 Task: Look for space in Malang, Indonesia from 3rd August, 2023 to 7th August, 2023 for 2 adults in price range Rs.4000 to Rs.9000. Place can be private room with 1  bedroom having 1 bed and 1 bathroom. Property type can be house, flat, guest house, hotel. Booking option can be shelf check-in. Required host language is English.
Action: Mouse moved to (535, 80)
Screenshot: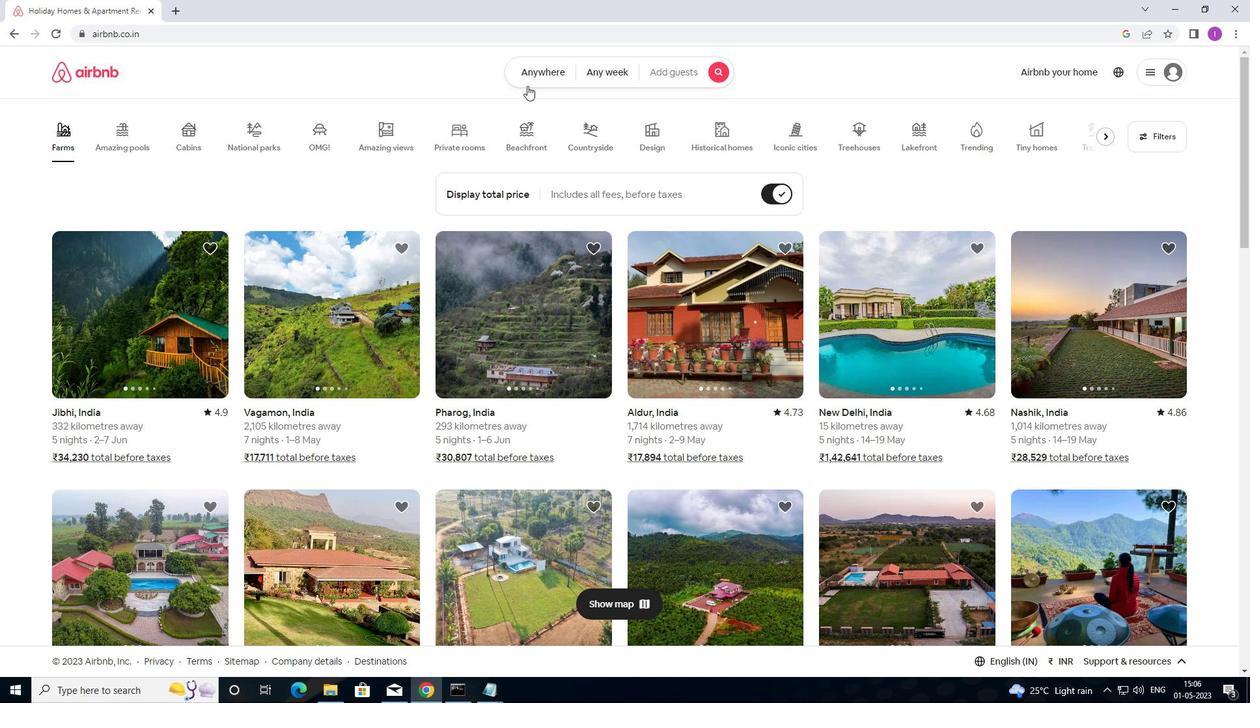 
Action: Mouse pressed left at (535, 80)
Screenshot: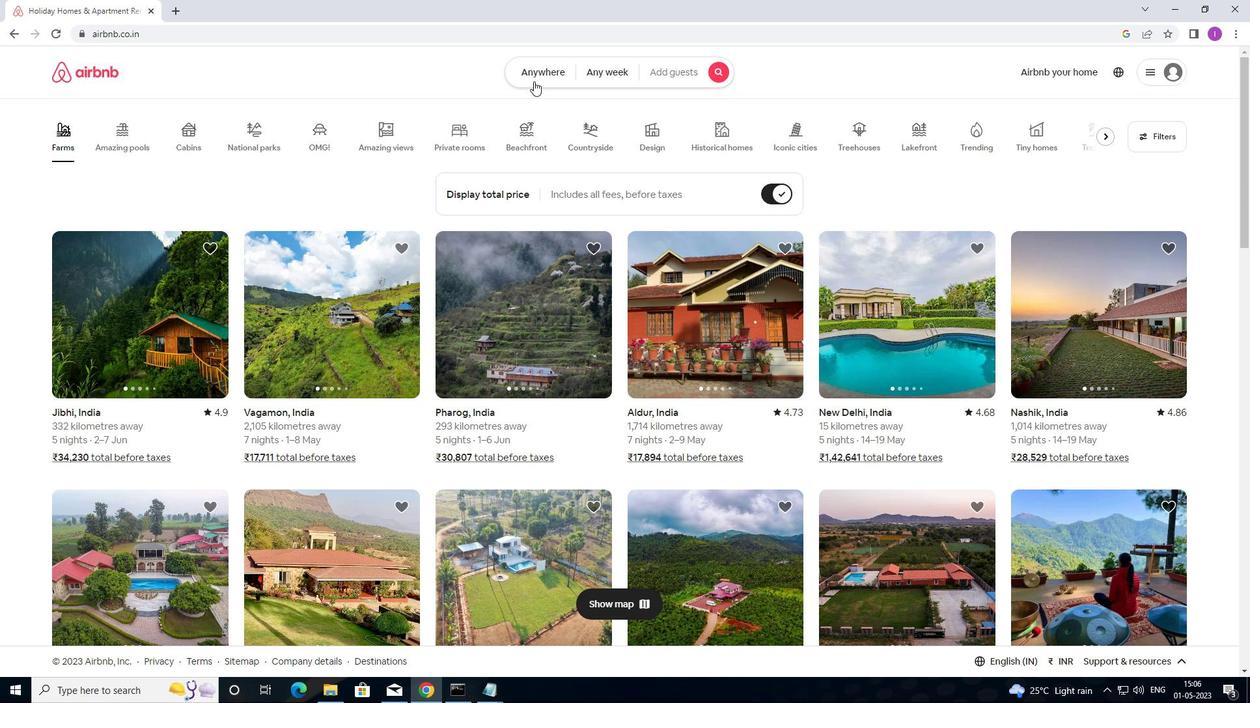 
Action: Mouse moved to (399, 119)
Screenshot: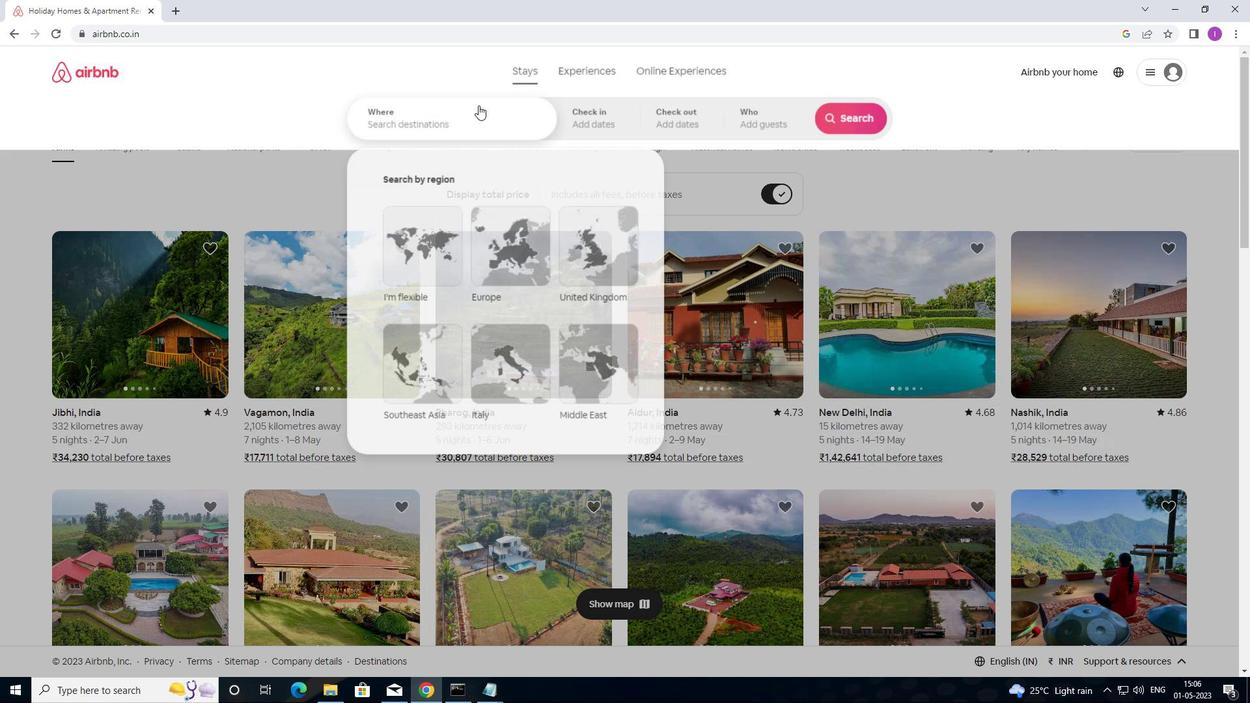 
Action: Mouse pressed left at (399, 119)
Screenshot: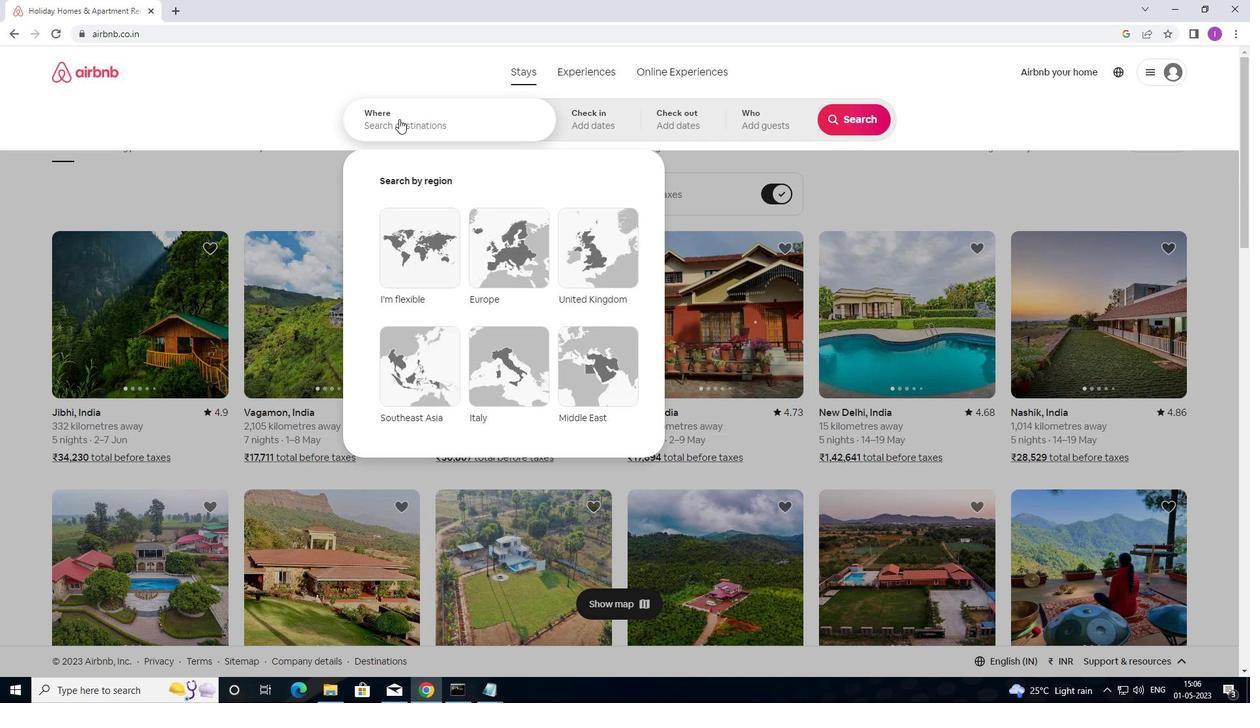 
Action: Mouse moved to (522, 112)
Screenshot: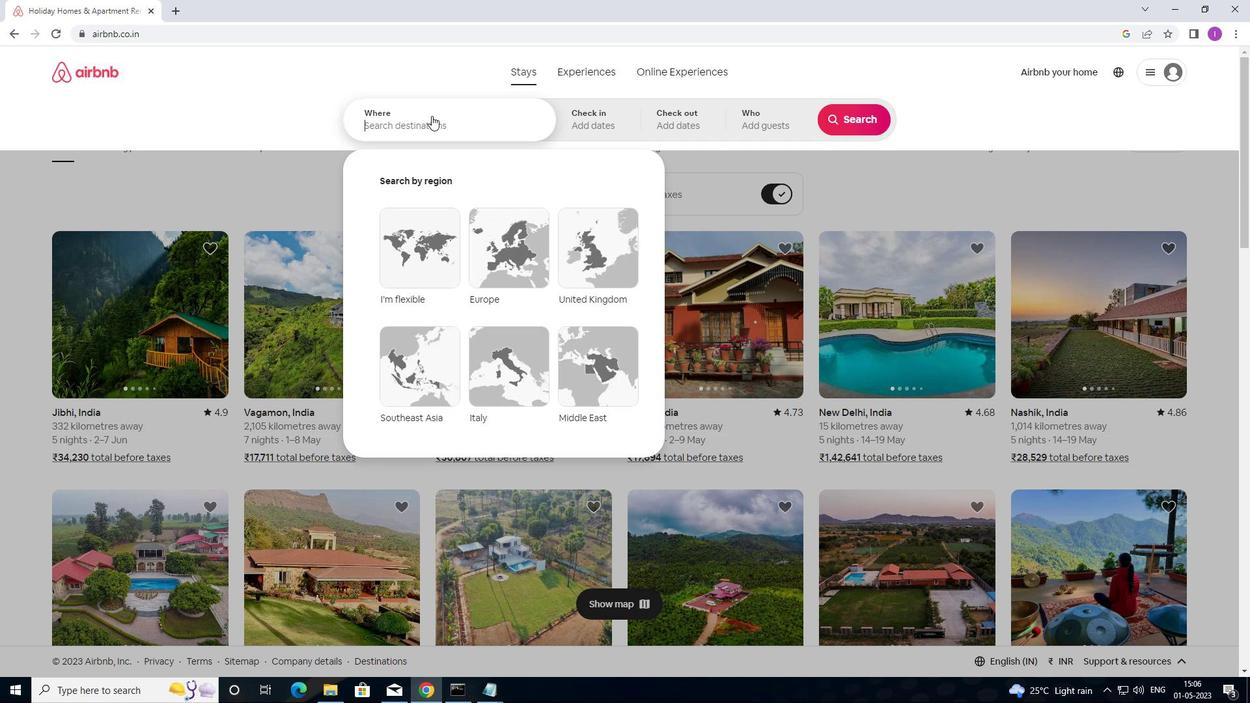 
Action: Key pressed <Key.shift>MA
Screenshot: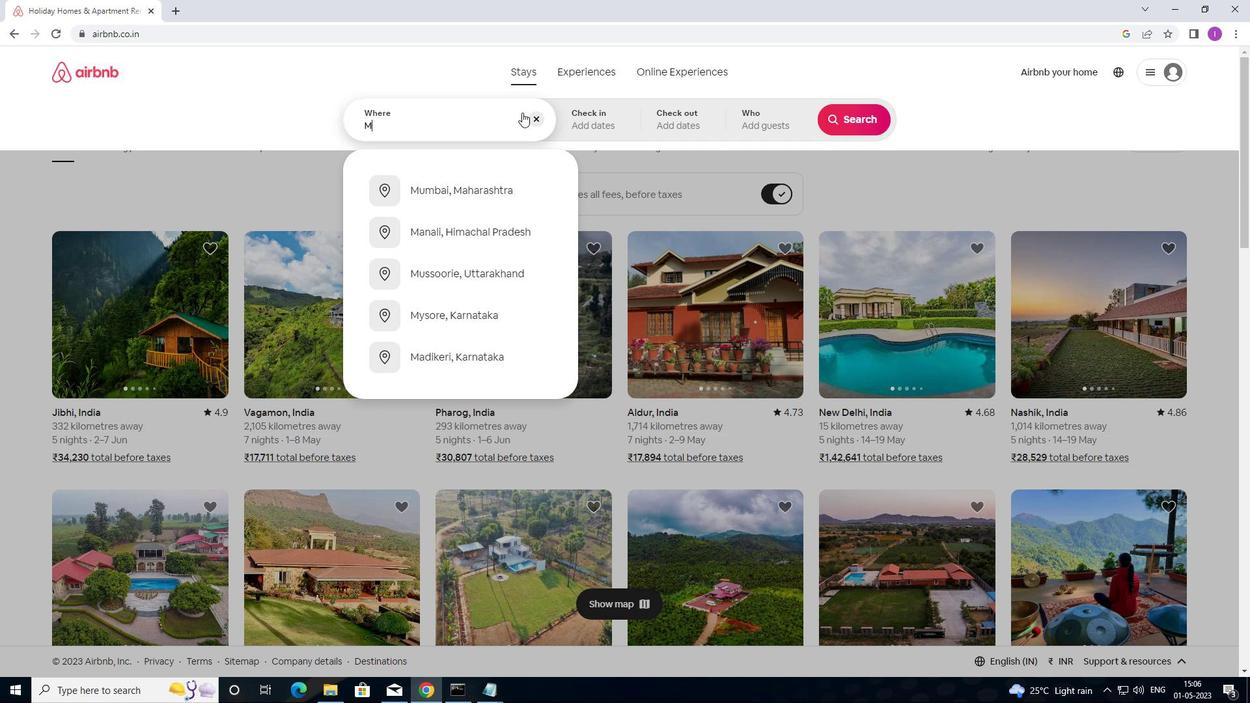 
Action: Mouse moved to (579, 73)
Screenshot: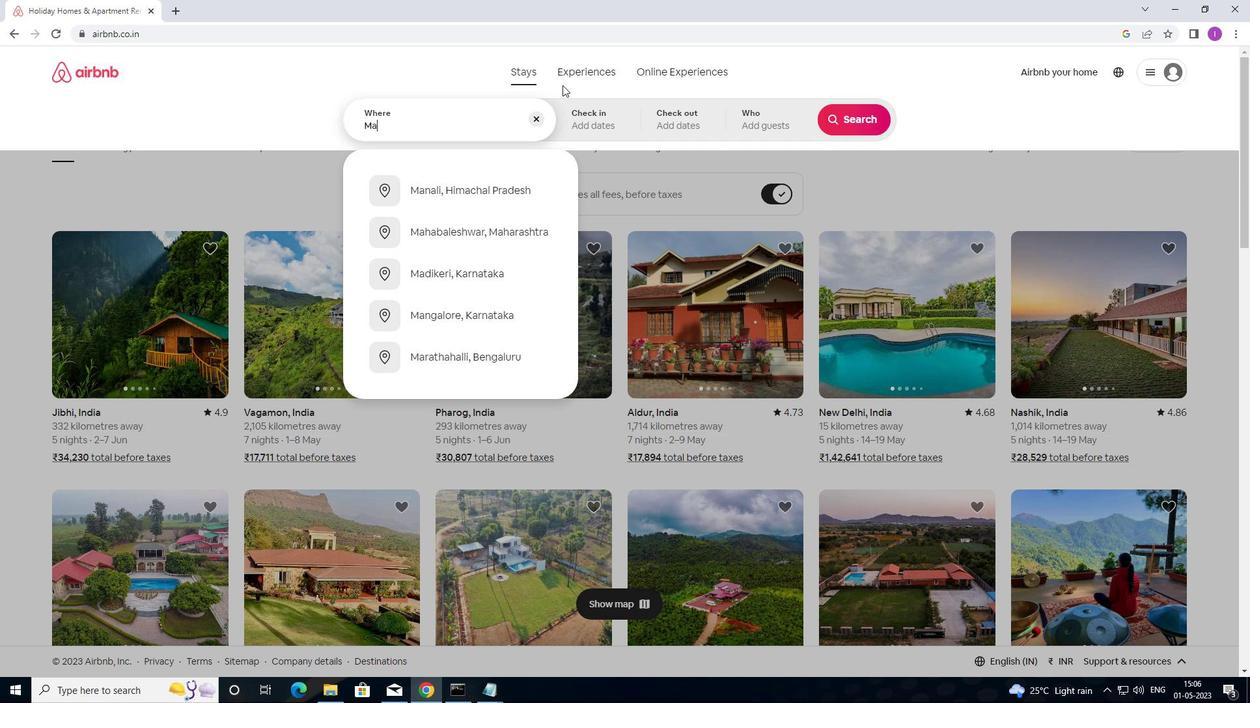 
Action: Key pressed LANG
Screenshot: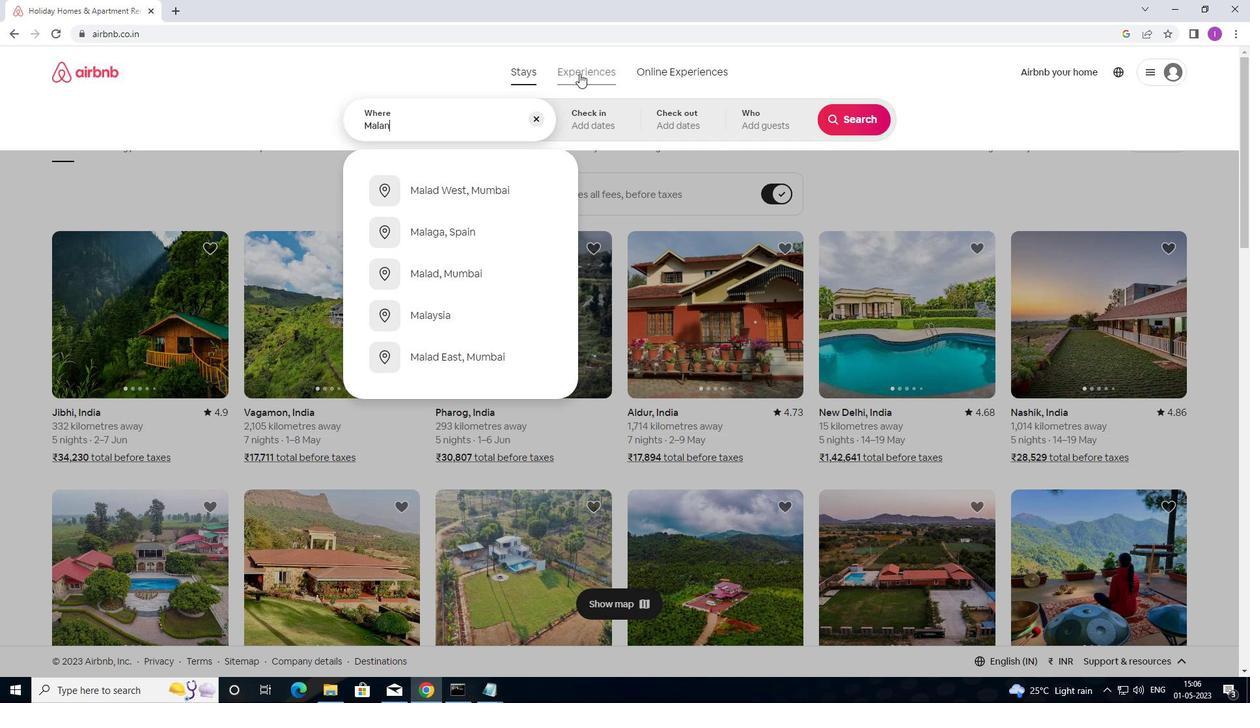 
Action: Mouse moved to (596, 62)
Screenshot: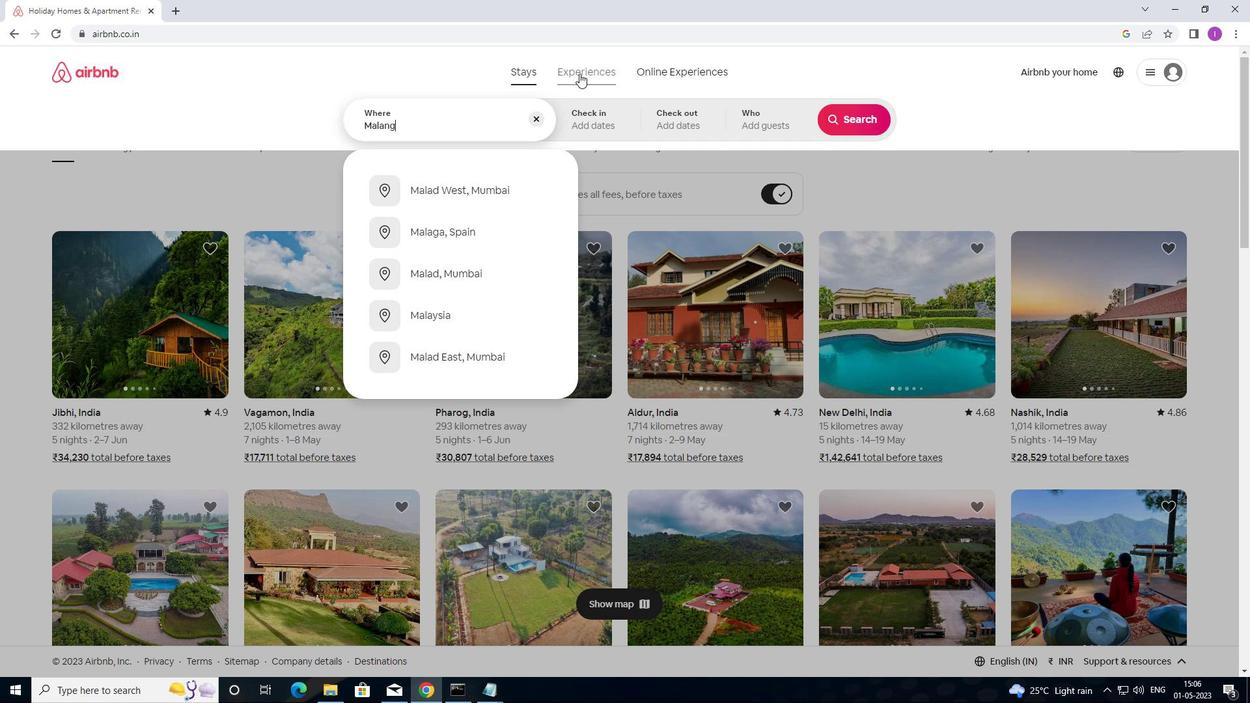 
Action: Key pressed ,<Key.shift>
Screenshot: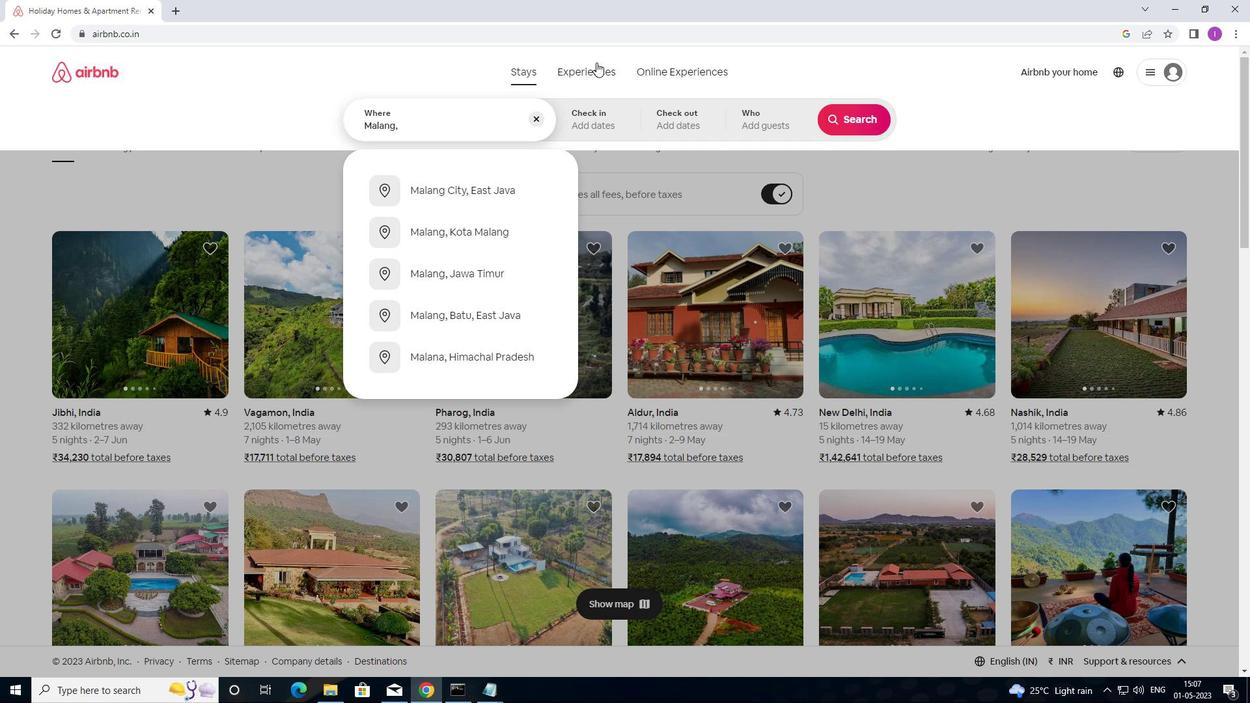 
Action: Mouse moved to (598, 59)
Screenshot: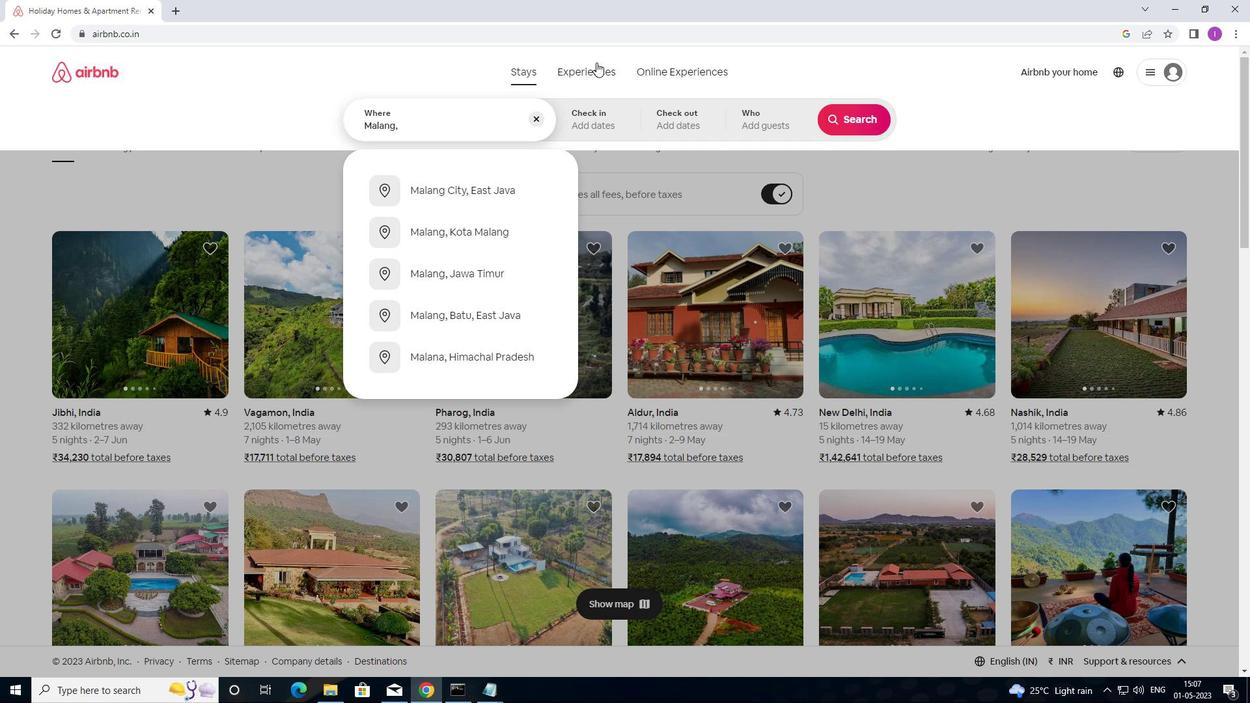 
Action: Key pressed IN
Screenshot: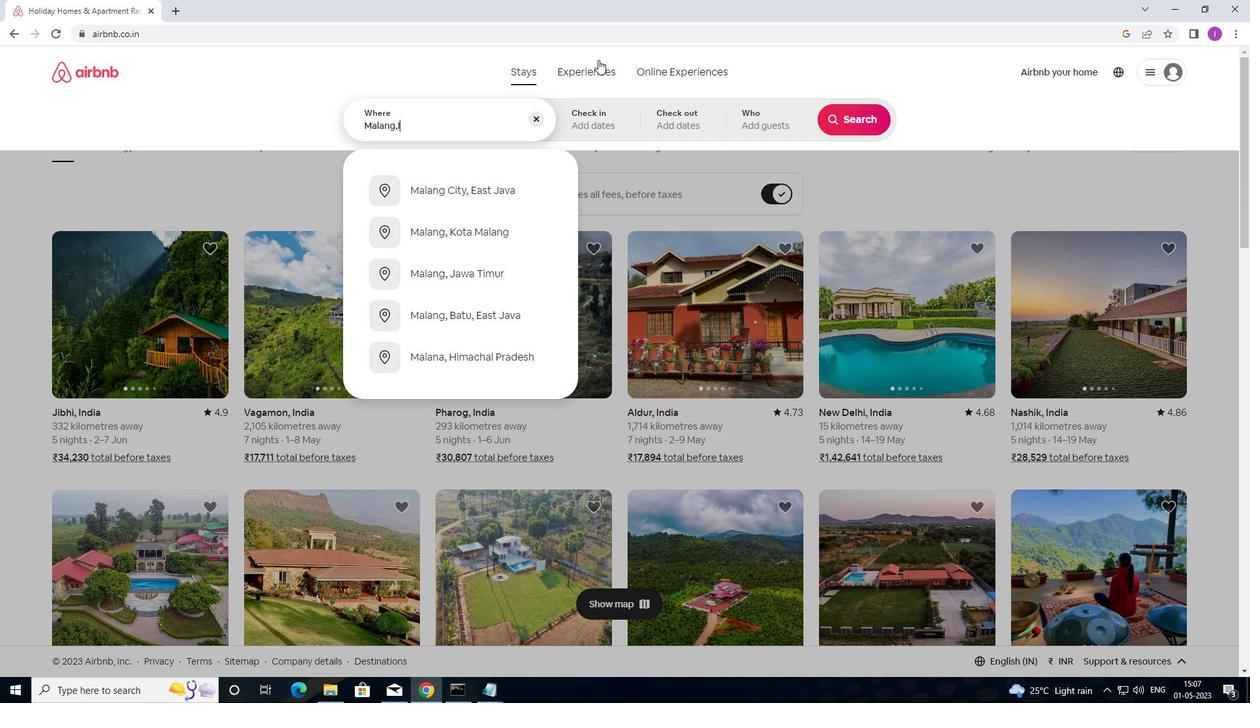 
Action: Mouse moved to (622, 42)
Screenshot: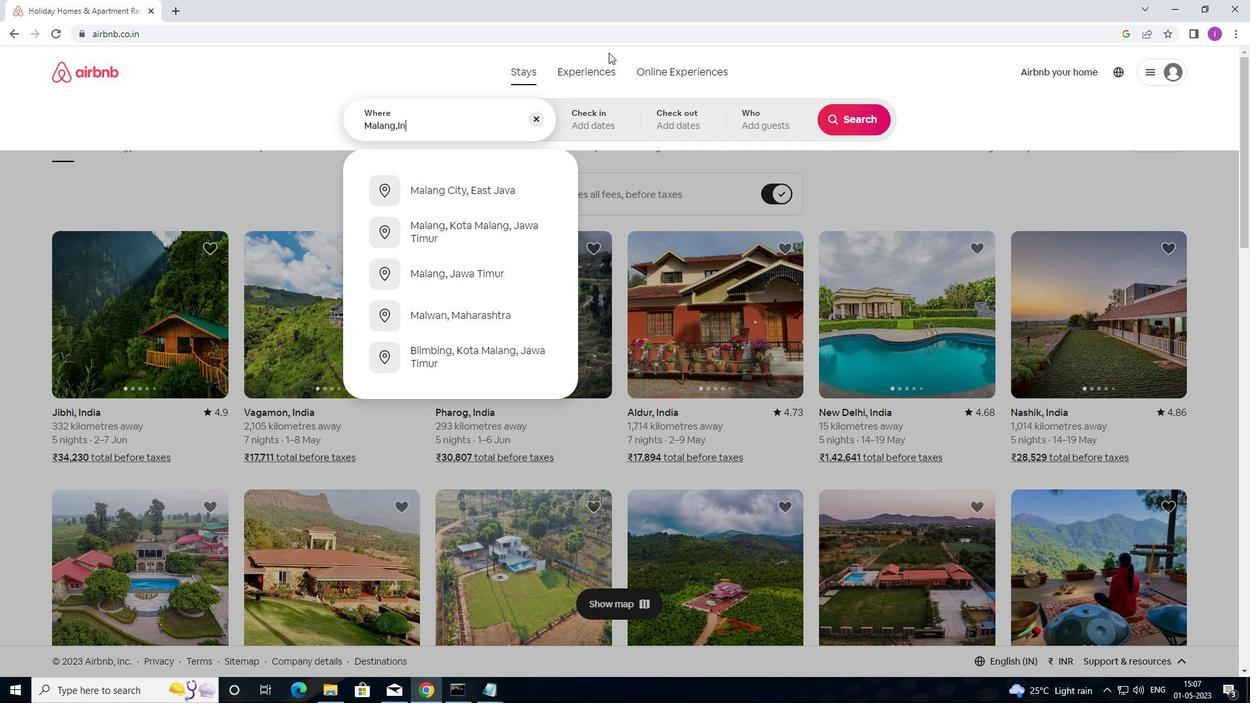 
Action: Key pressed DP<Key.backspace>
Screenshot: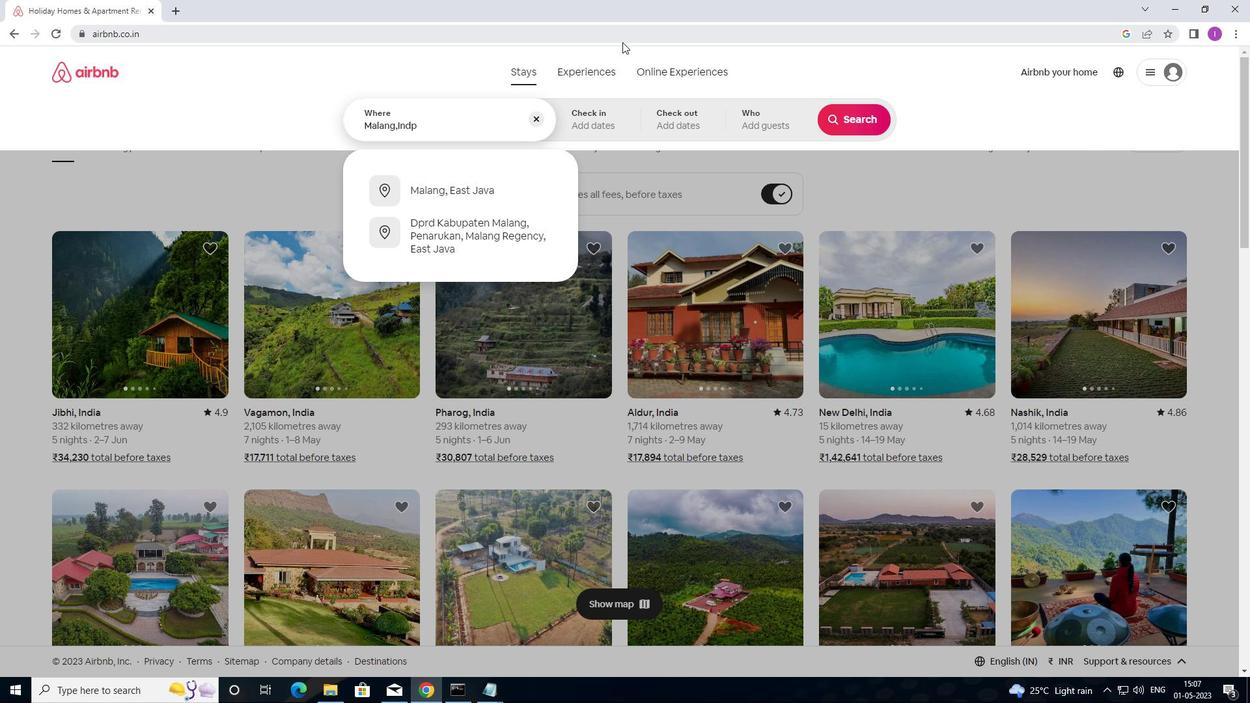 
Action: Mouse moved to (623, 42)
Screenshot: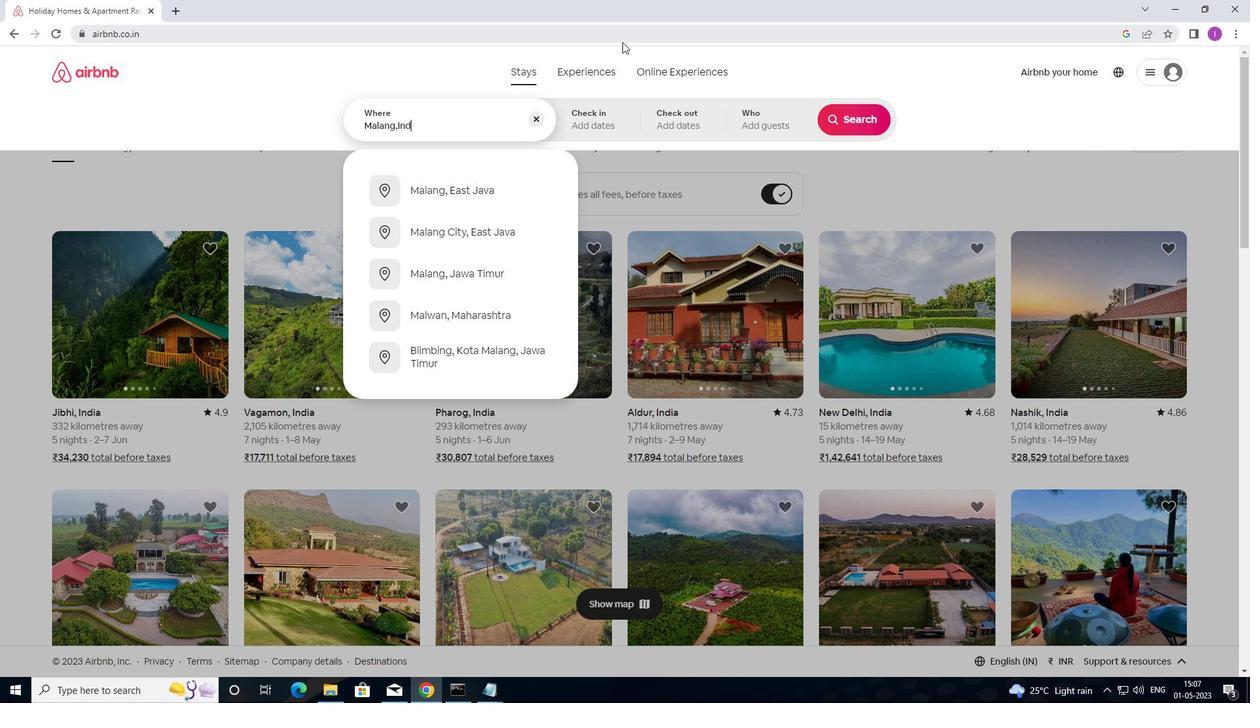 
Action: Key pressed O
Screenshot: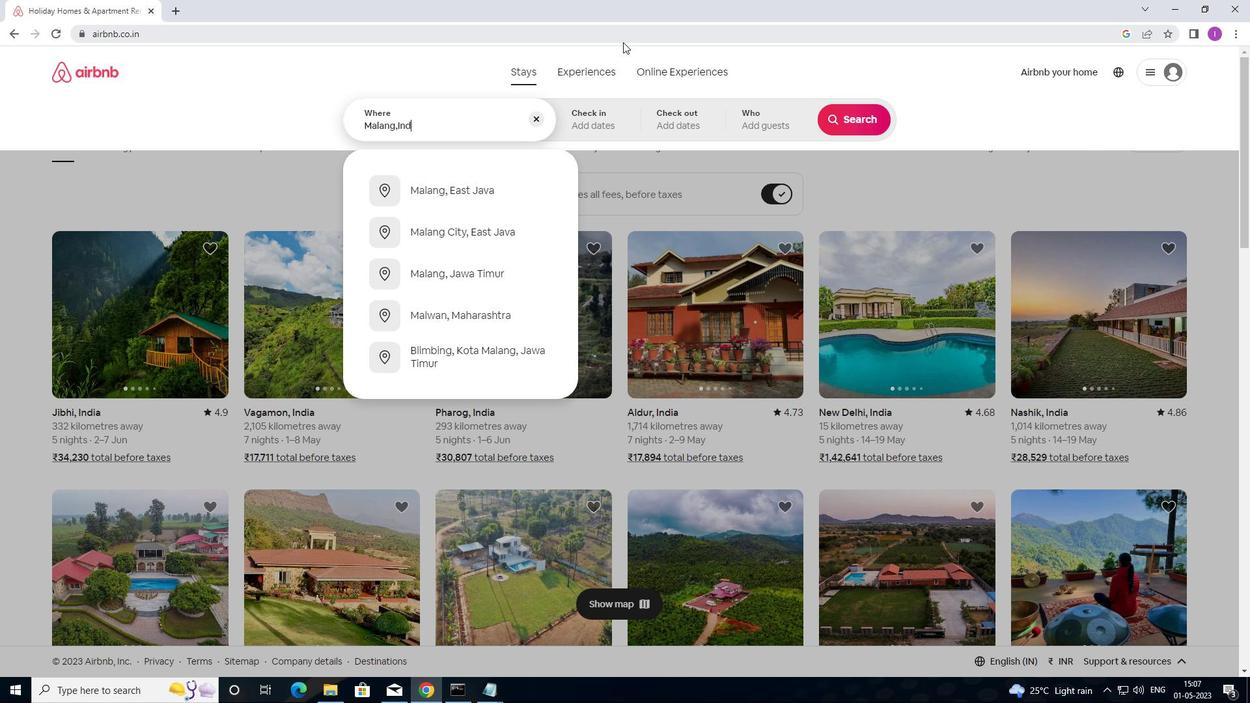 
Action: Mouse moved to (657, 33)
Screenshot: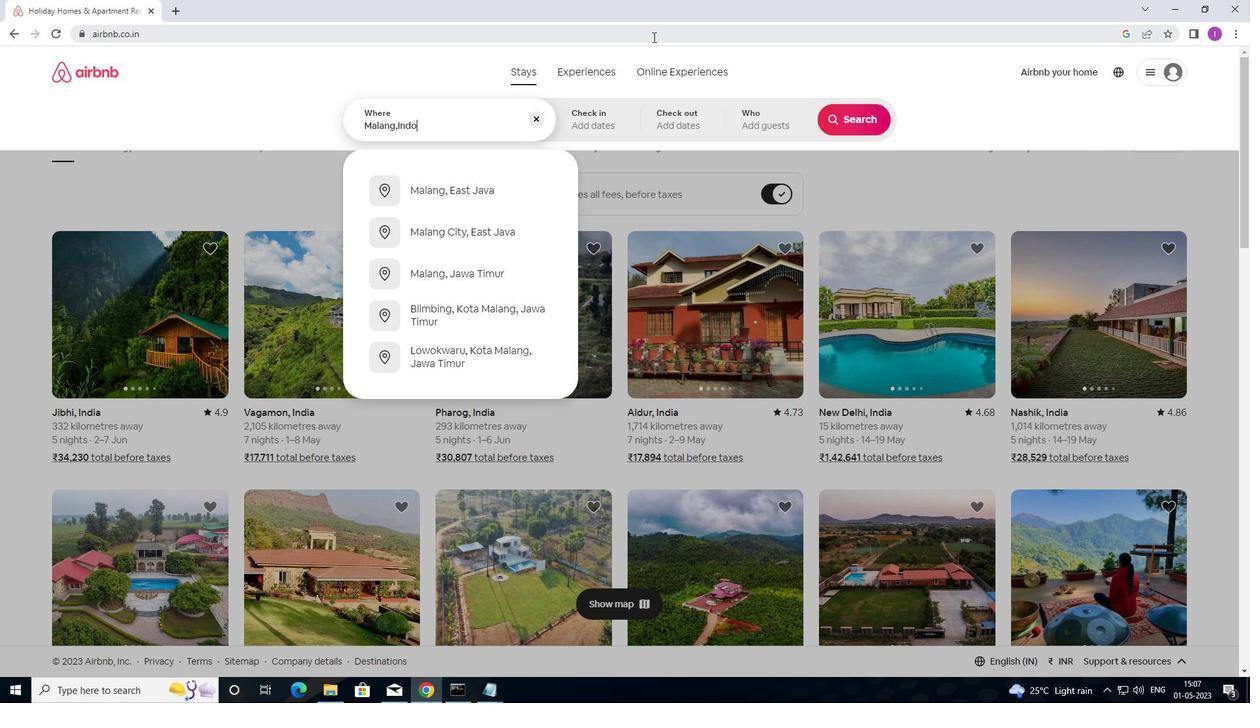 
Action: Key pressed N
Screenshot: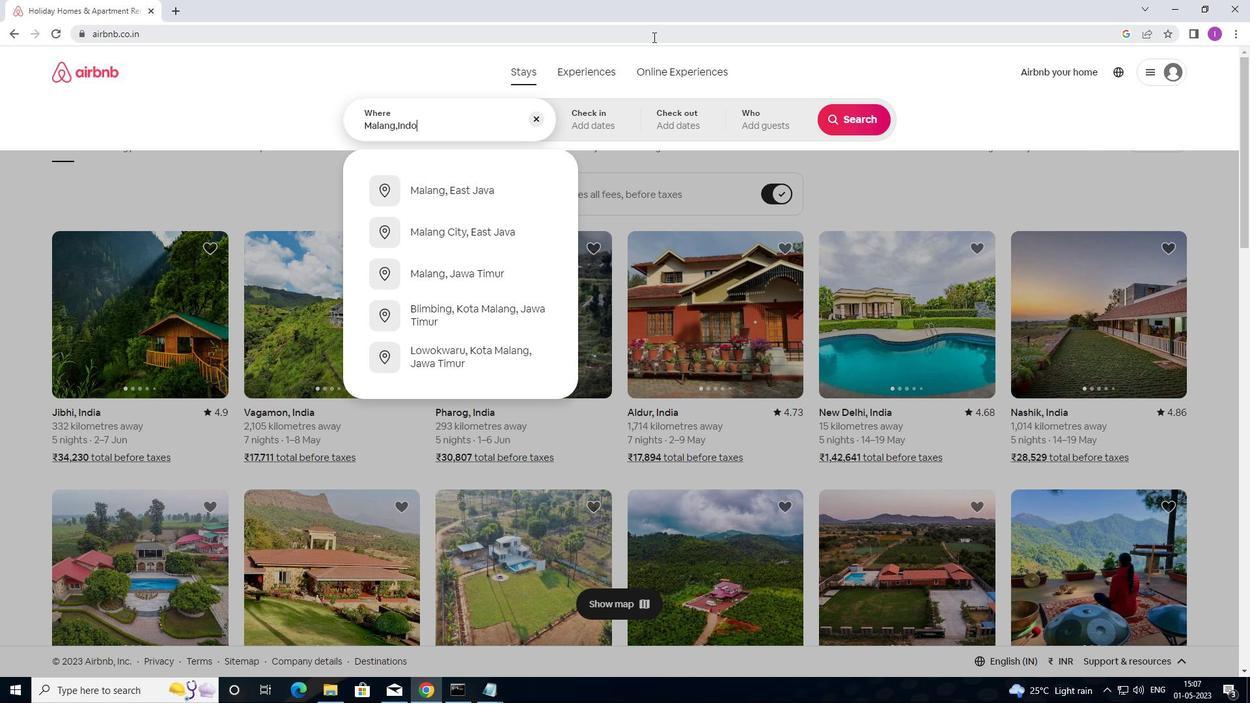 
Action: Mouse moved to (662, 31)
Screenshot: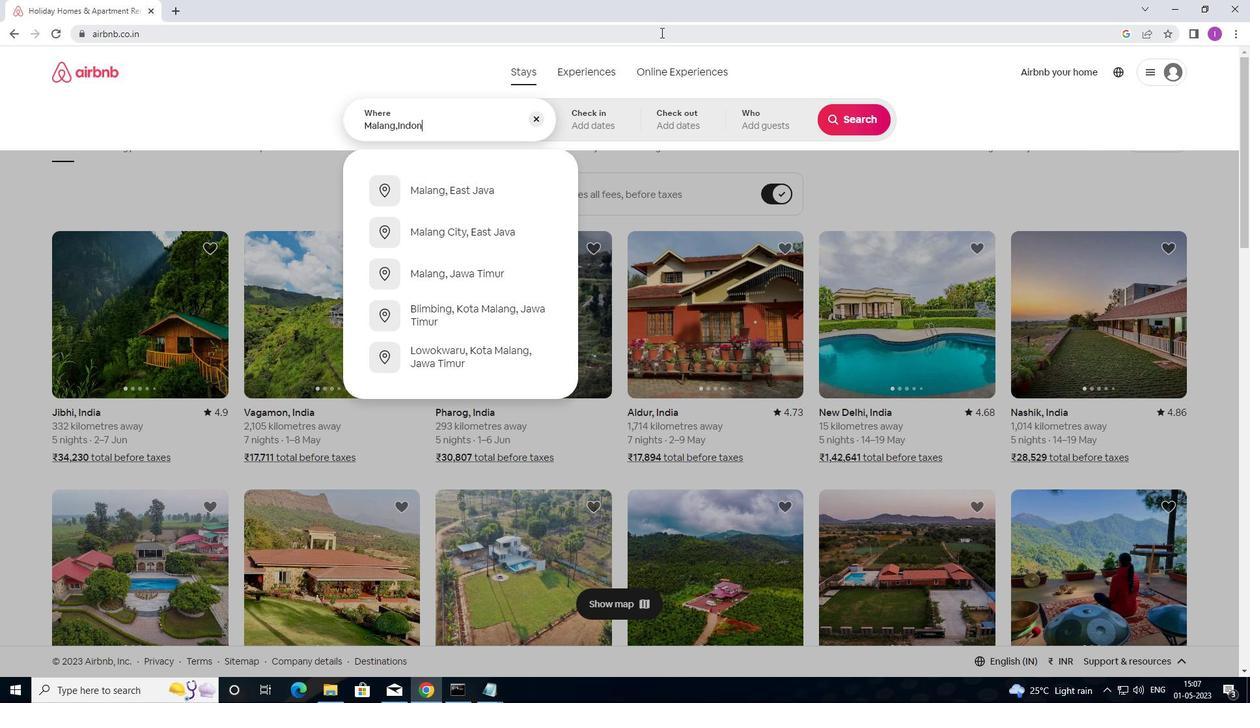 
Action: Key pressed E
Screenshot: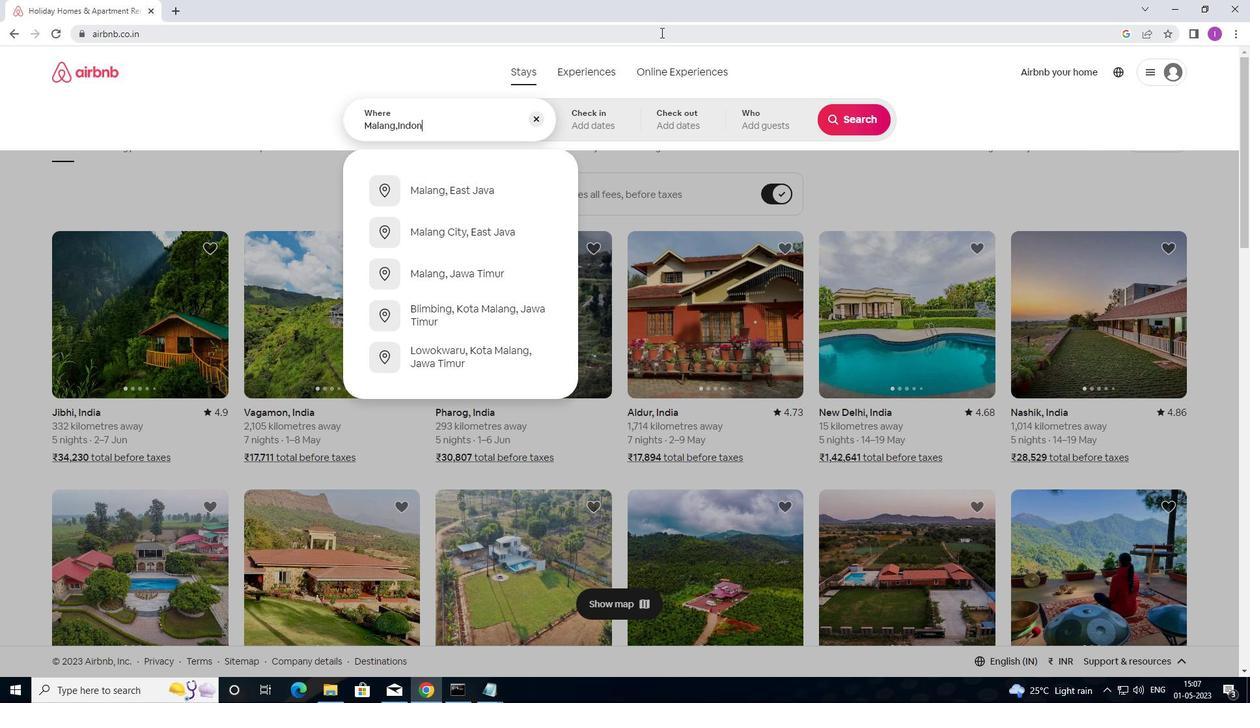 
Action: Mouse moved to (672, 22)
Screenshot: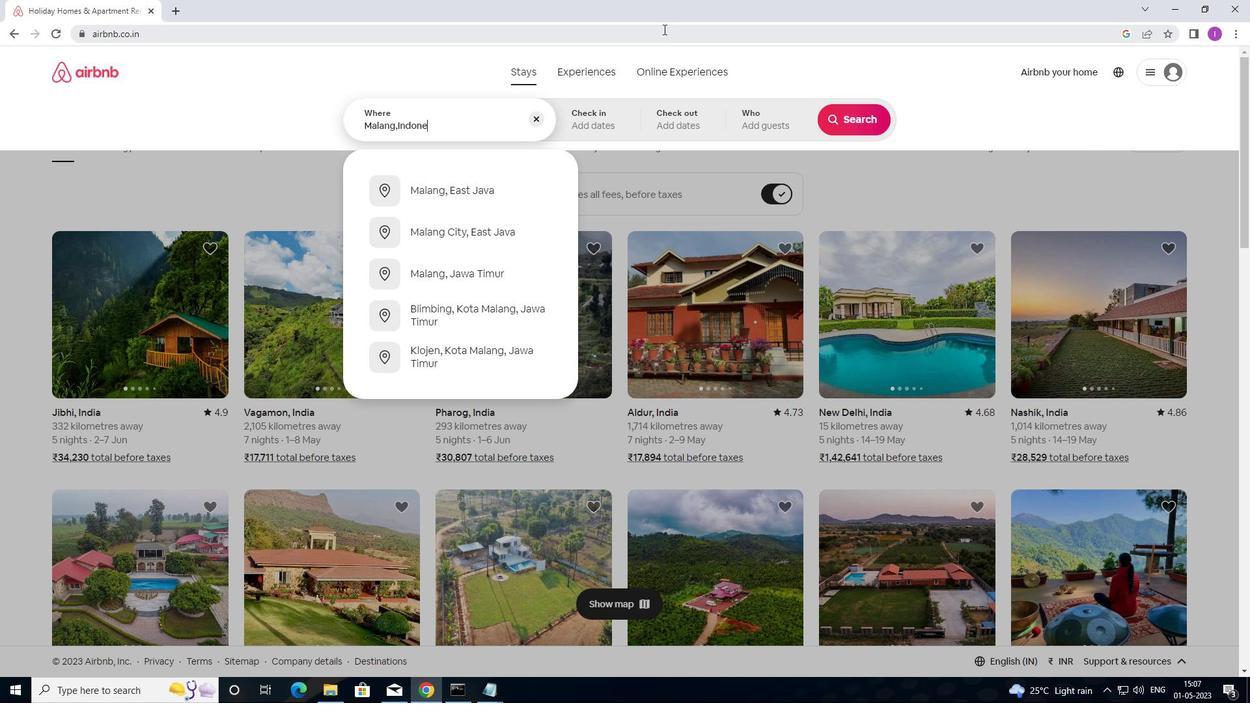 
Action: Key pressed S
Screenshot: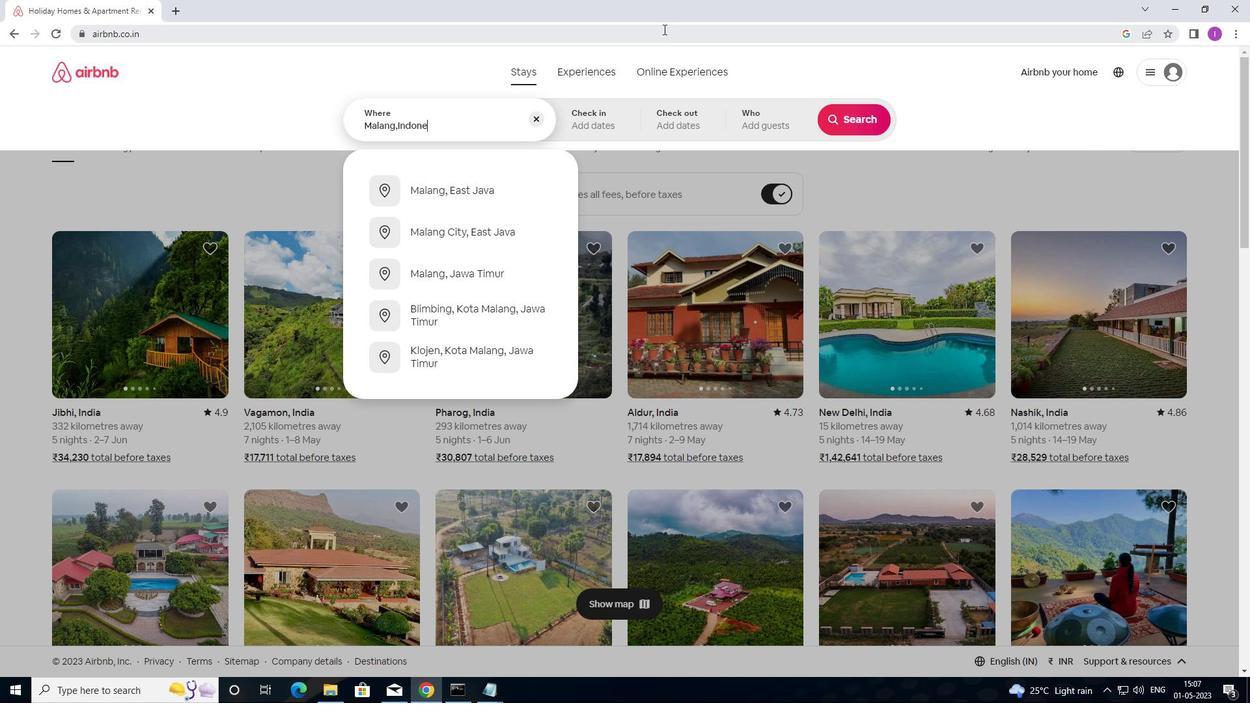
Action: Mouse moved to (673, 22)
Screenshot: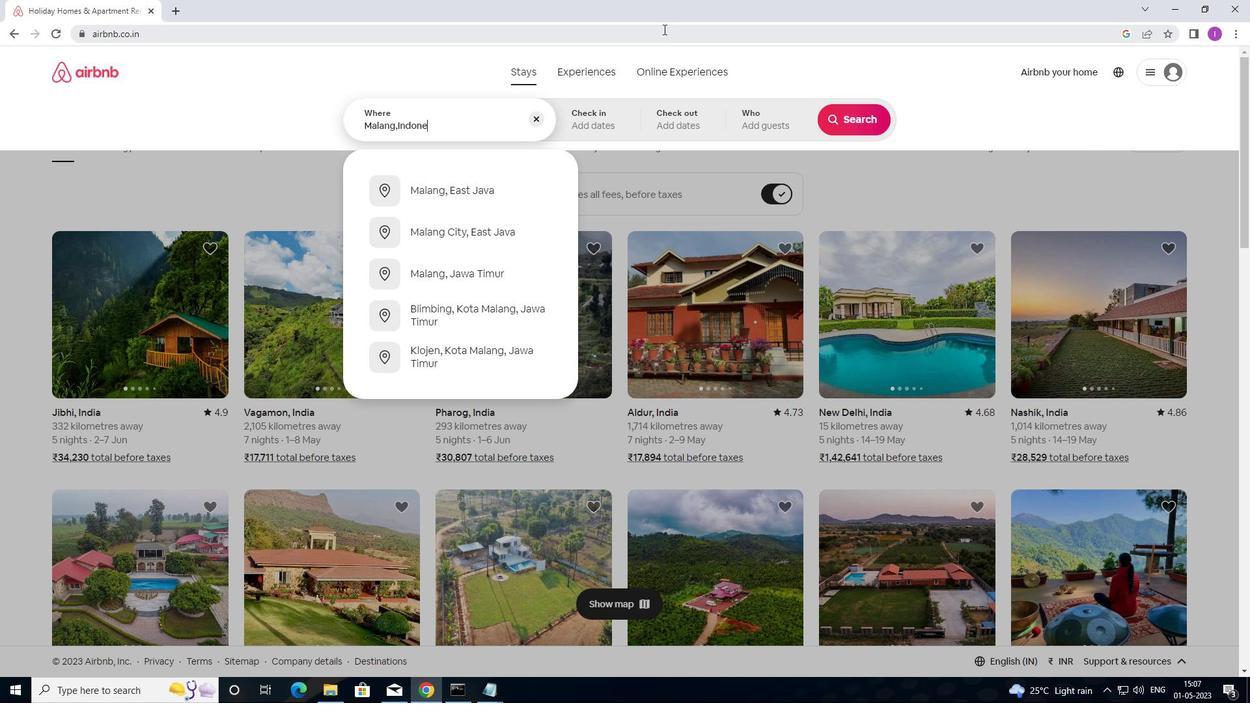 
Action: Key pressed IA
Screenshot: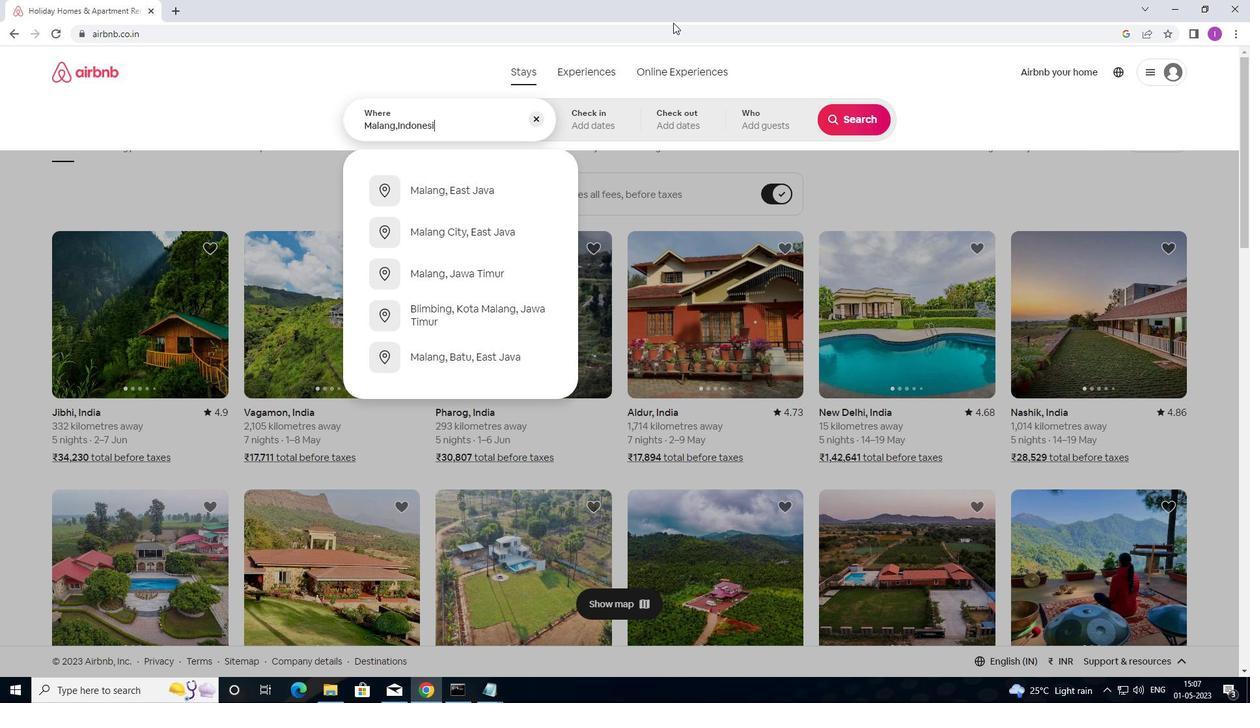
Action: Mouse moved to (600, 116)
Screenshot: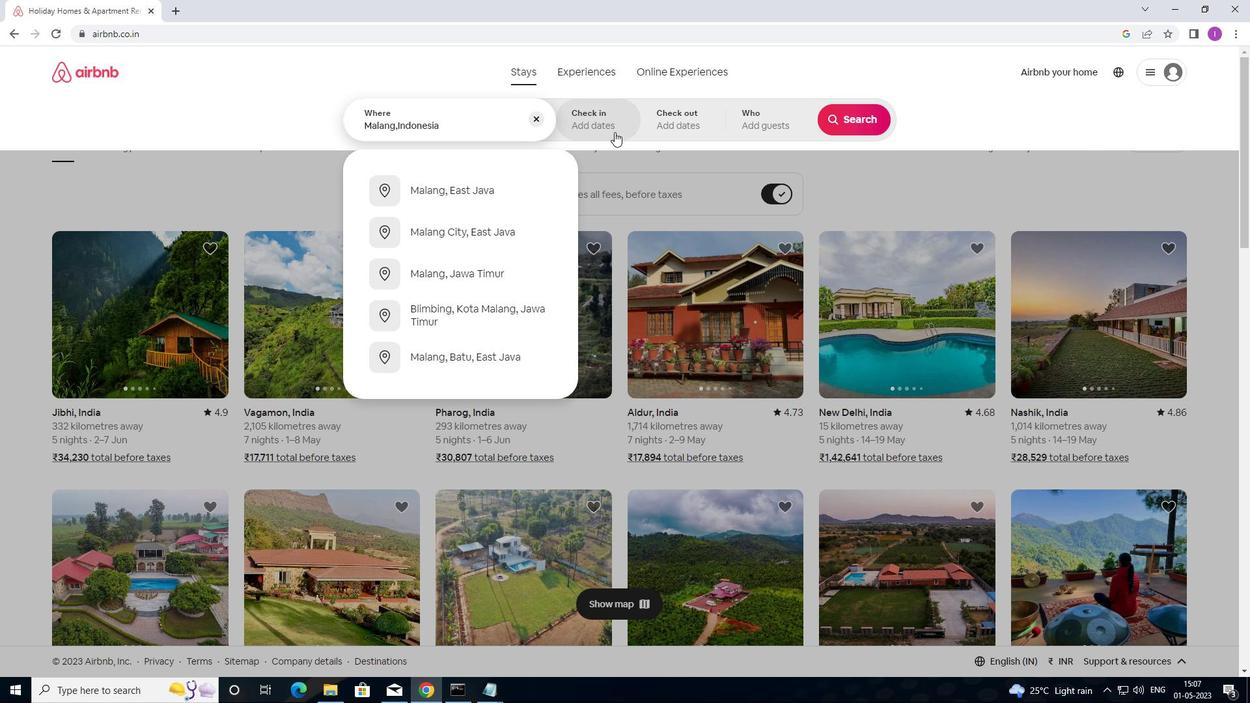 
Action: Mouse pressed left at (600, 116)
Screenshot: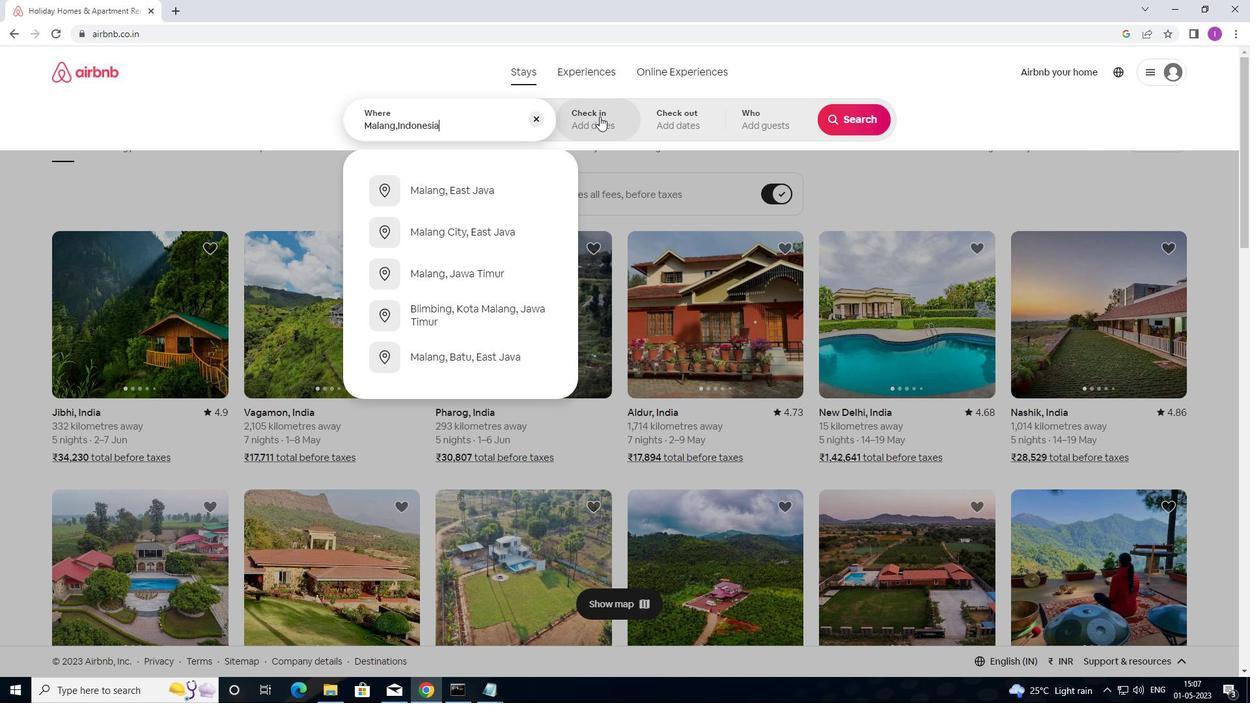 
Action: Mouse moved to (850, 231)
Screenshot: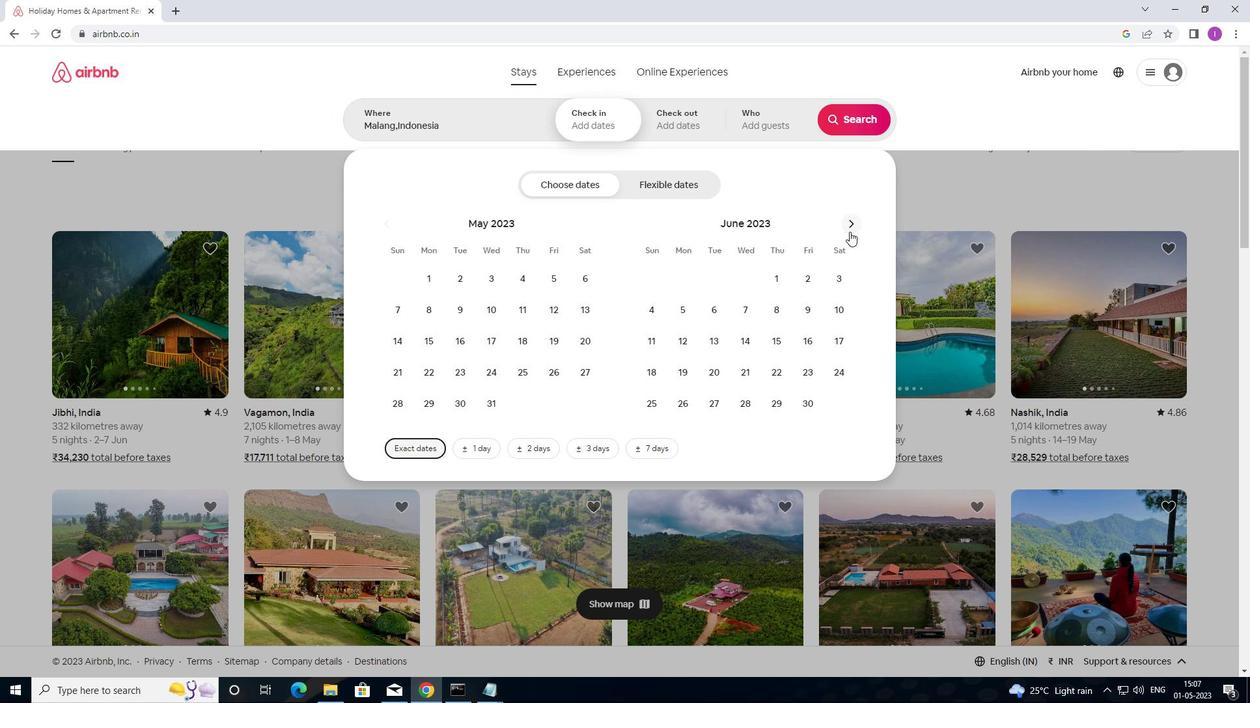 
Action: Mouse pressed left at (850, 231)
Screenshot: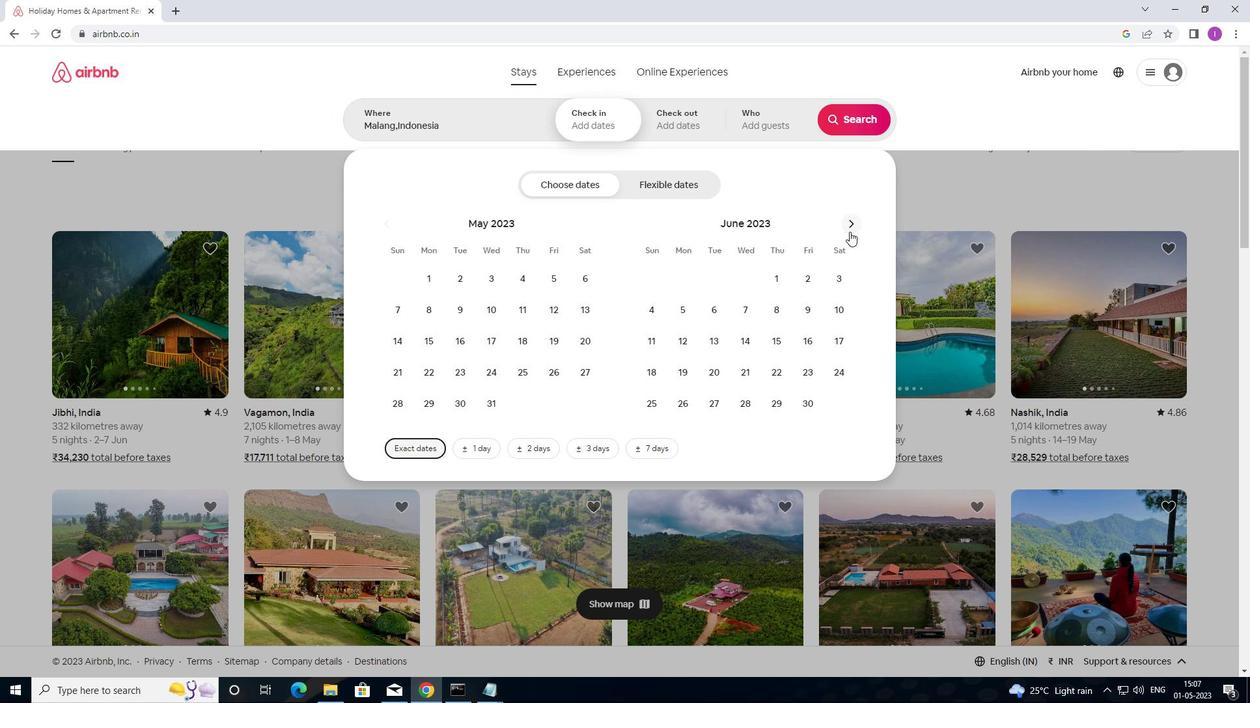 
Action: Mouse pressed left at (850, 231)
Screenshot: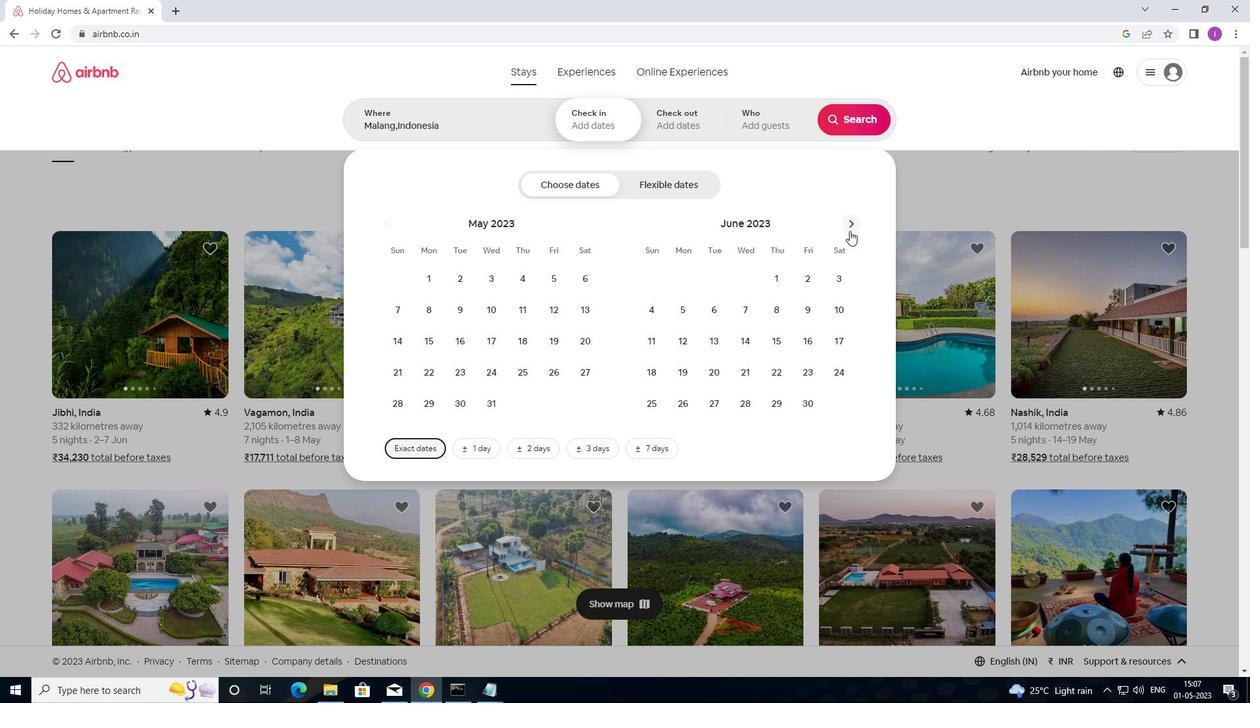 
Action: Mouse moved to (850, 231)
Screenshot: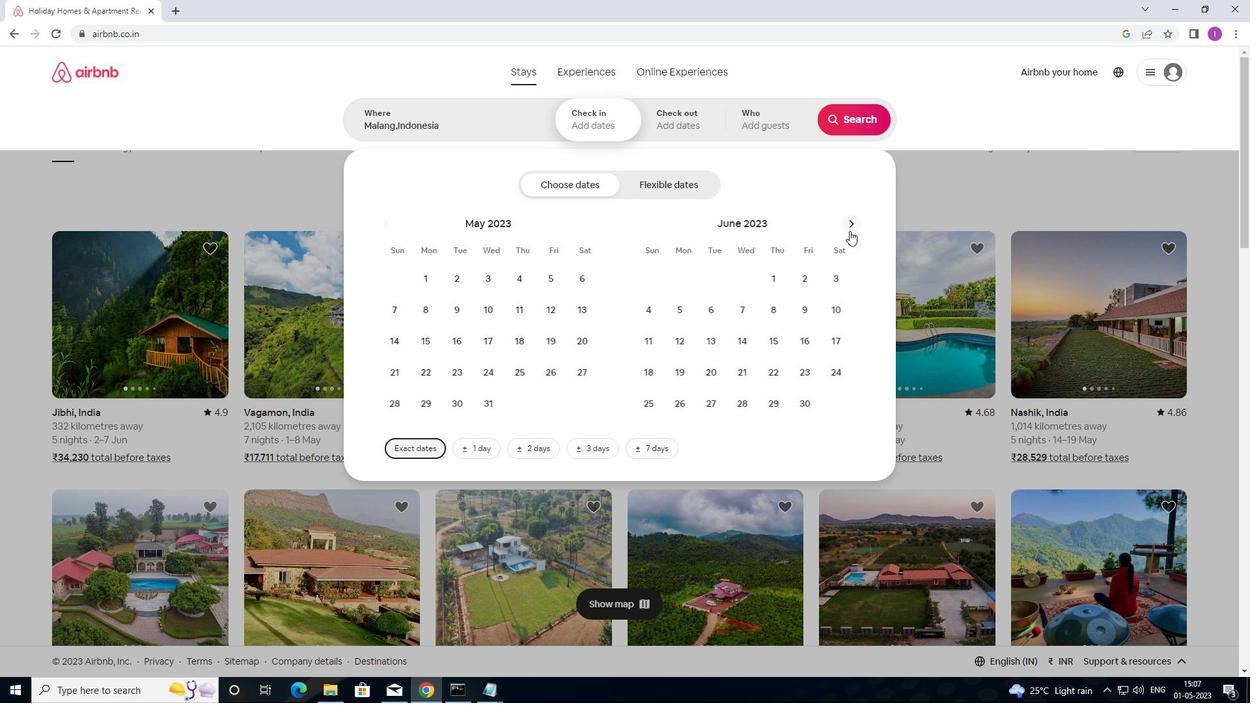
Action: Mouse pressed left at (850, 231)
Screenshot: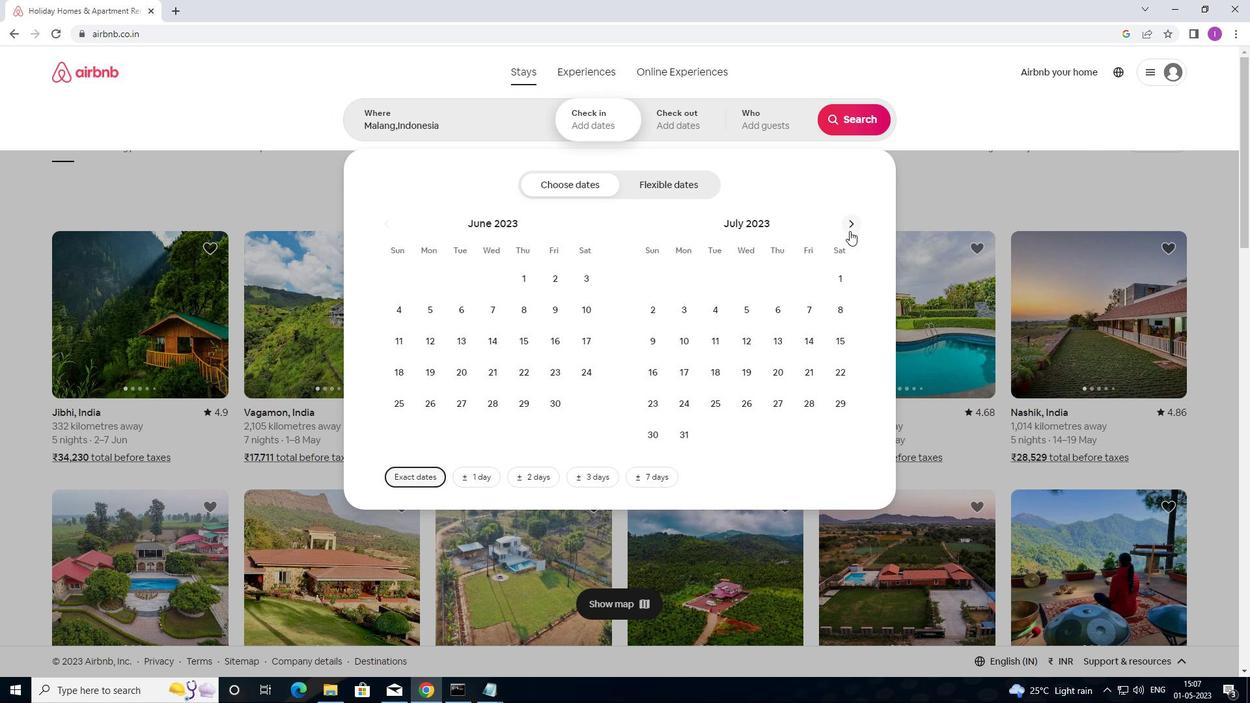 
Action: Mouse moved to (767, 274)
Screenshot: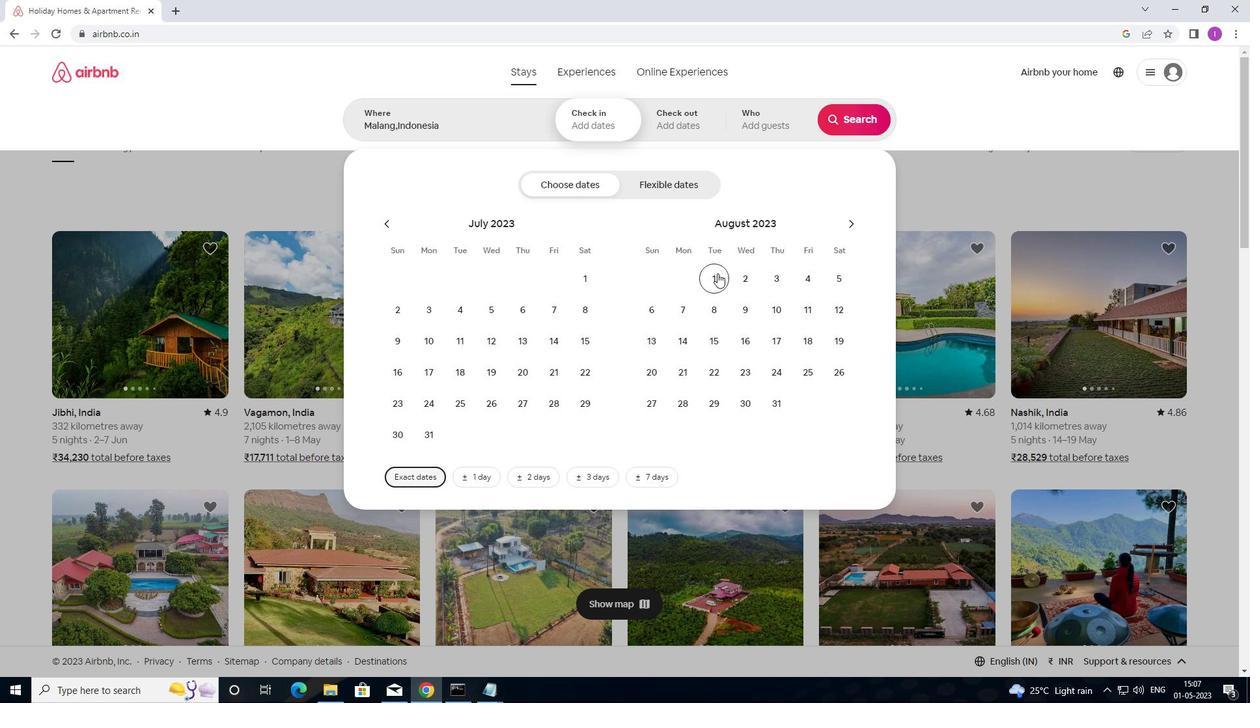 
Action: Mouse pressed left at (767, 274)
Screenshot: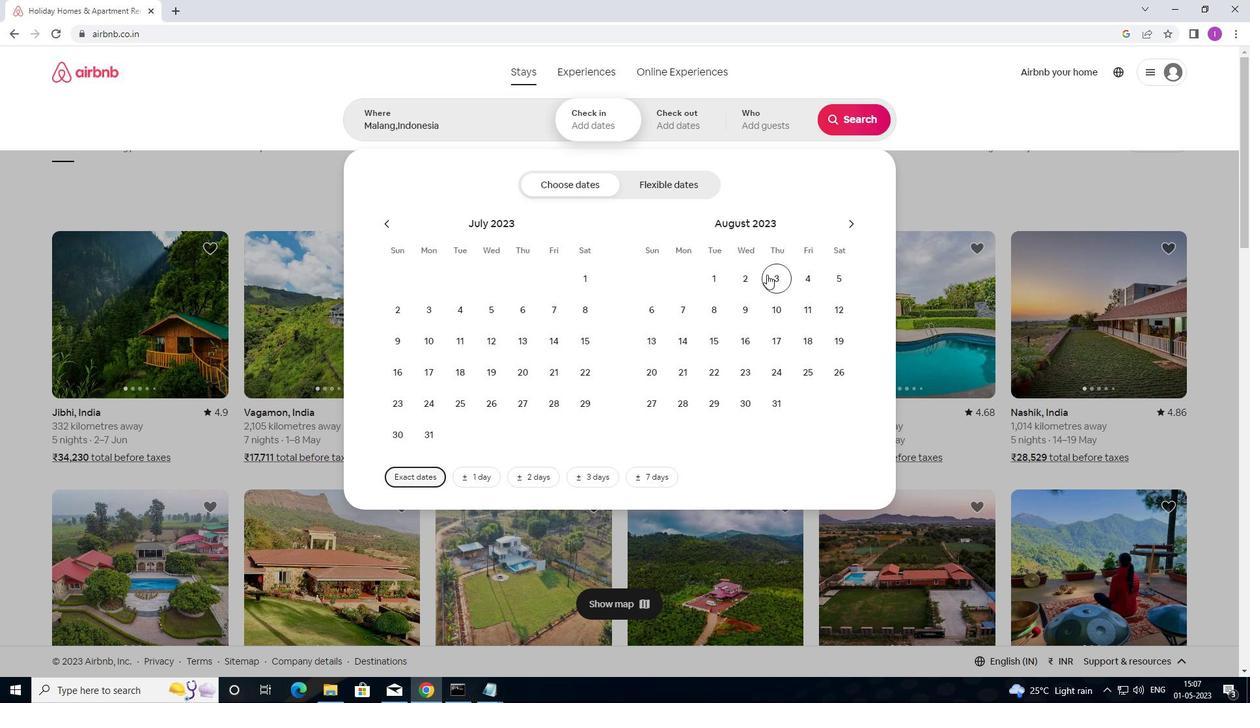 
Action: Mouse moved to (688, 313)
Screenshot: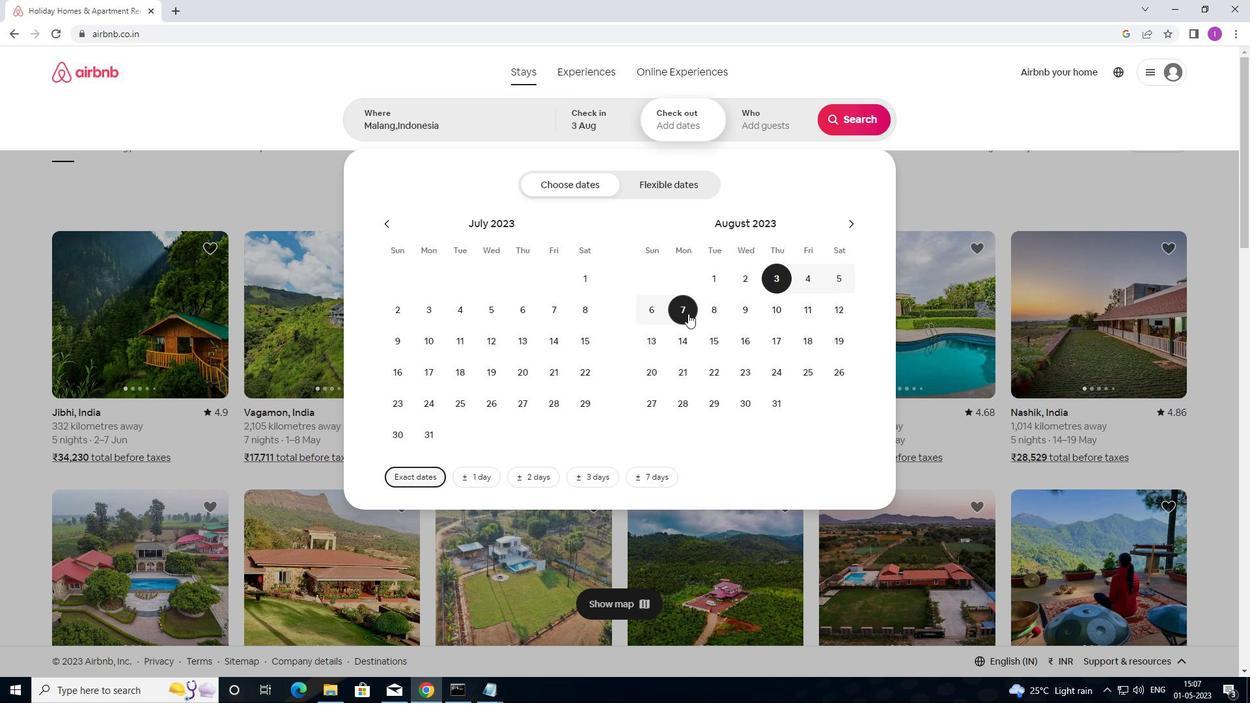 
Action: Mouse pressed left at (688, 313)
Screenshot: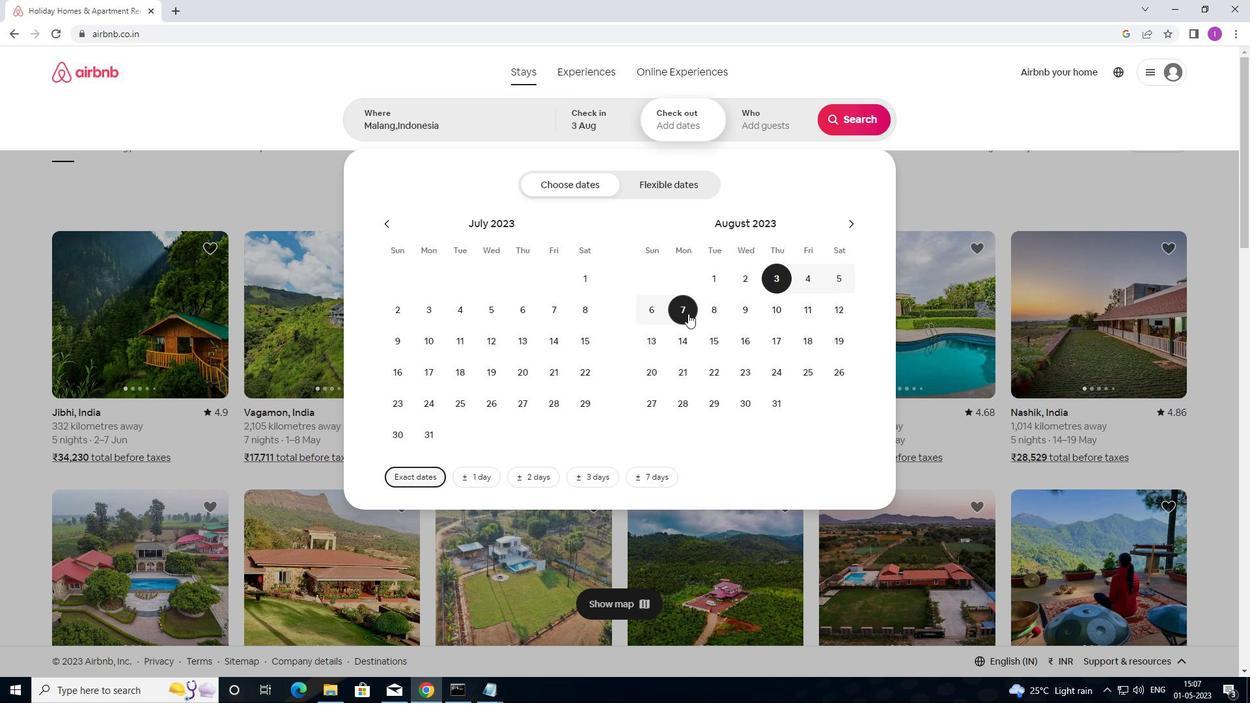 
Action: Mouse moved to (748, 116)
Screenshot: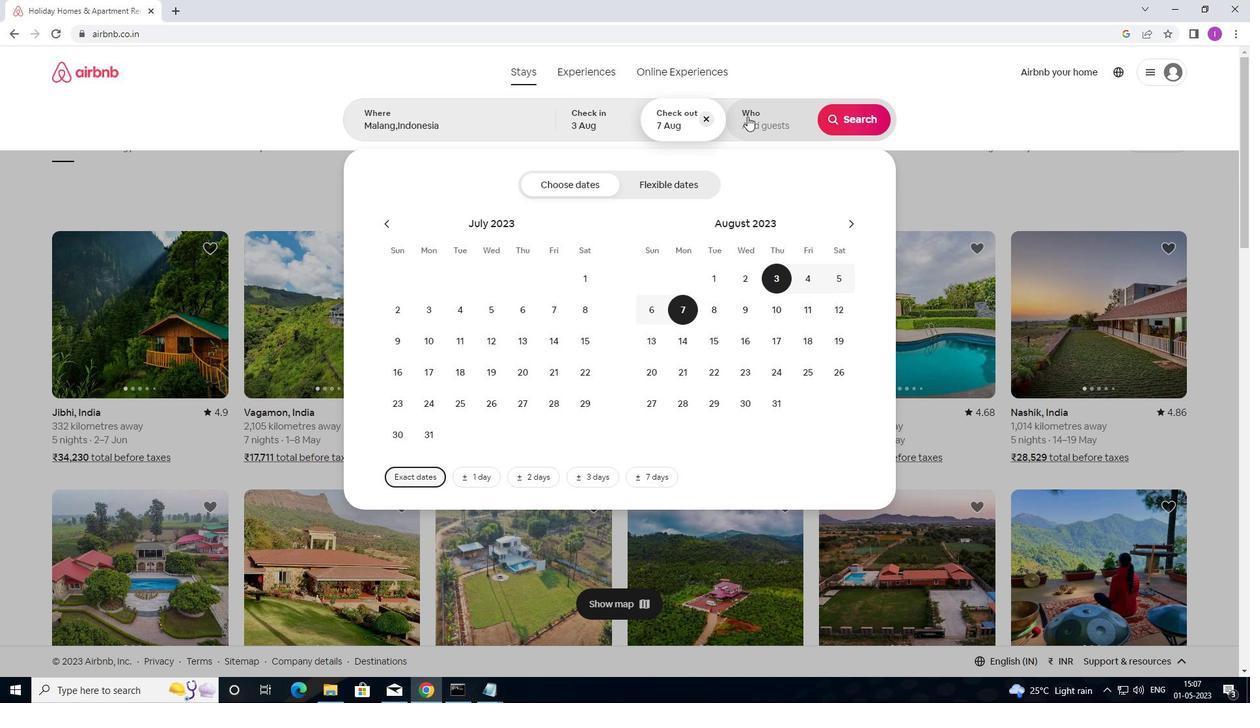 
Action: Mouse pressed left at (748, 116)
Screenshot: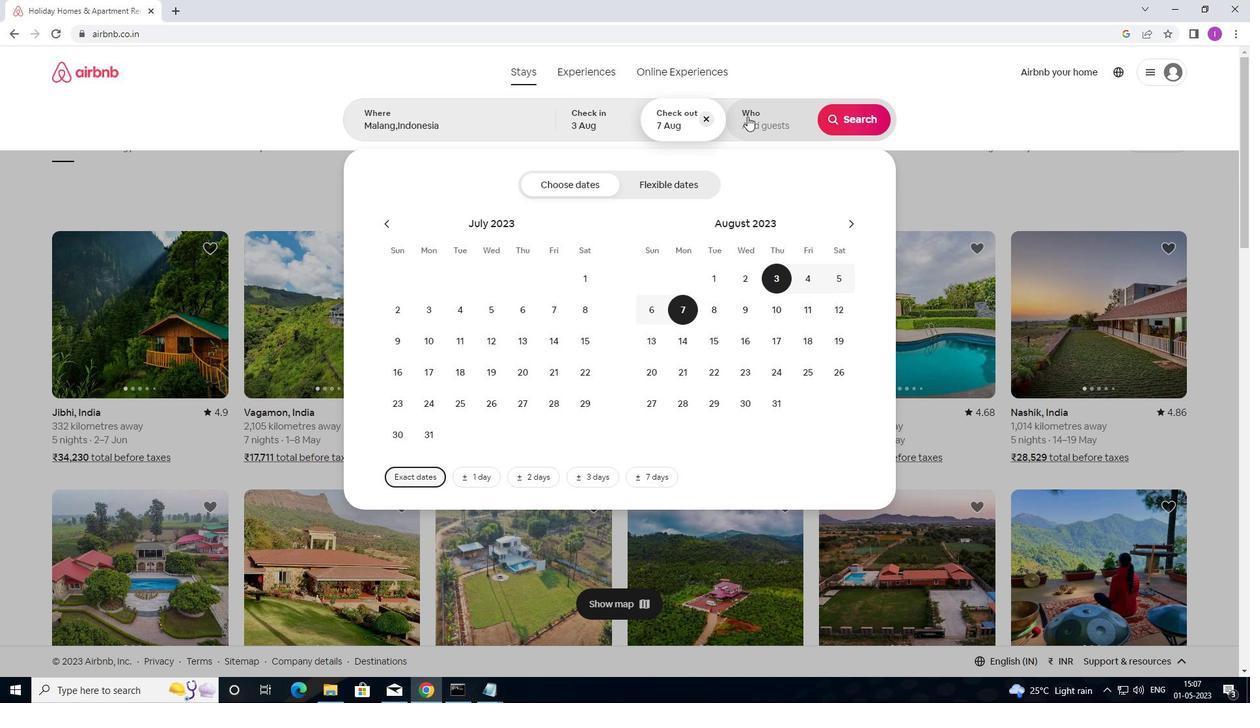 
Action: Mouse moved to (859, 192)
Screenshot: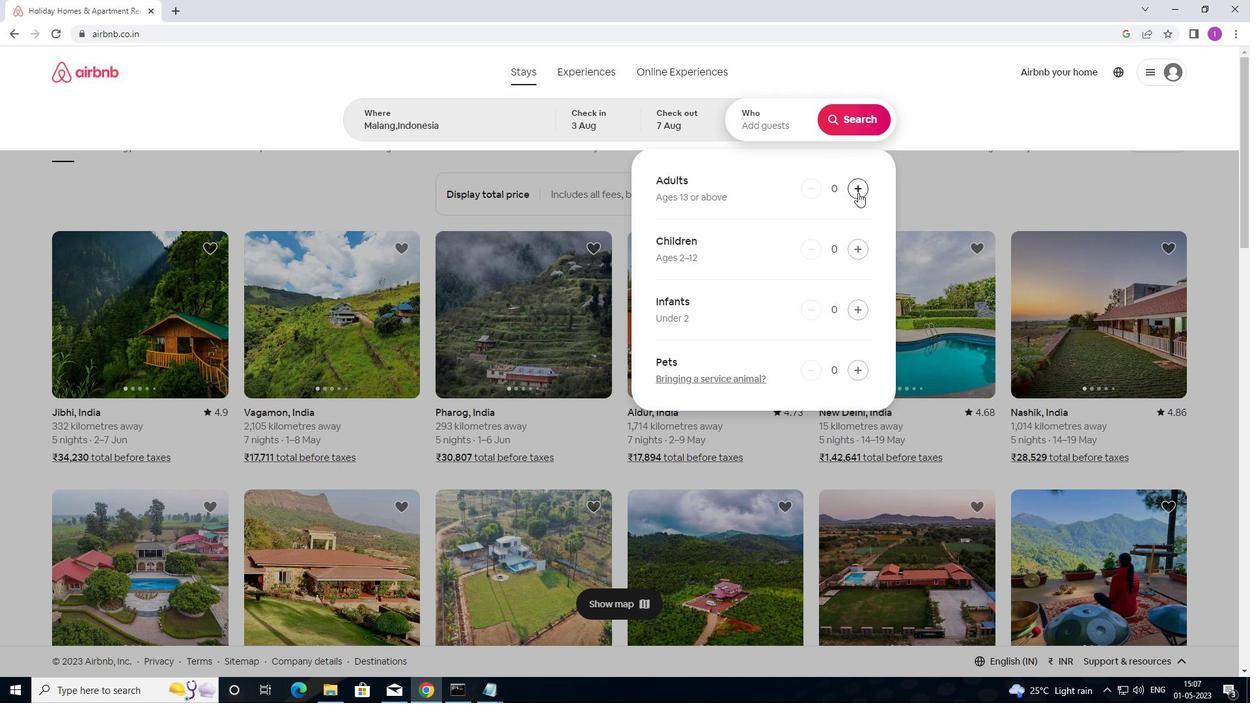 
Action: Mouse pressed left at (859, 192)
Screenshot: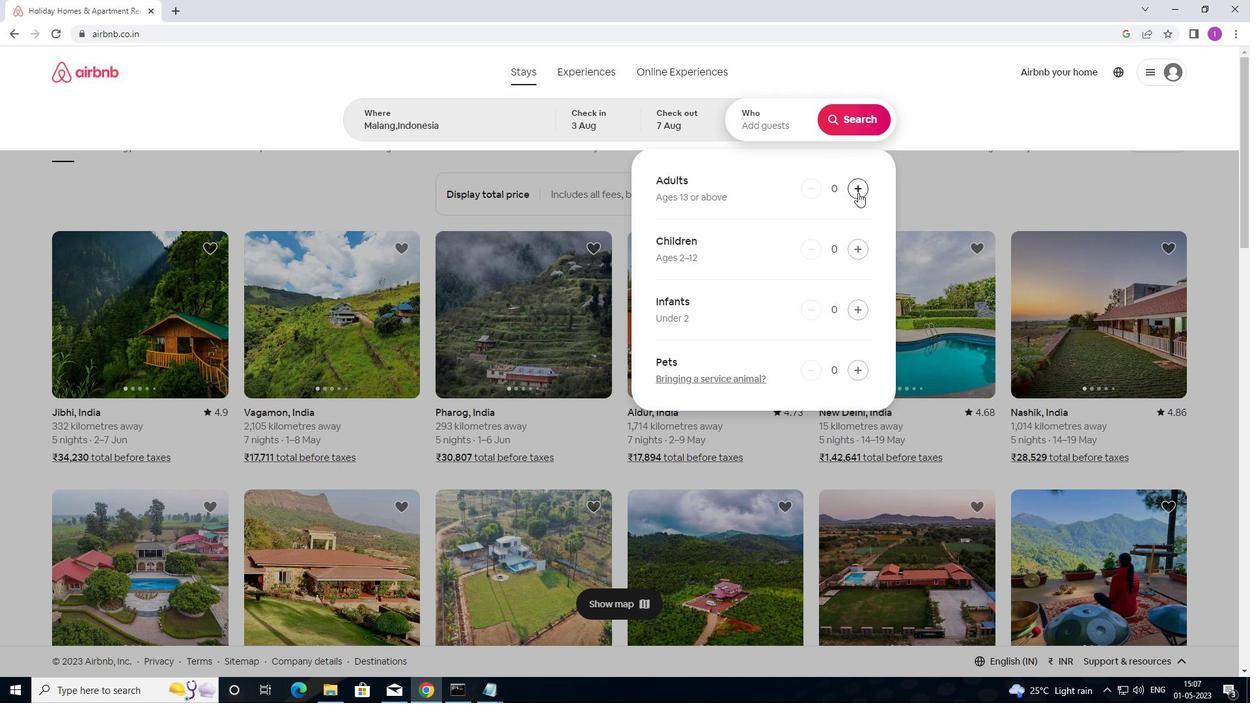 
Action: Mouse moved to (861, 190)
Screenshot: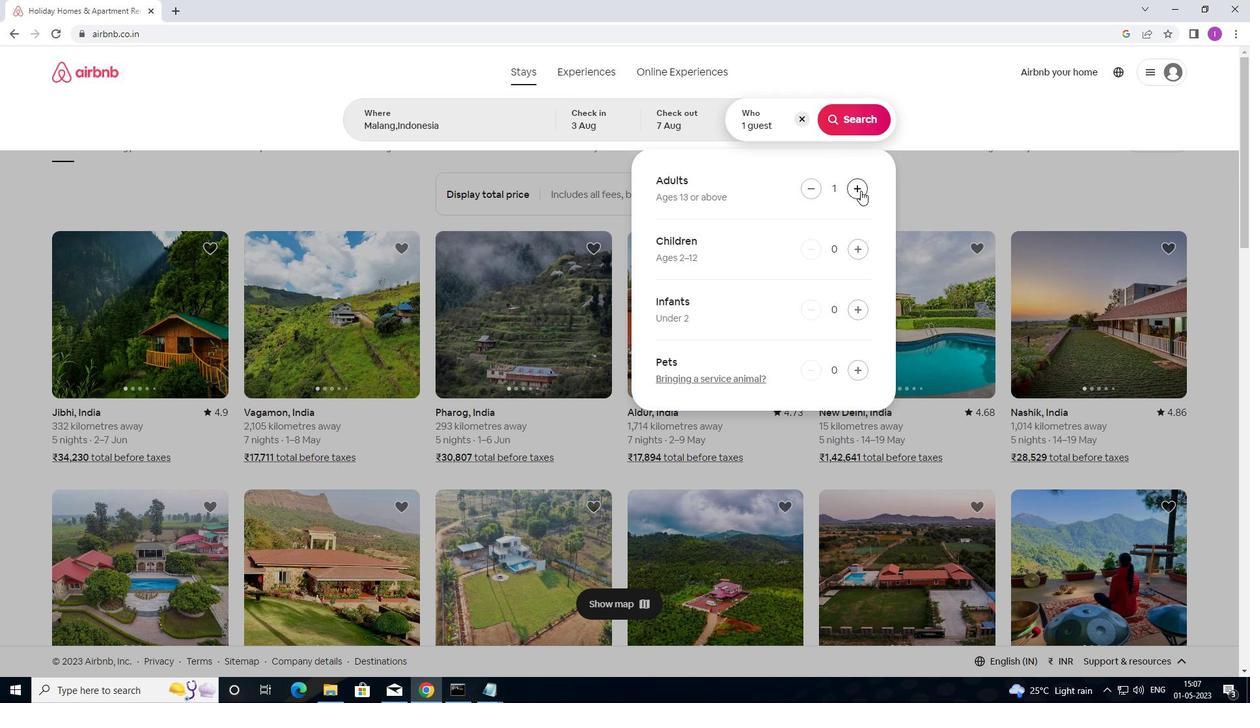
Action: Mouse pressed left at (861, 190)
Screenshot: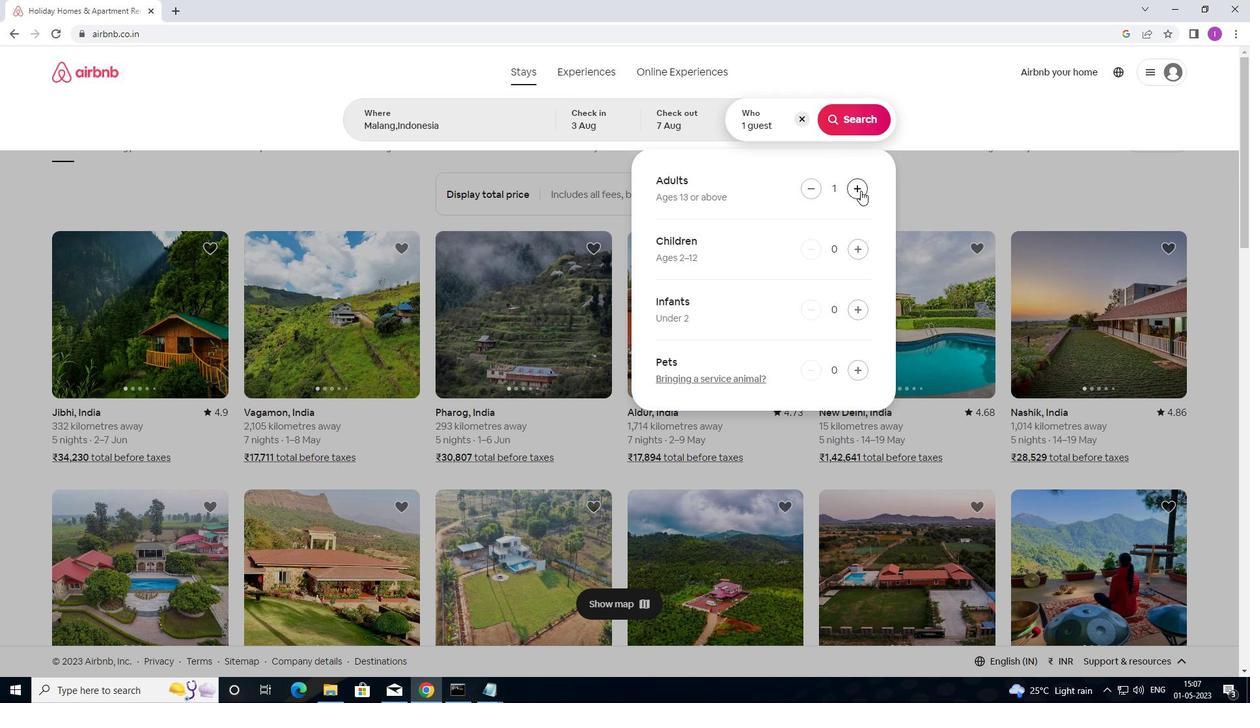 
Action: Mouse moved to (836, 119)
Screenshot: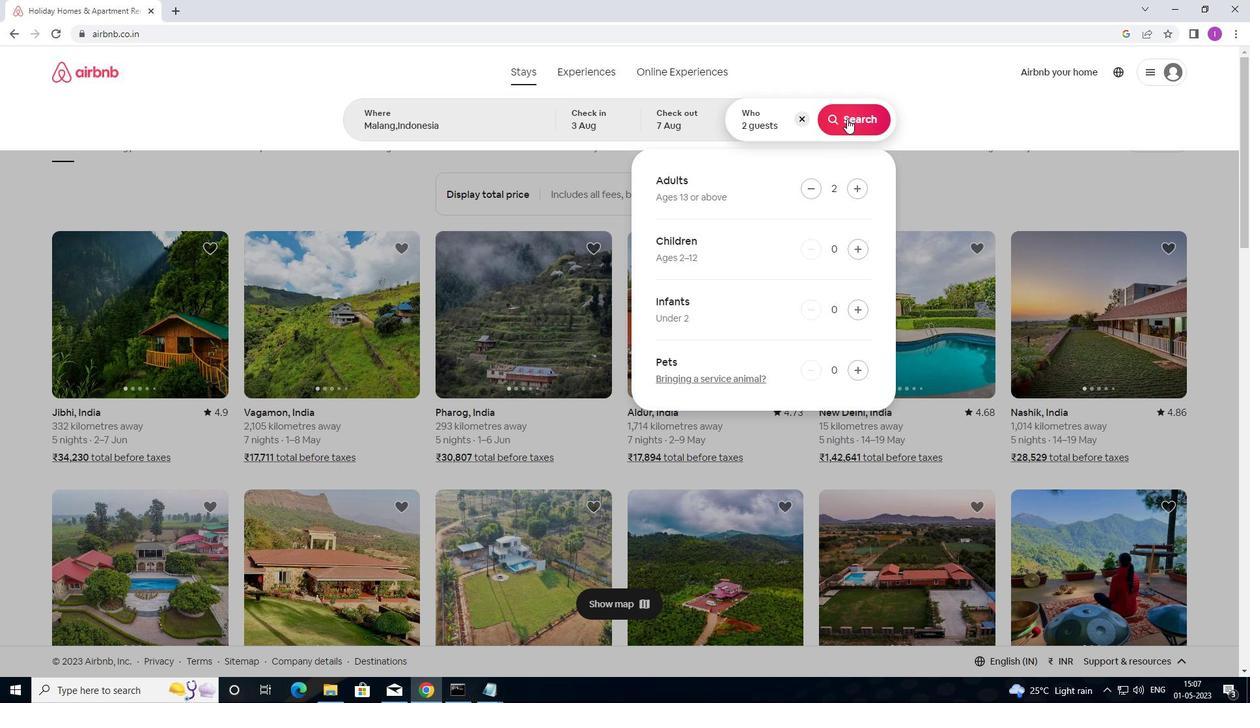 
Action: Mouse pressed left at (836, 119)
Screenshot: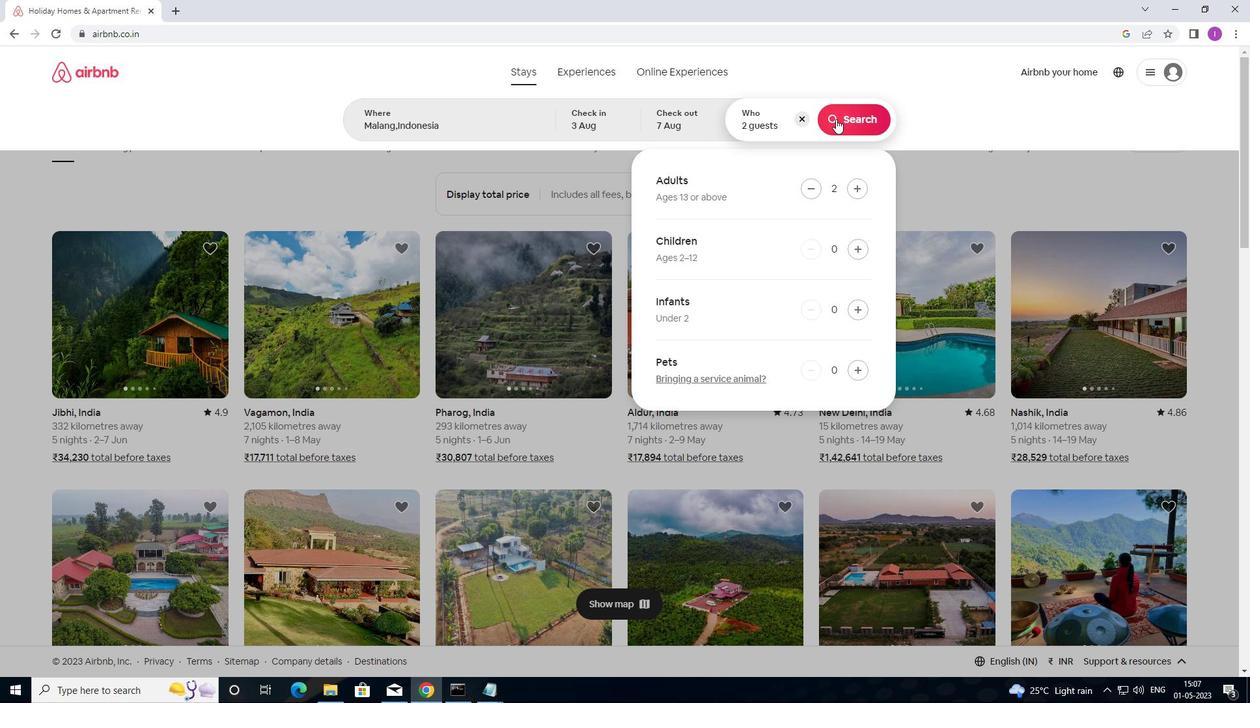 
Action: Mouse moved to (1168, 123)
Screenshot: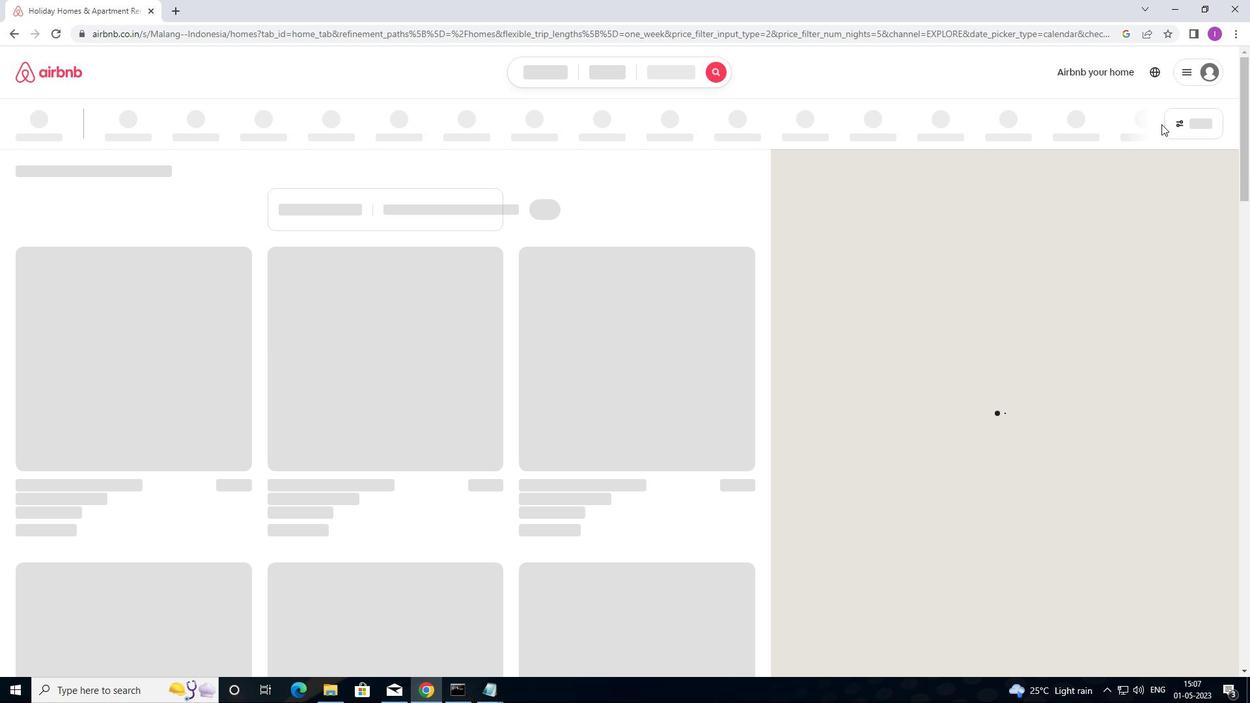 
Action: Mouse pressed left at (1168, 123)
Screenshot: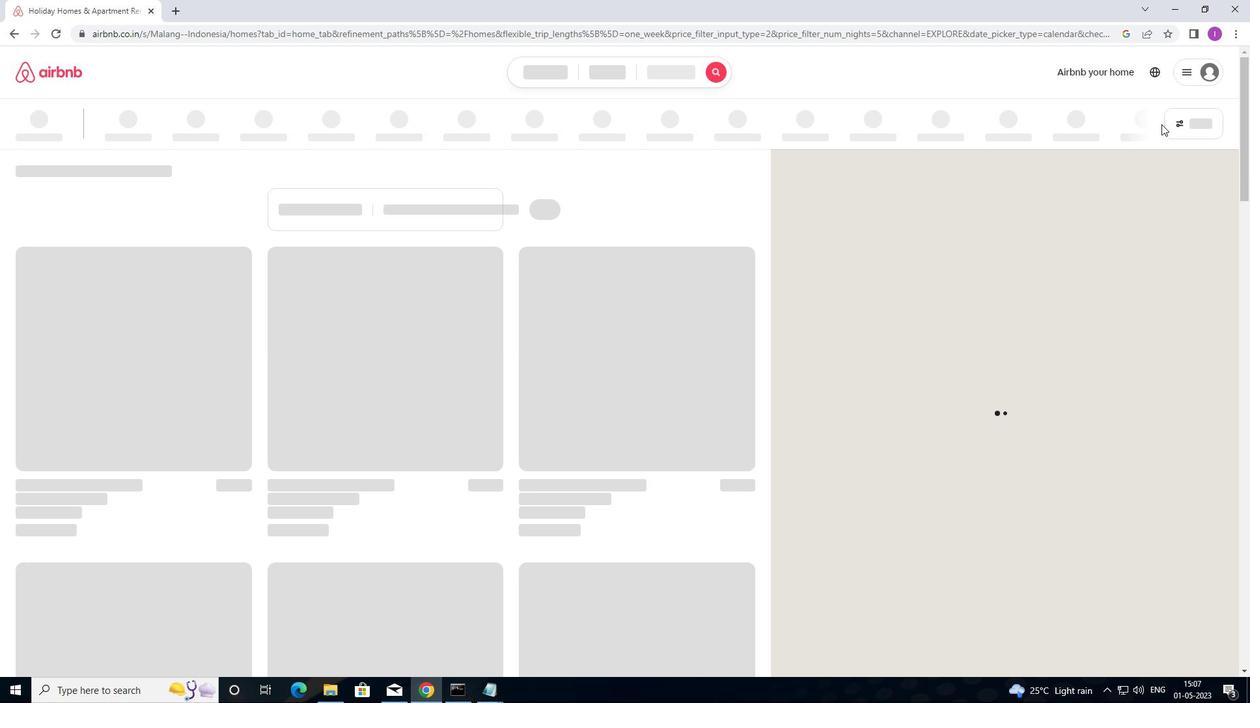 
Action: Mouse moved to (487, 291)
Screenshot: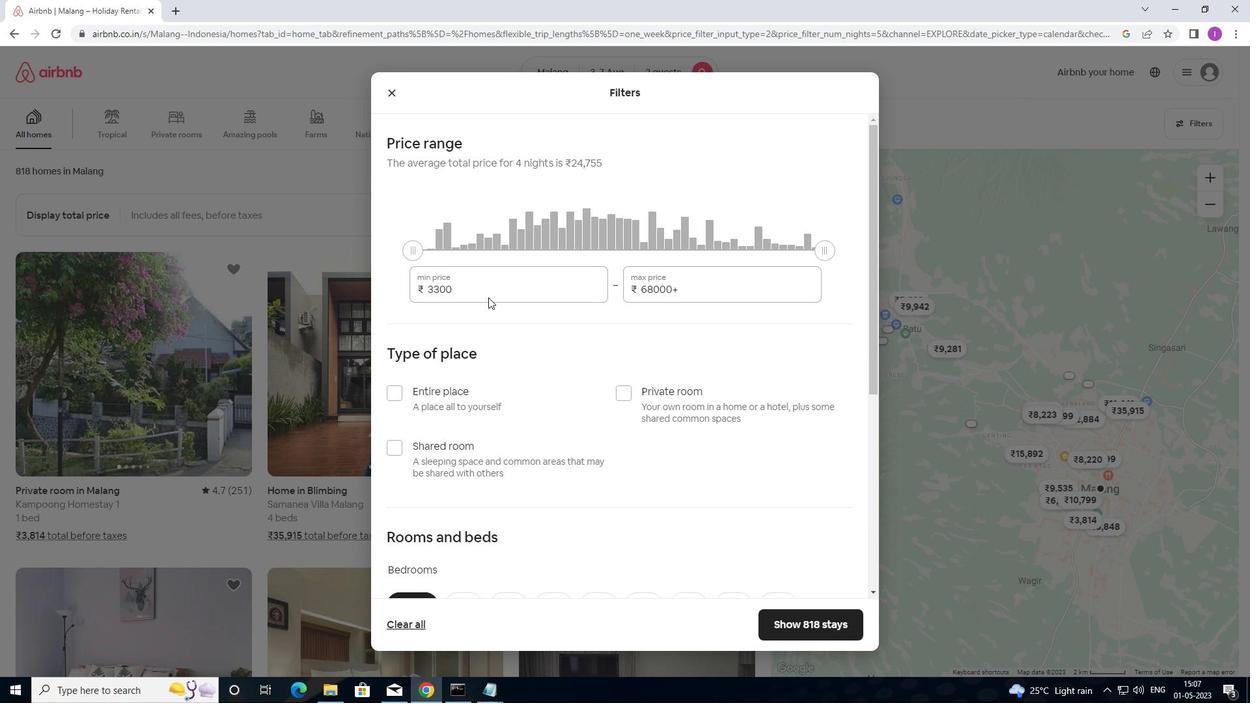 
Action: Mouse pressed left at (487, 291)
Screenshot: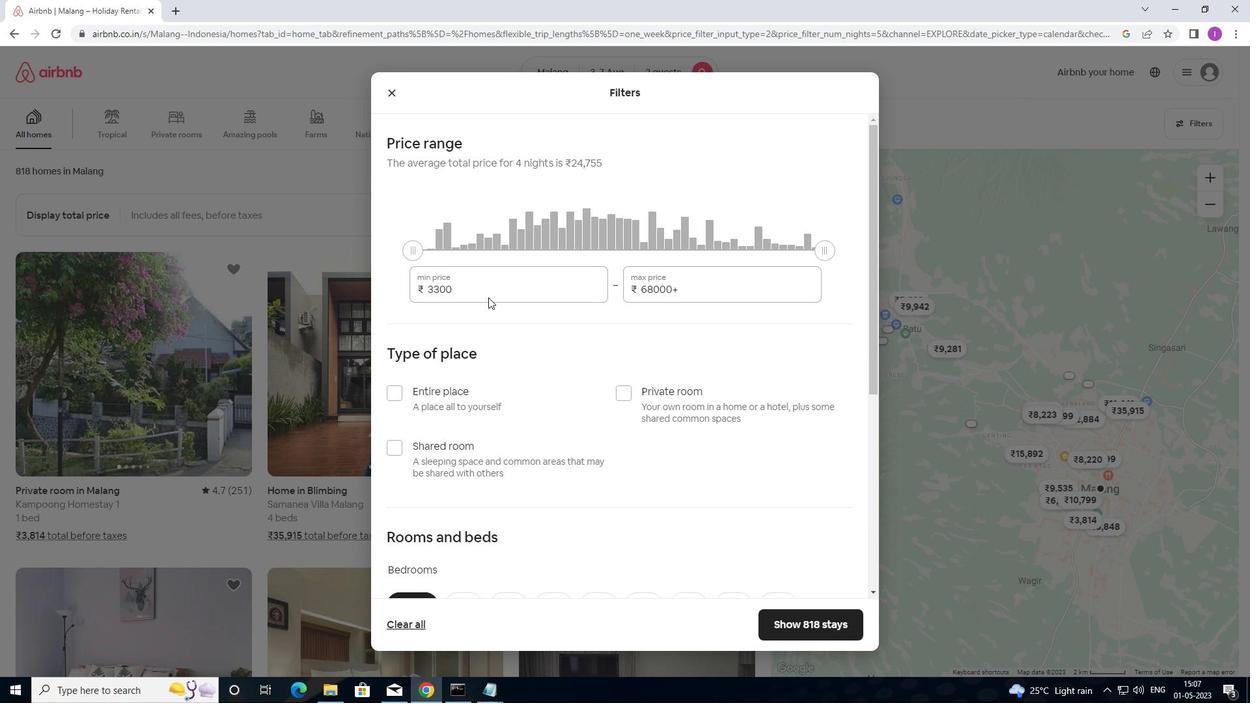 
Action: Mouse moved to (430, 276)
Screenshot: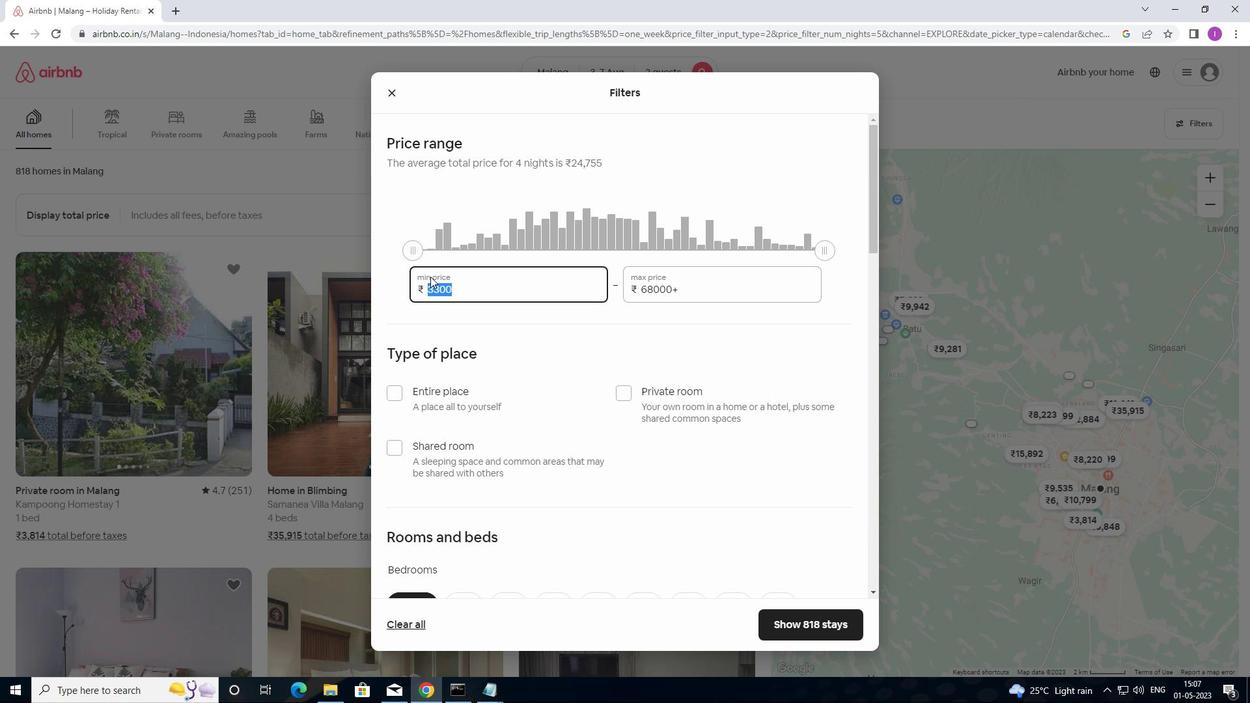 
Action: Key pressed 4
Screenshot: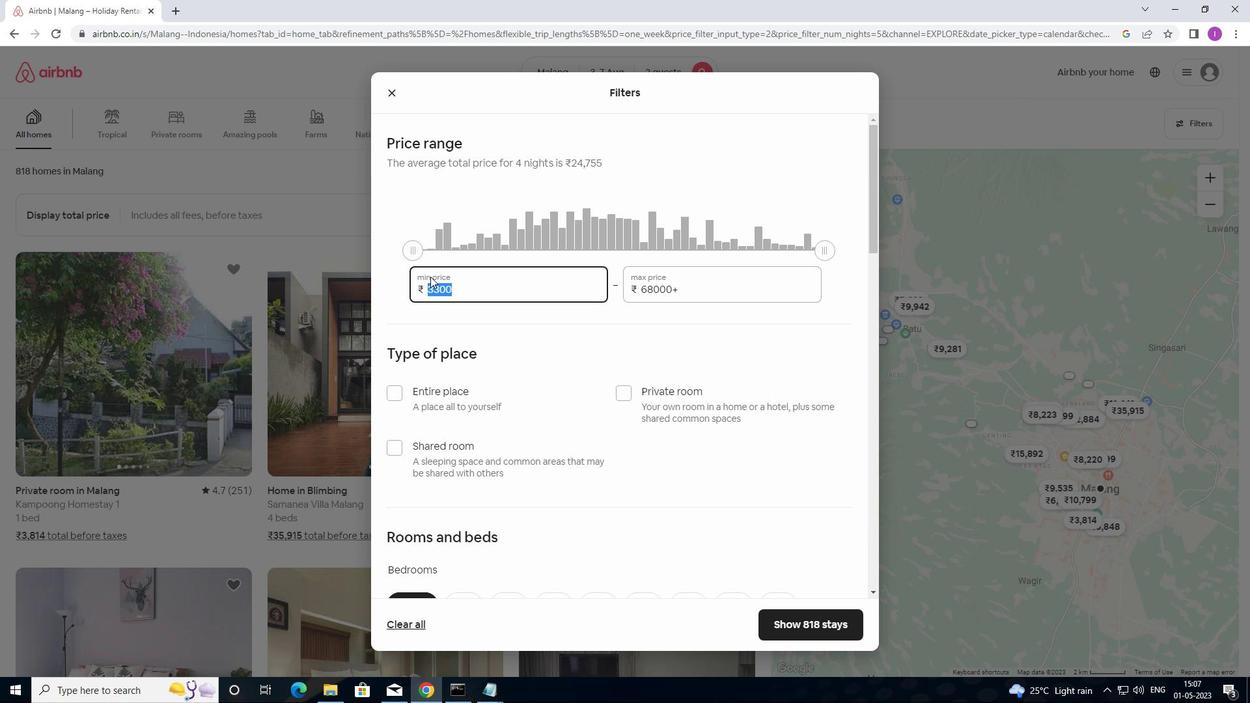 
Action: Mouse moved to (431, 274)
Screenshot: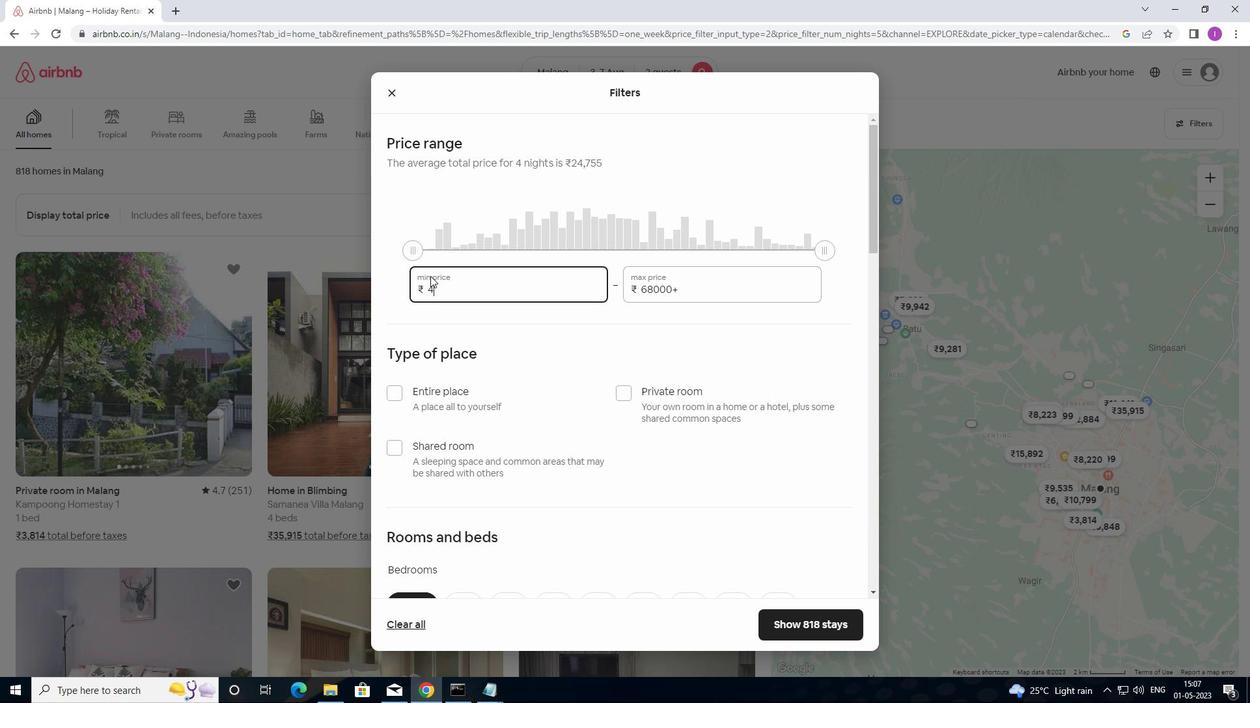 
Action: Key pressed 0
Screenshot: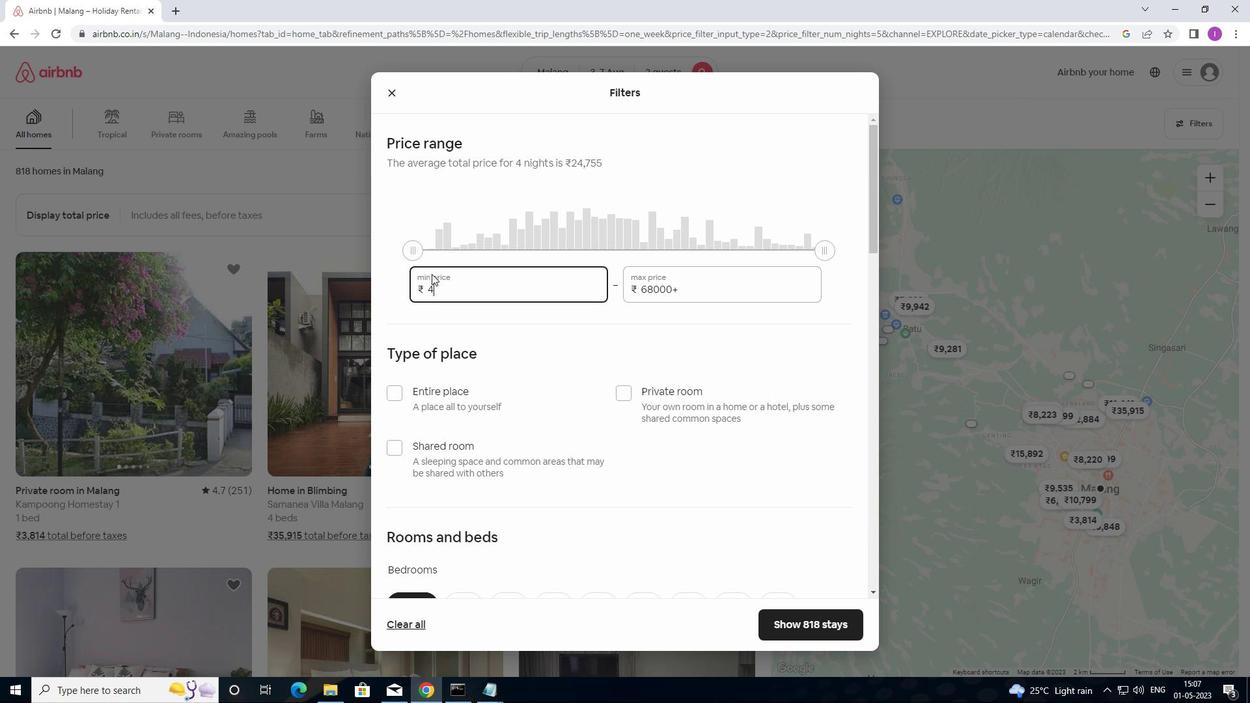 
Action: Mouse moved to (433, 272)
Screenshot: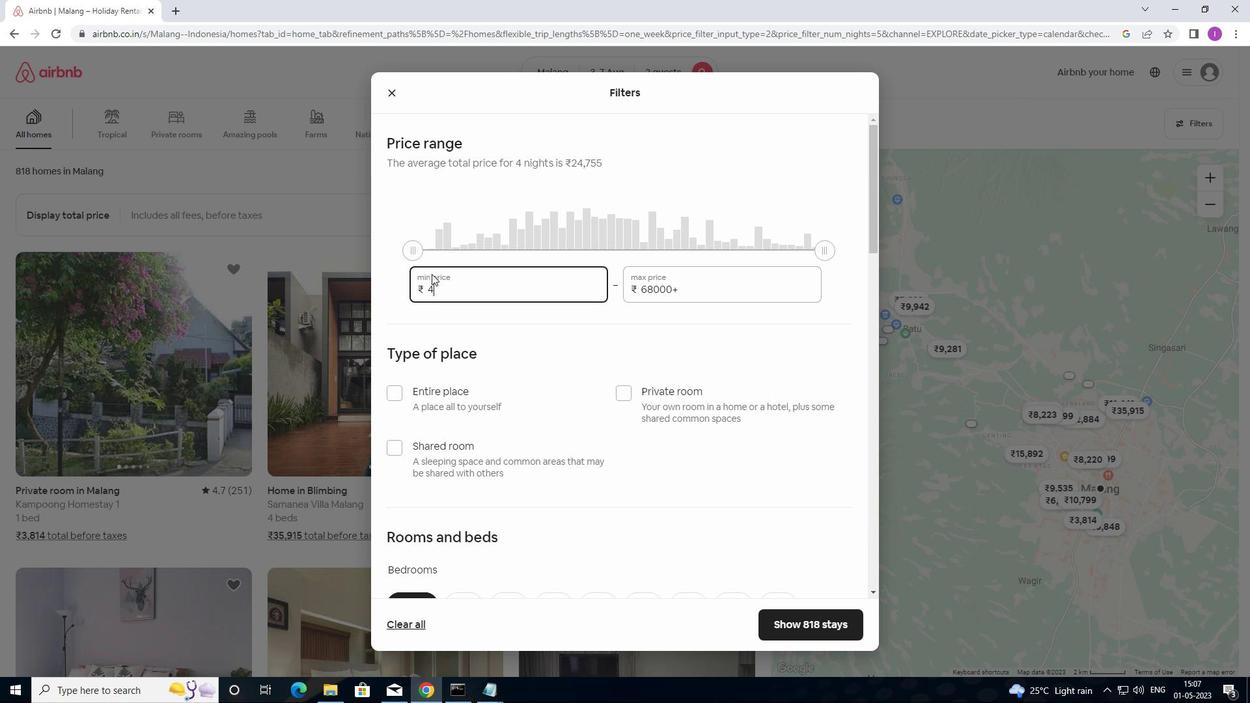 
Action: Key pressed 0
Screenshot: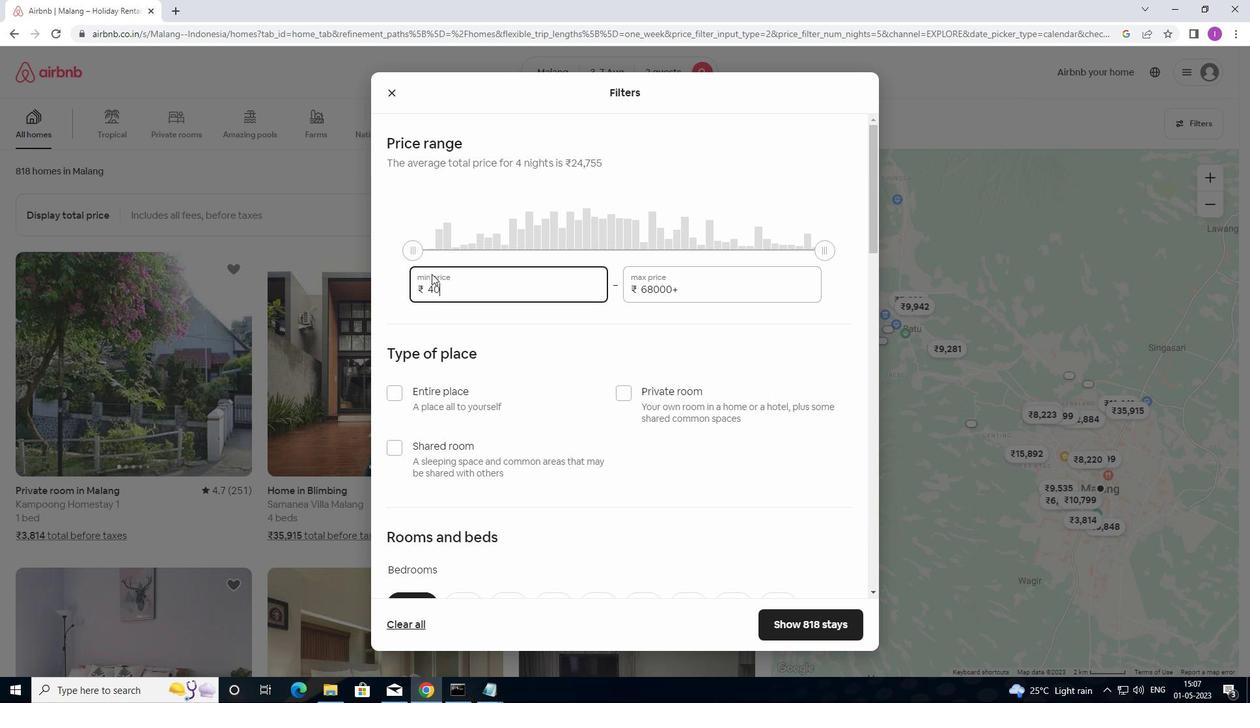 
Action: Mouse moved to (433, 271)
Screenshot: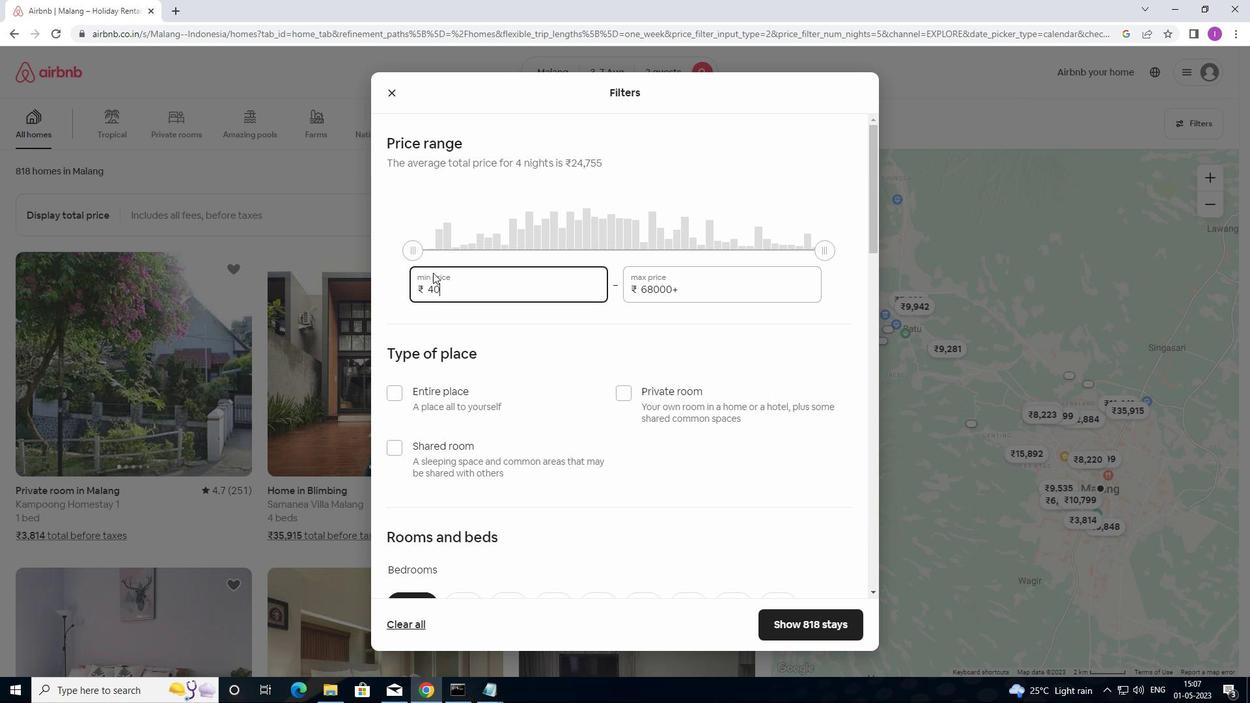 
Action: Key pressed 0
Screenshot: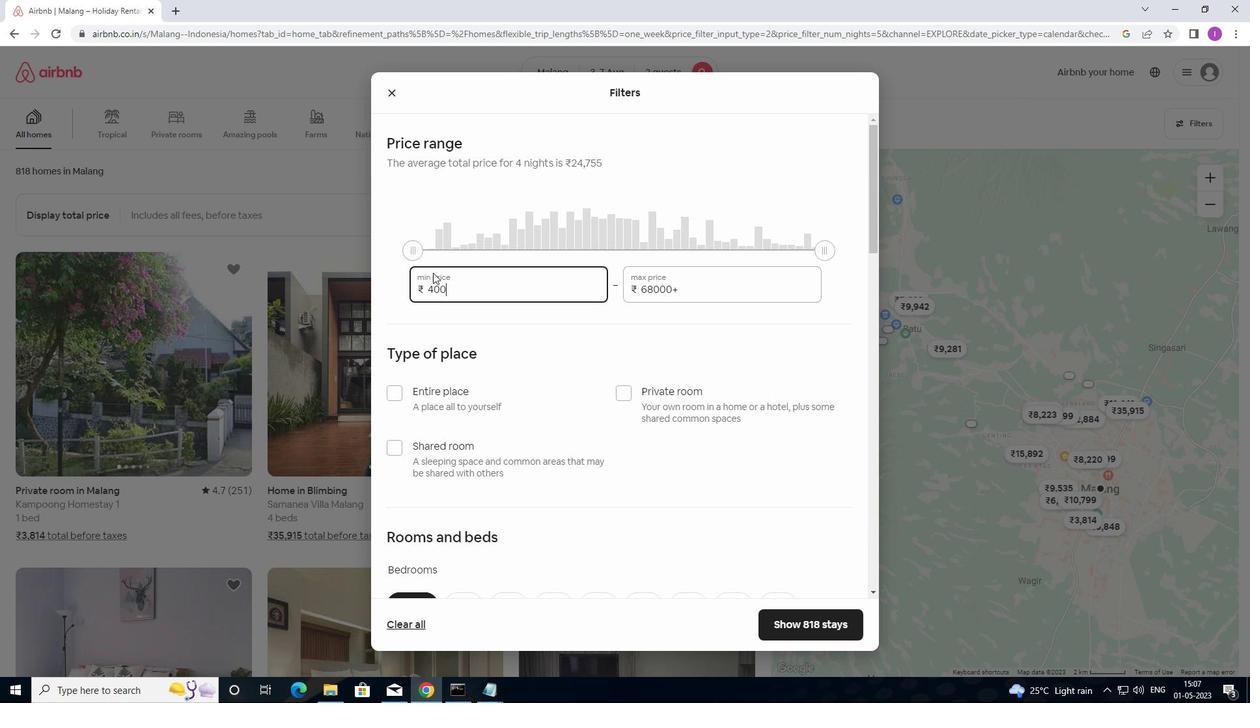
Action: Mouse moved to (702, 288)
Screenshot: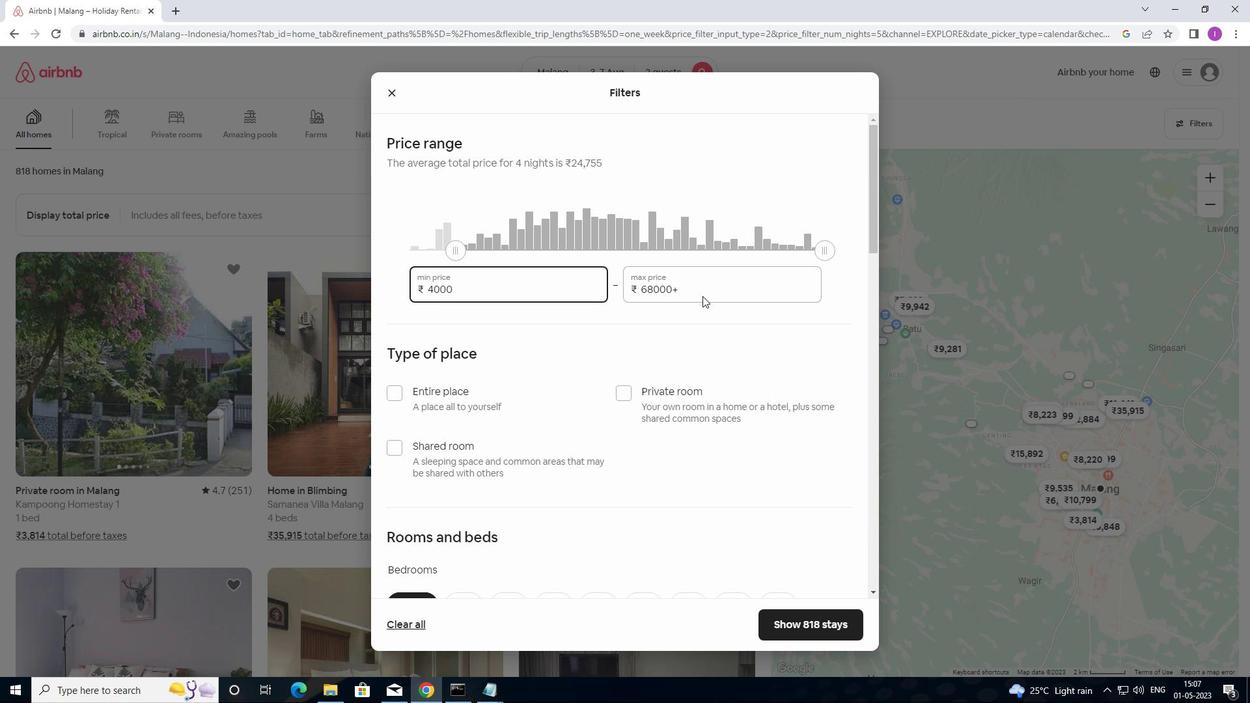 
Action: Mouse pressed left at (702, 288)
Screenshot: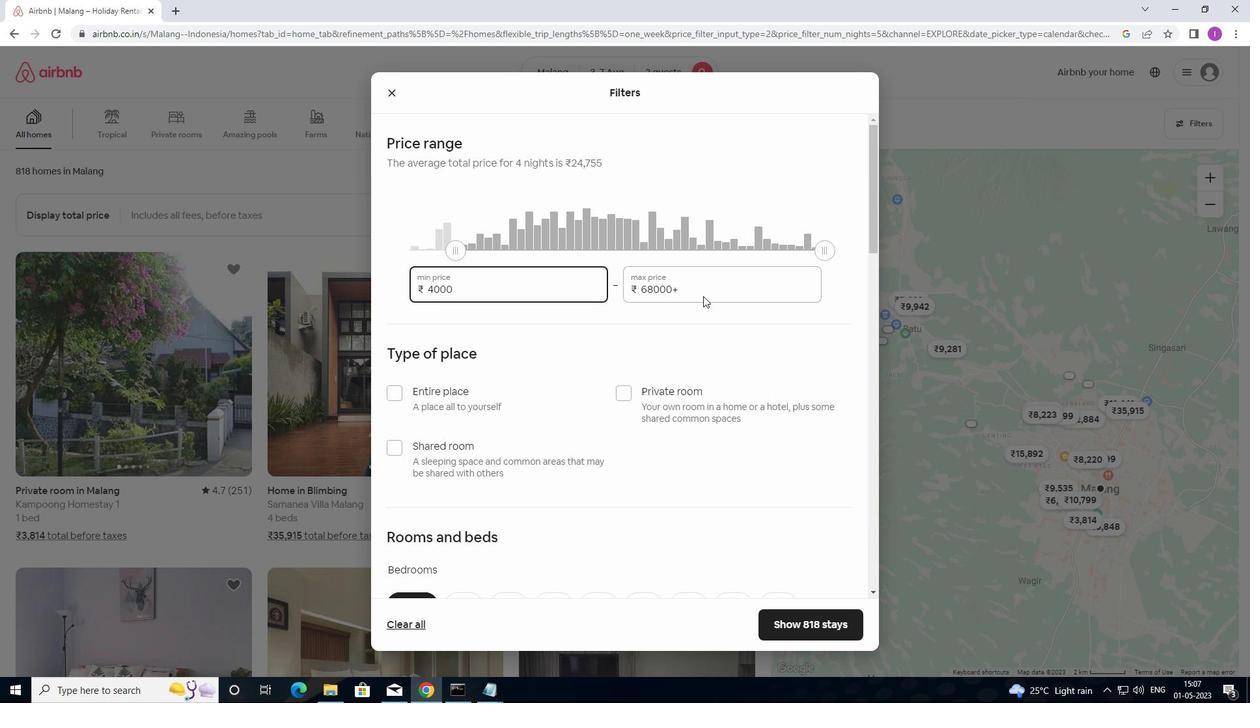 
Action: Mouse moved to (628, 294)
Screenshot: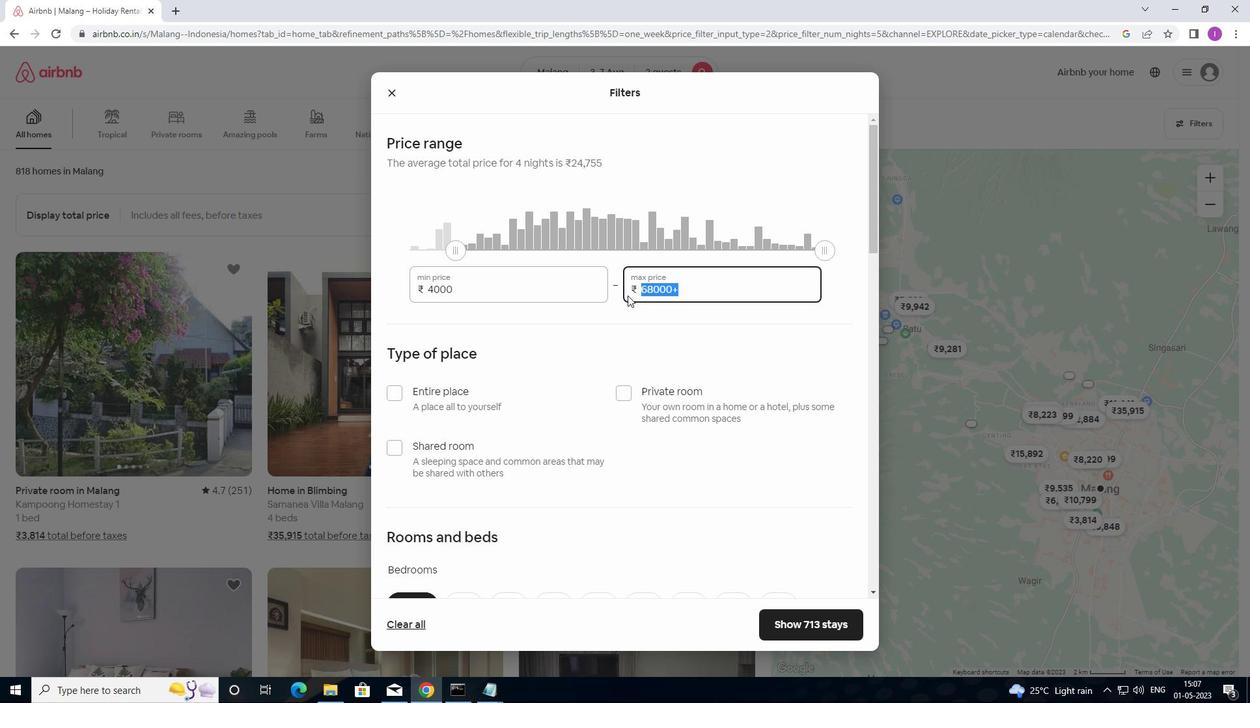 
Action: Key pressed 9
Screenshot: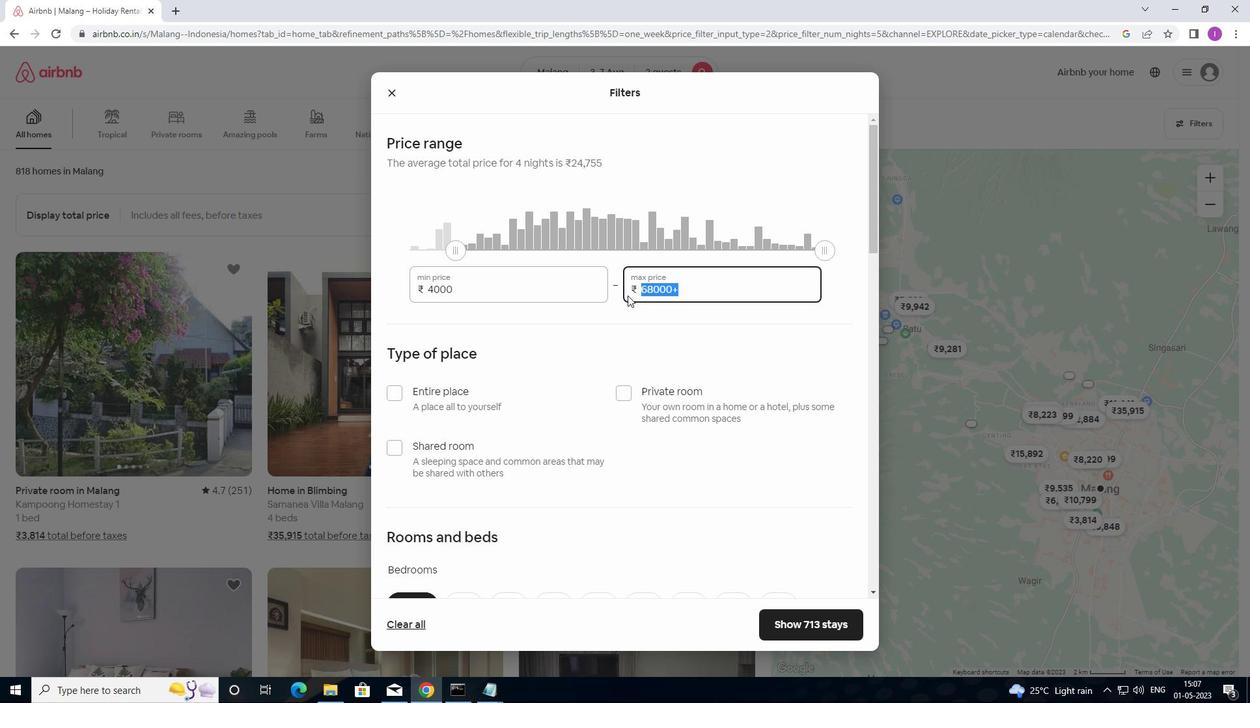
Action: Mouse moved to (628, 293)
Screenshot: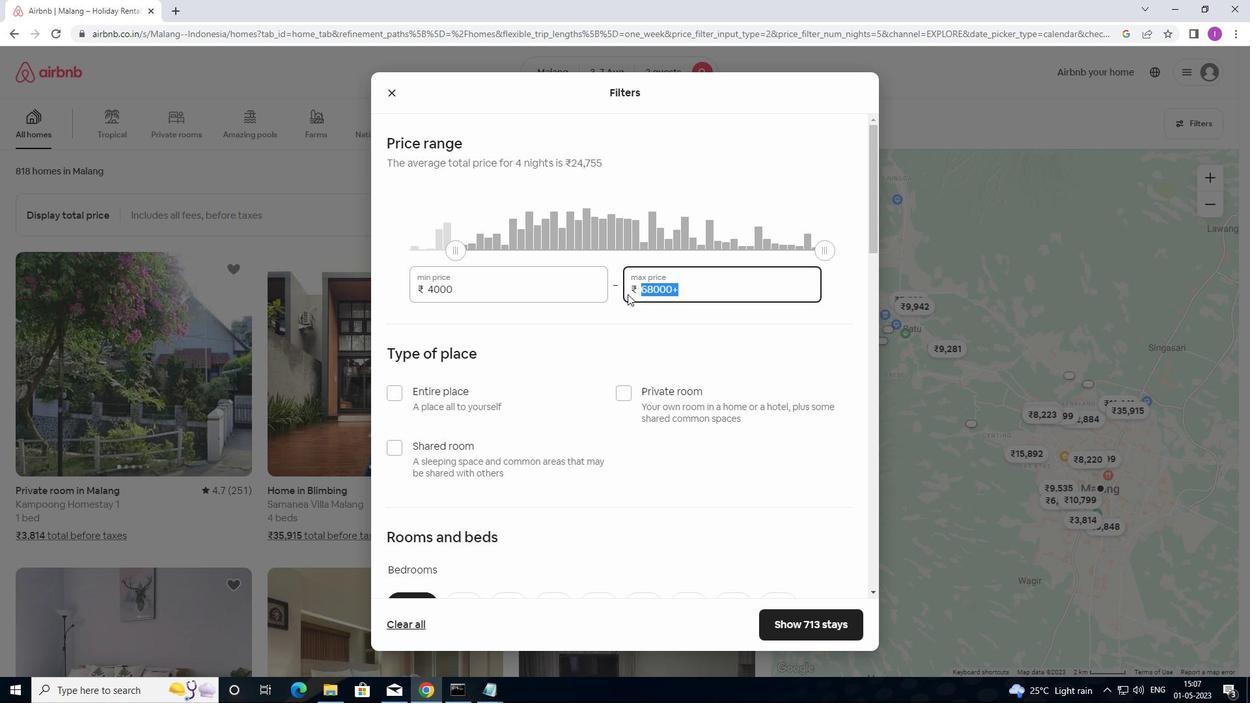 
Action: Key pressed 0
Screenshot: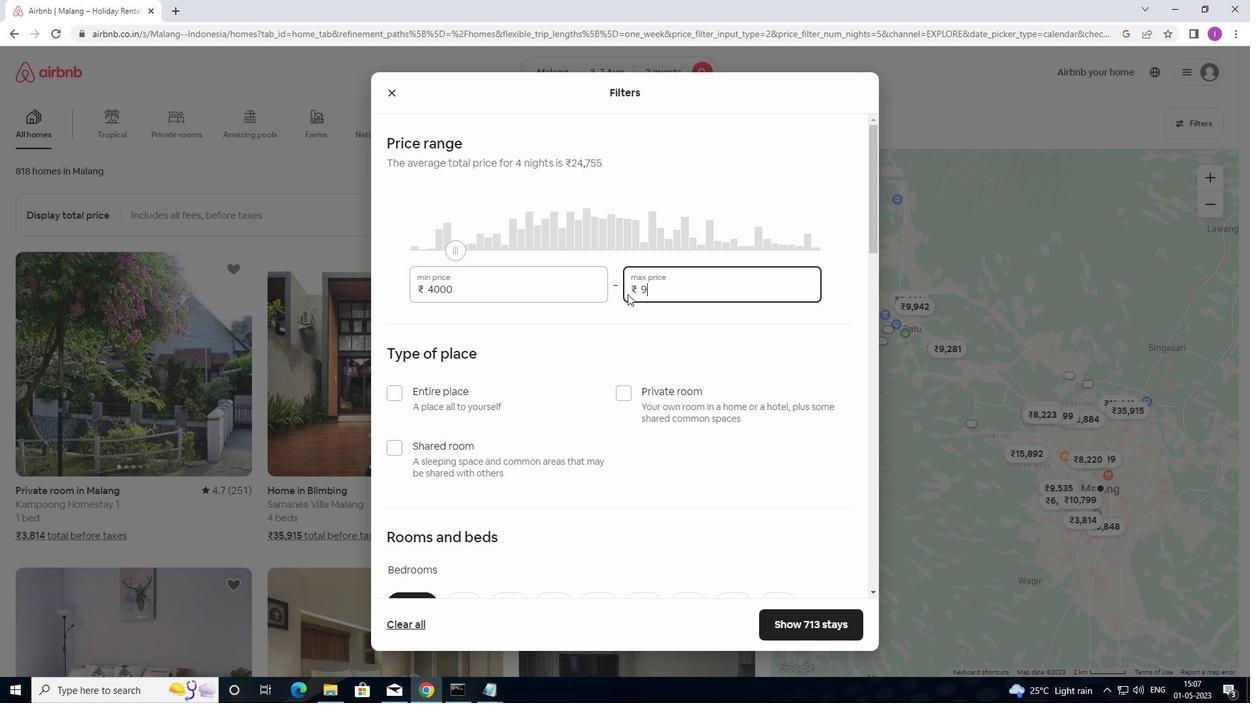 
Action: Mouse moved to (629, 293)
Screenshot: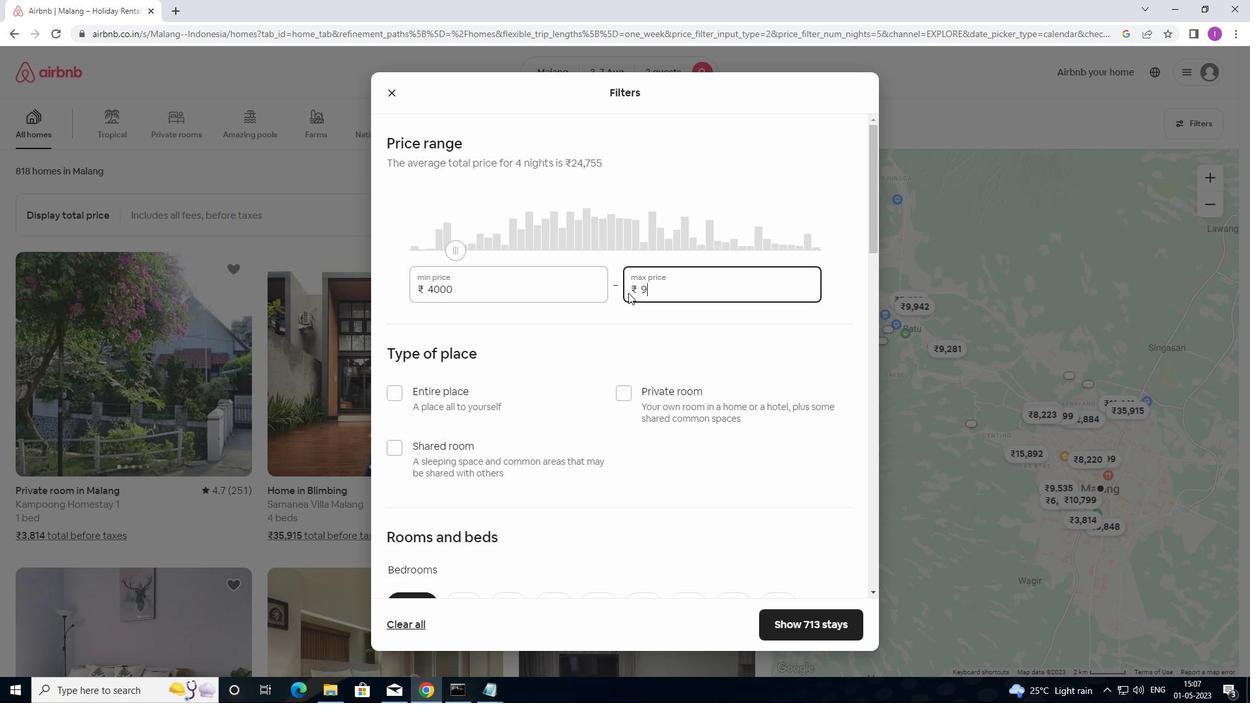 
Action: Key pressed 00
Screenshot: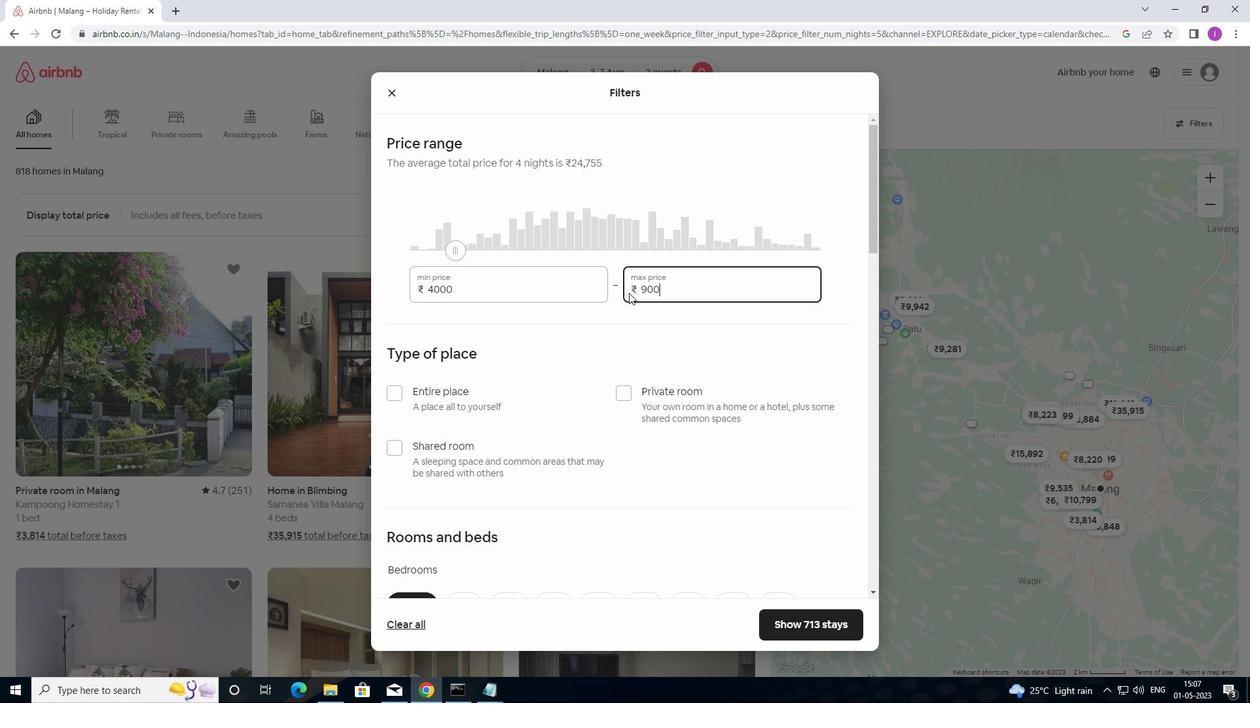 
Action: Mouse moved to (605, 368)
Screenshot: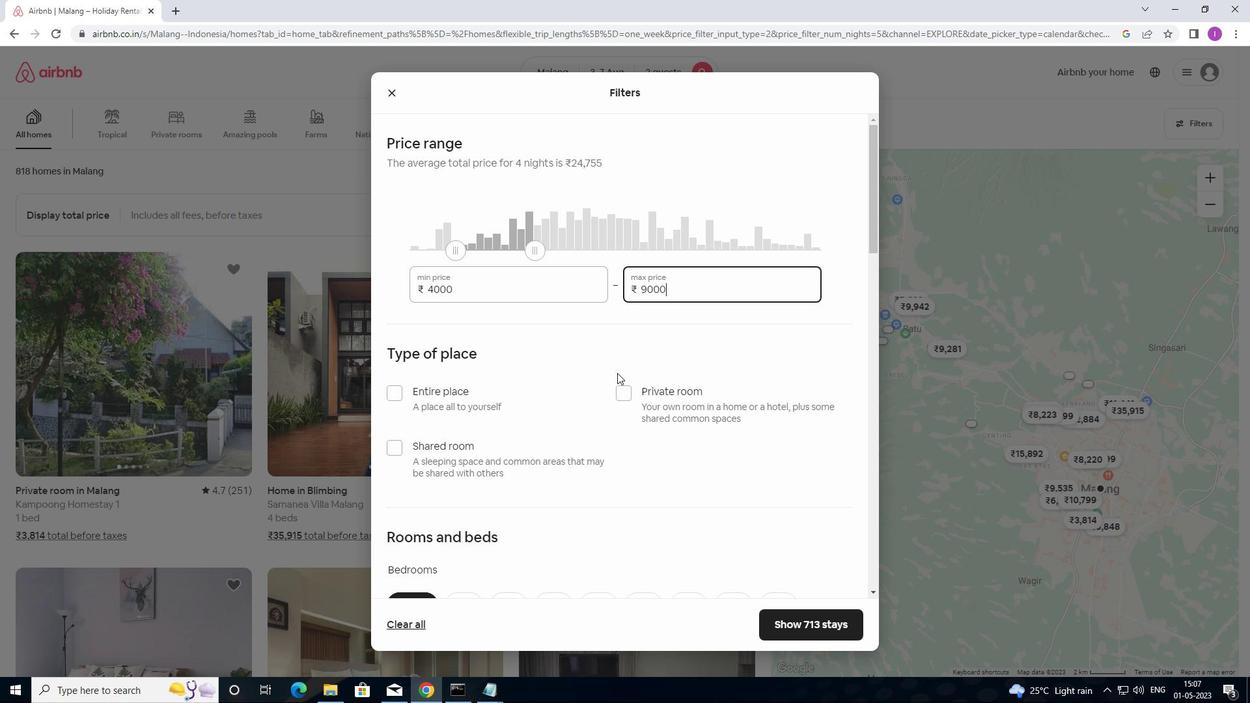 
Action: Mouse scrolled (605, 367) with delta (0, 0)
Screenshot: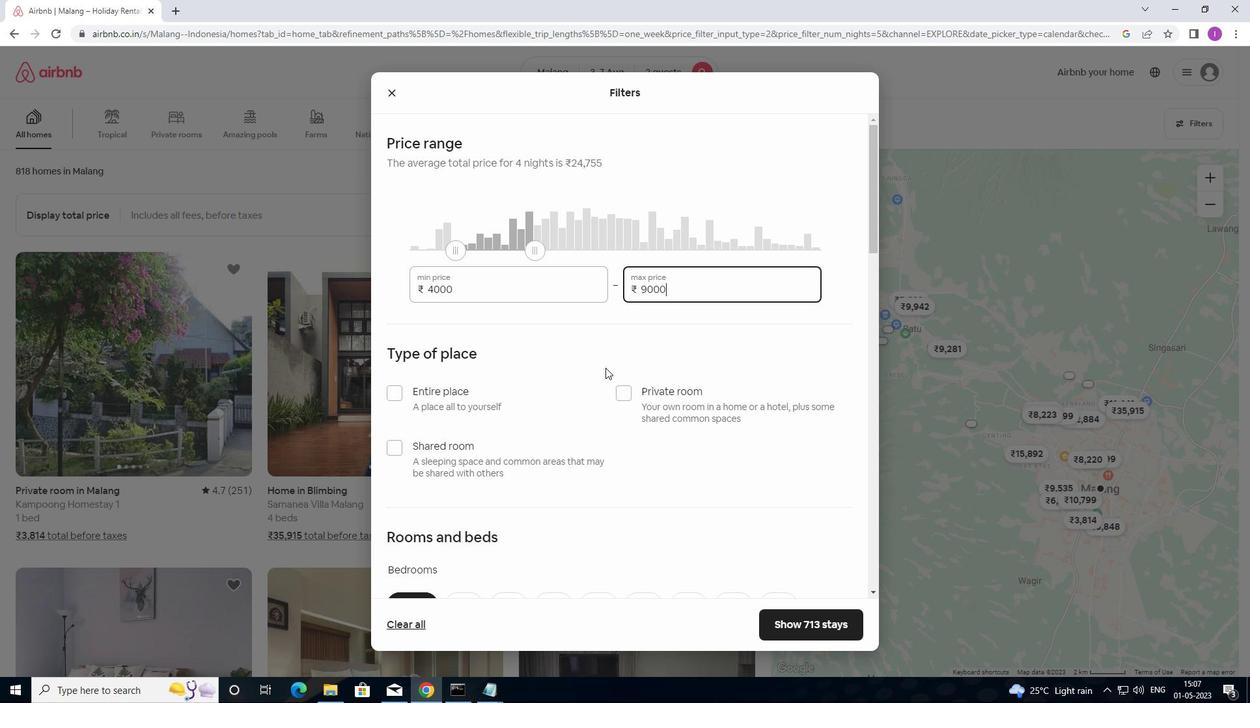 
Action: Mouse scrolled (605, 367) with delta (0, 0)
Screenshot: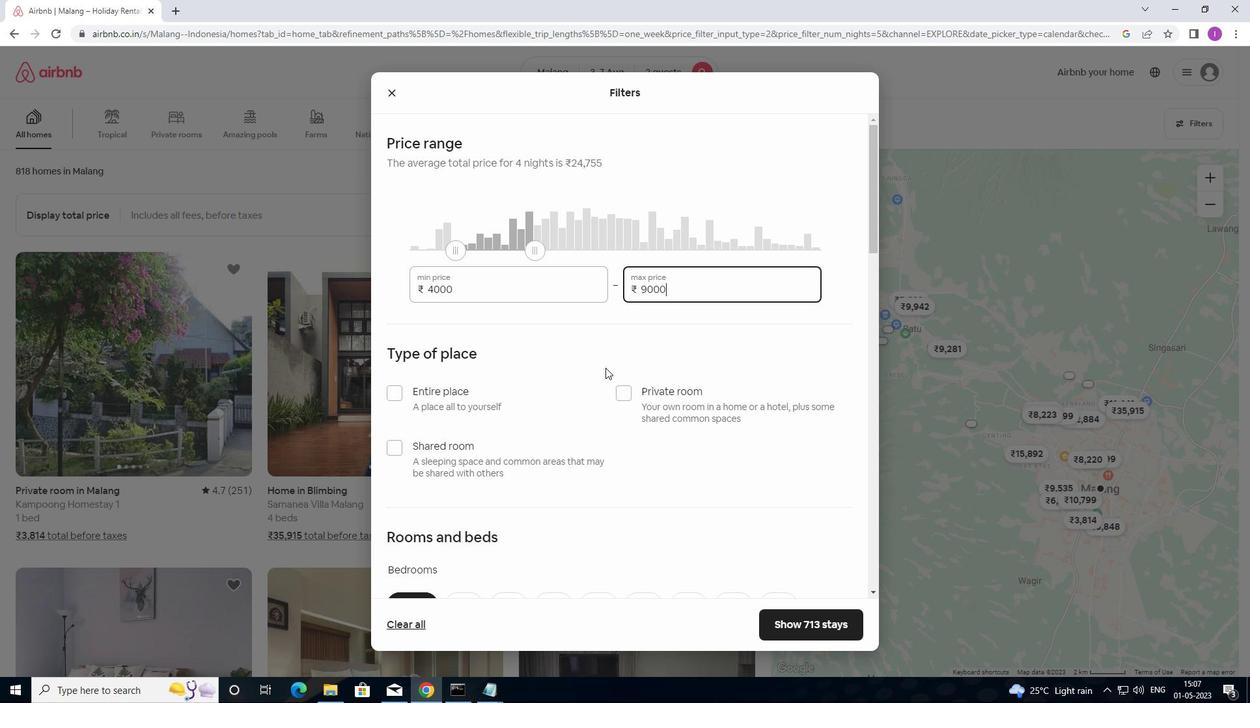 
Action: Mouse scrolled (605, 367) with delta (0, 0)
Screenshot: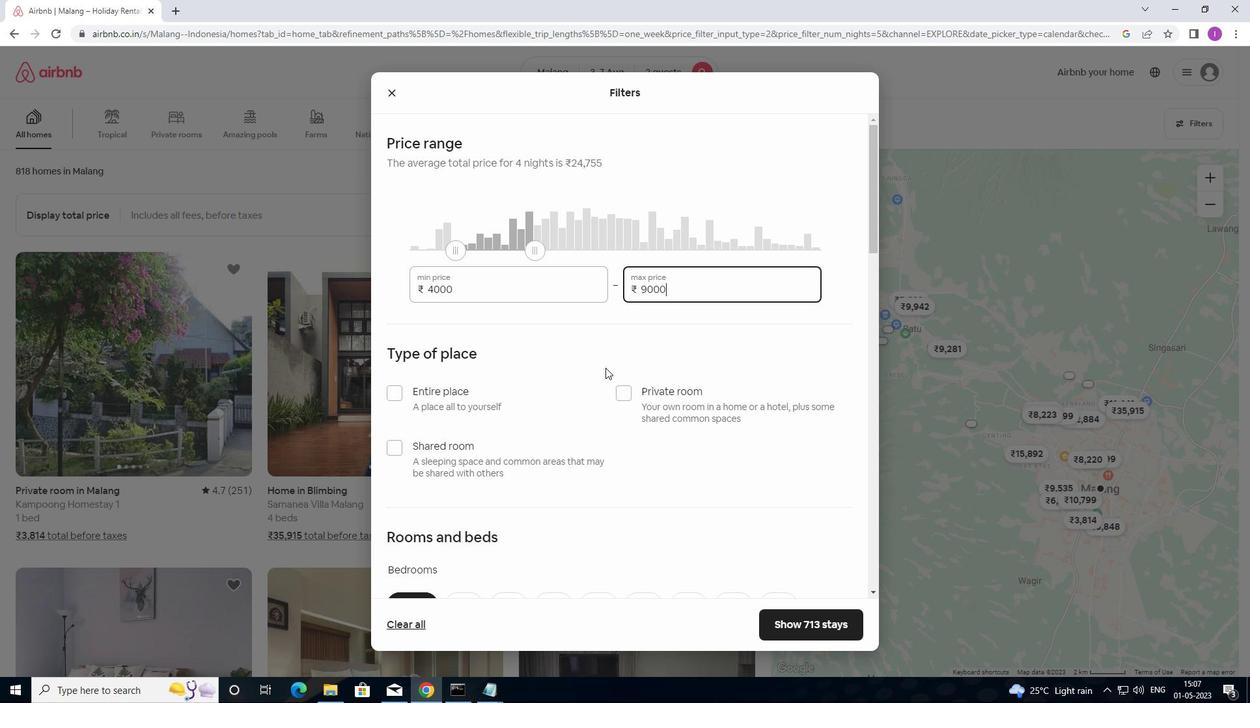 
Action: Mouse moved to (629, 197)
Screenshot: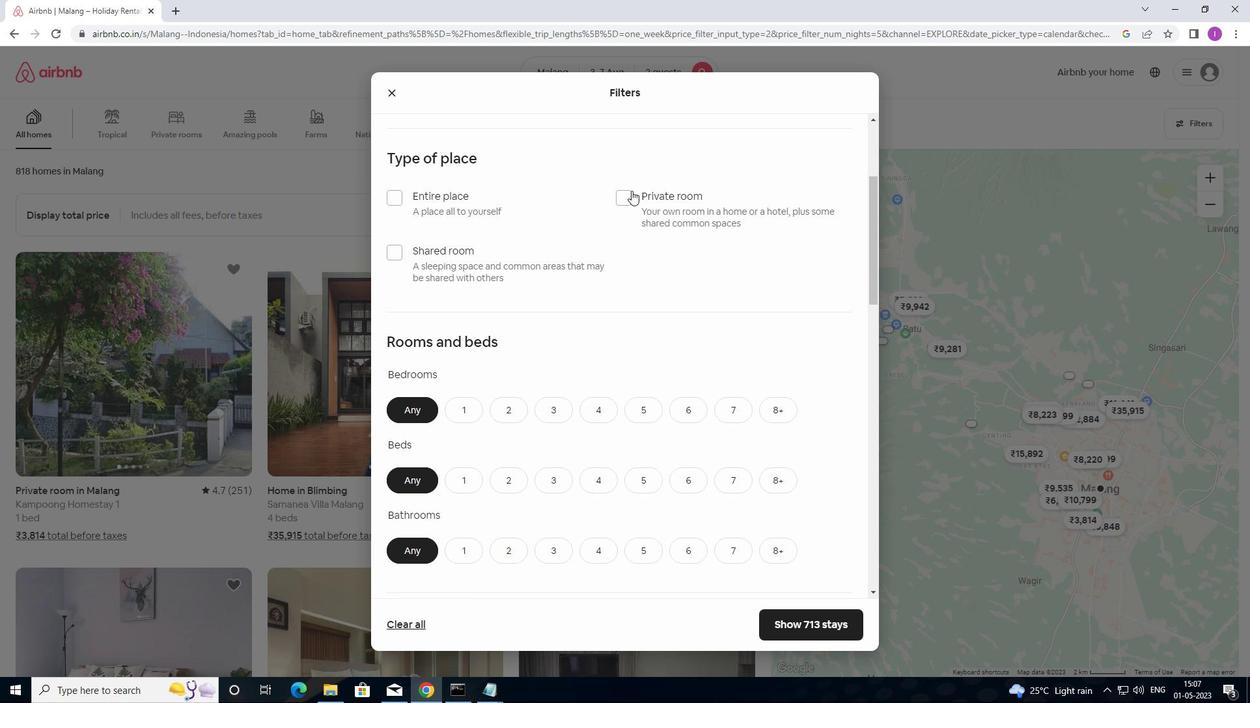 
Action: Mouse pressed left at (629, 197)
Screenshot: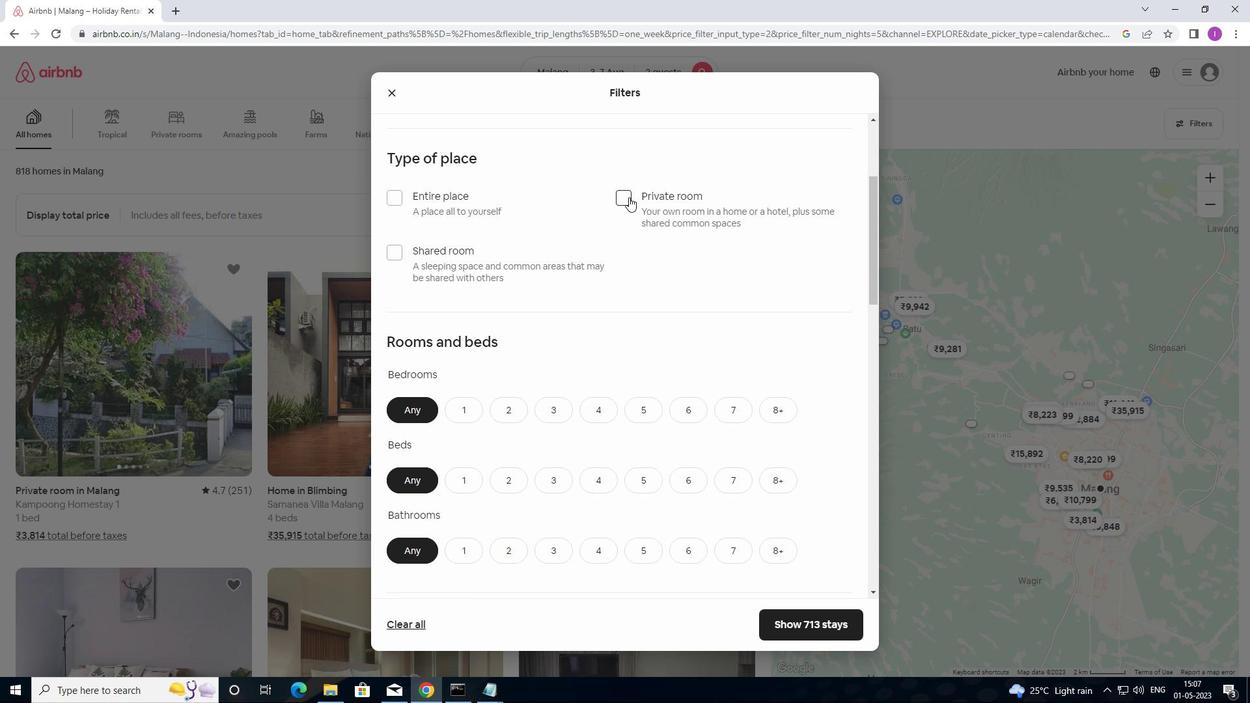 
Action: Mouse moved to (631, 248)
Screenshot: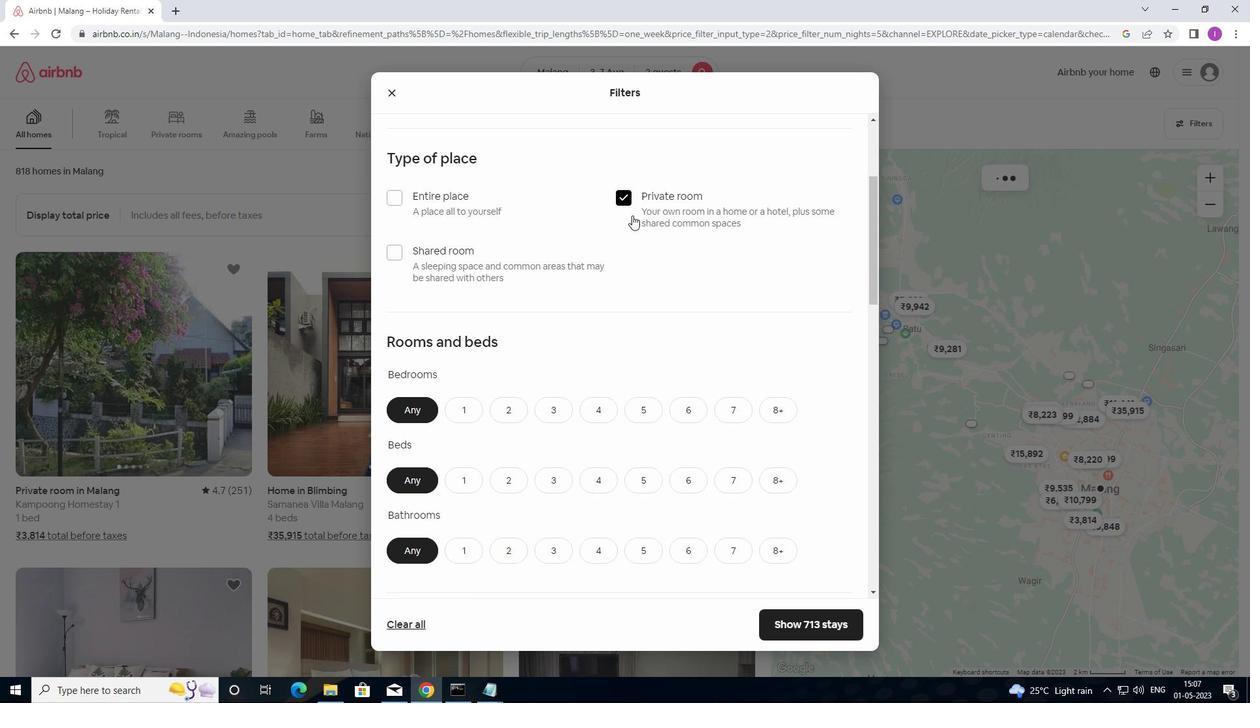 
Action: Mouse scrolled (631, 248) with delta (0, 0)
Screenshot: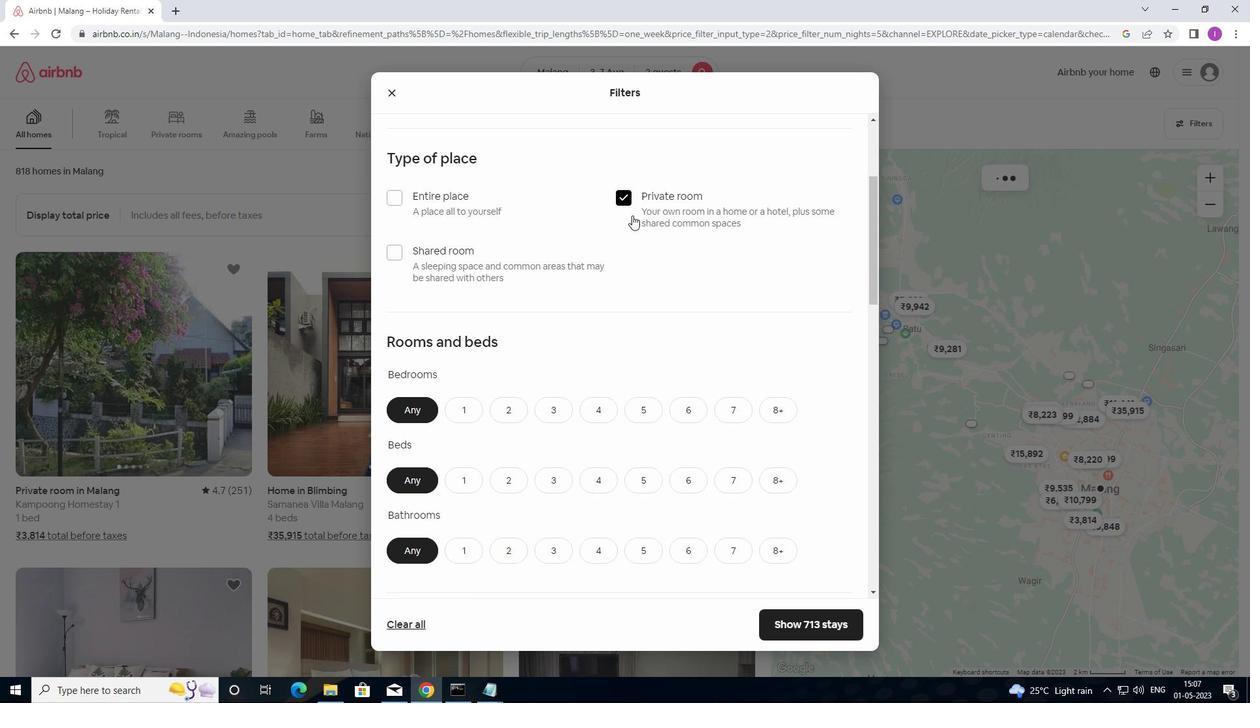 
Action: Mouse moved to (630, 253)
Screenshot: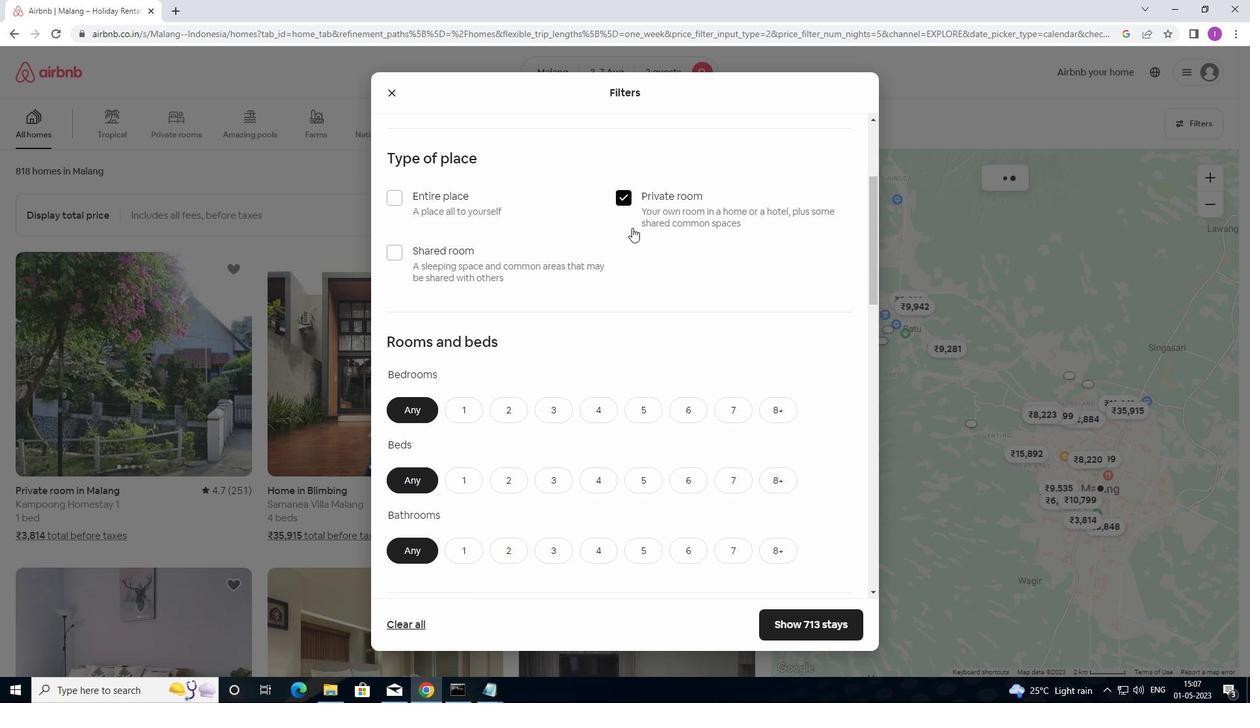 
Action: Mouse scrolled (630, 252) with delta (0, 0)
Screenshot: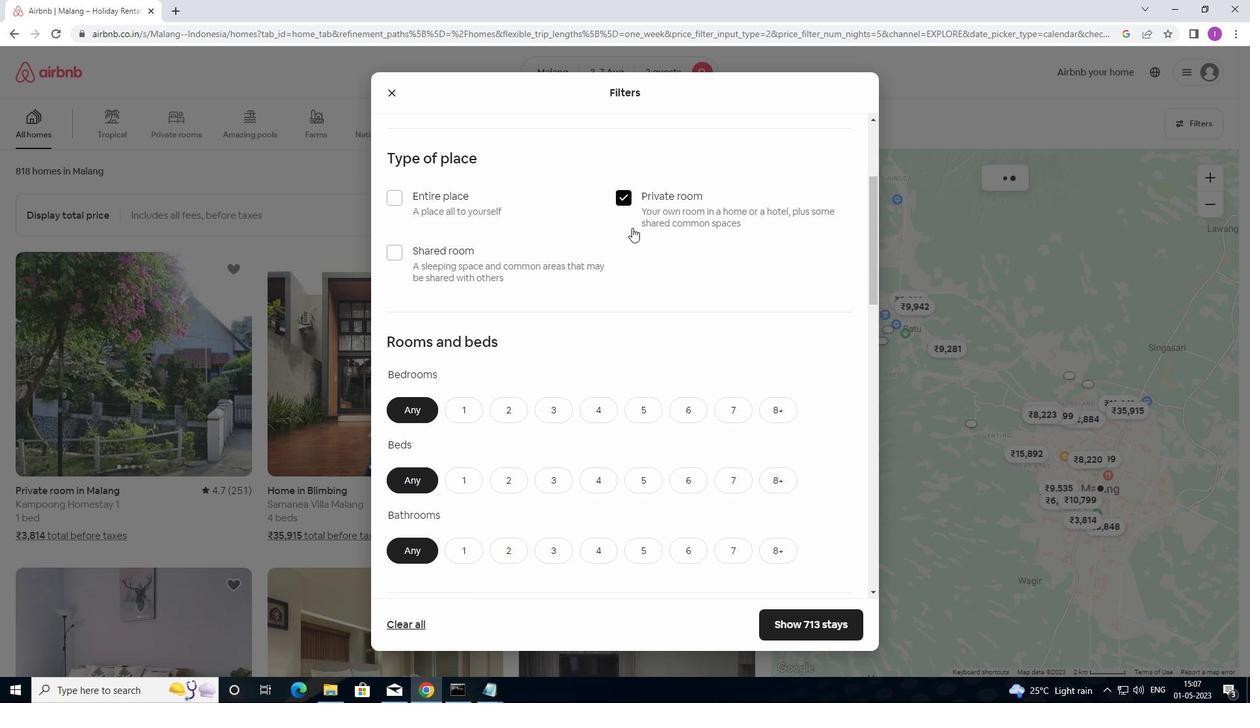 
Action: Mouse moved to (629, 255)
Screenshot: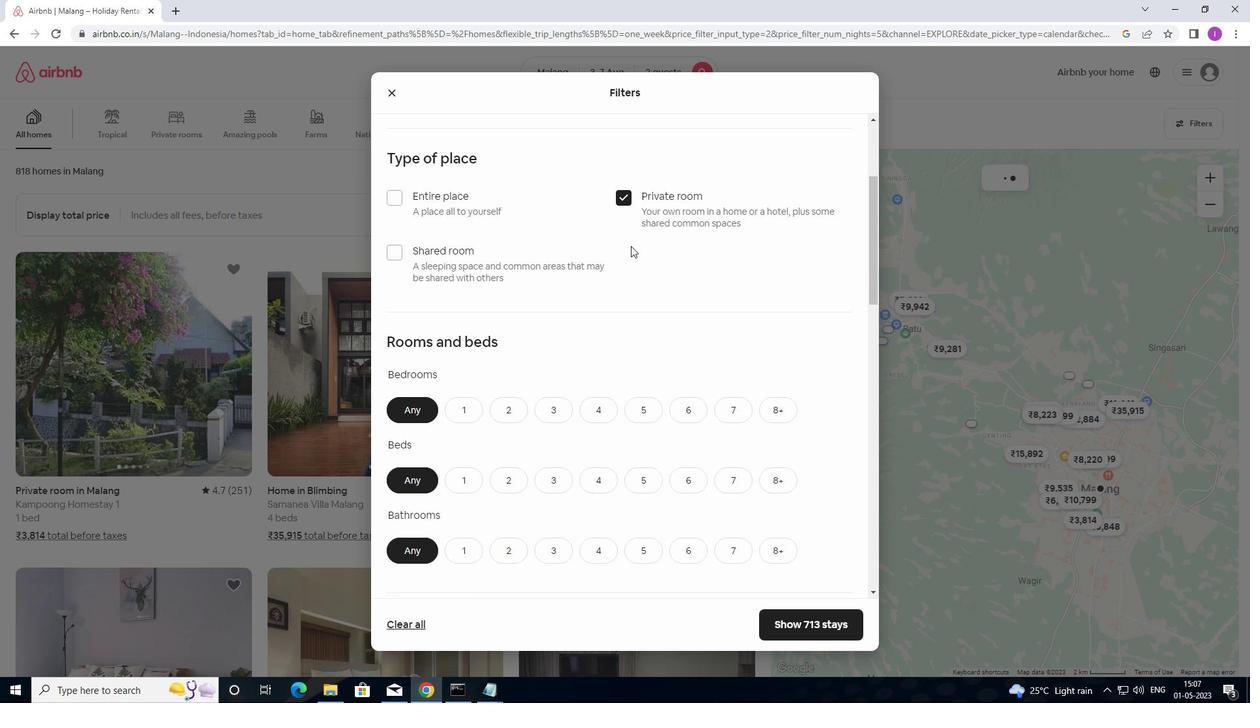
Action: Mouse scrolled (629, 254) with delta (0, 0)
Screenshot: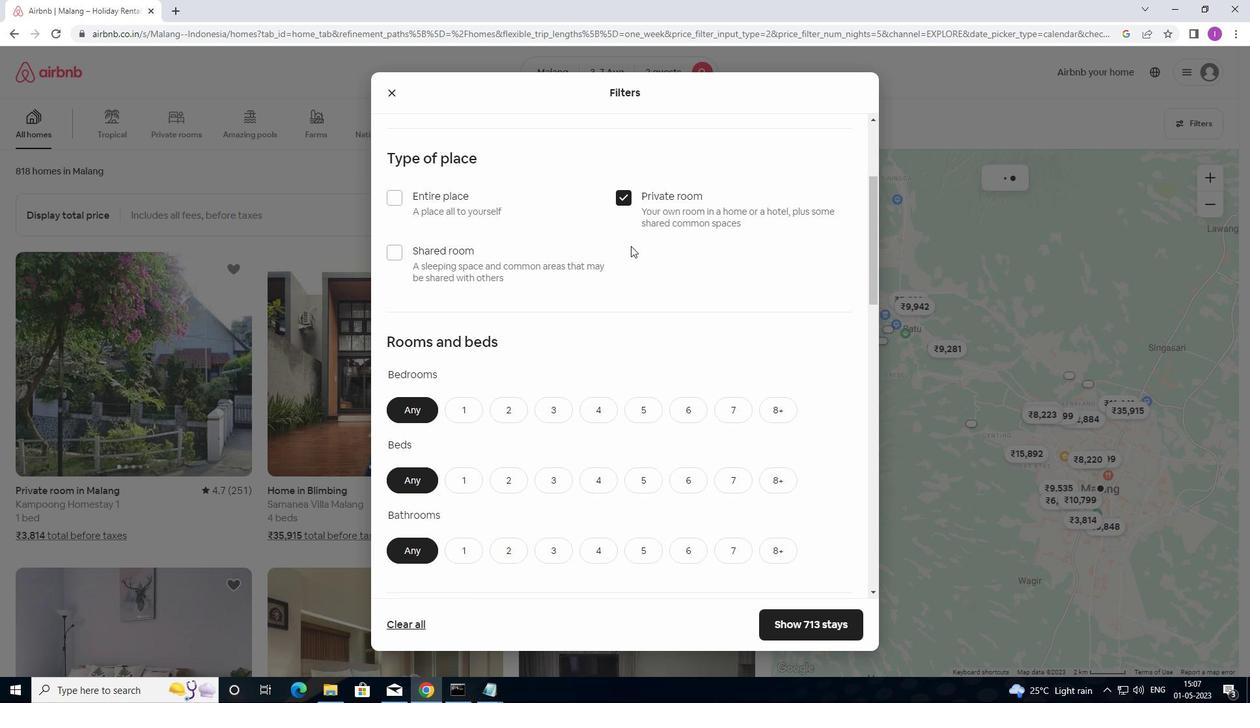 
Action: Mouse moved to (471, 214)
Screenshot: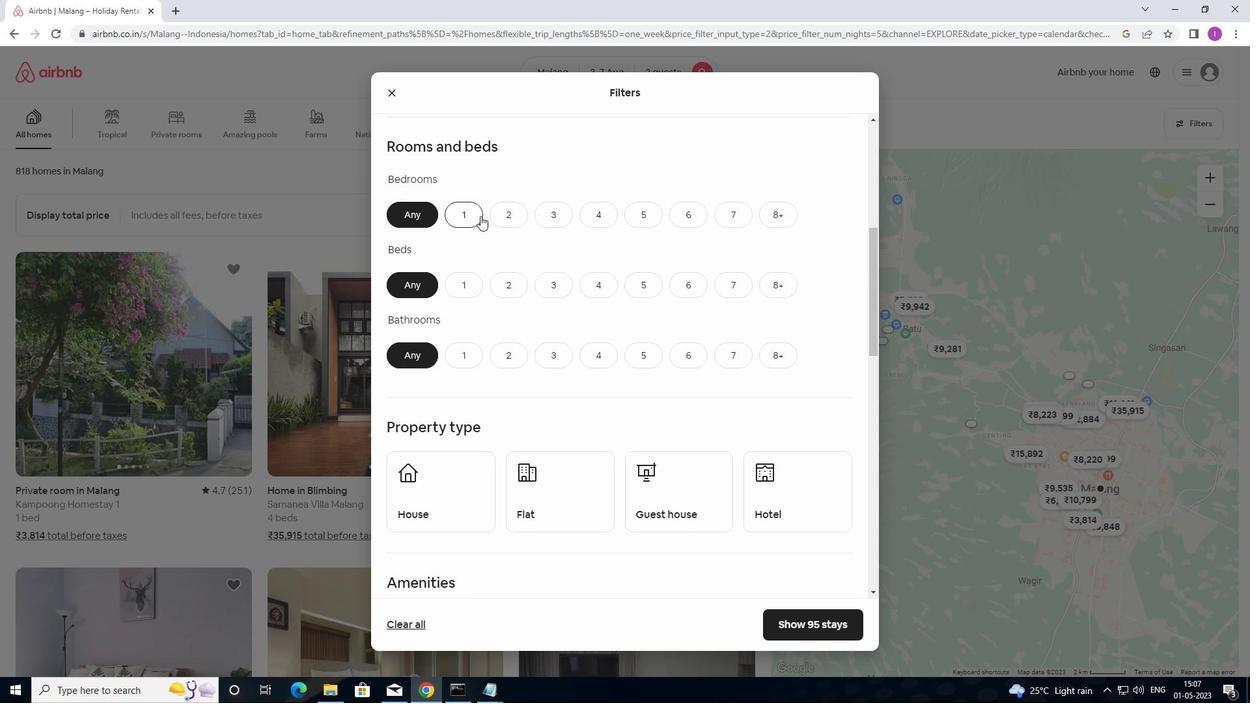 
Action: Mouse pressed left at (471, 214)
Screenshot: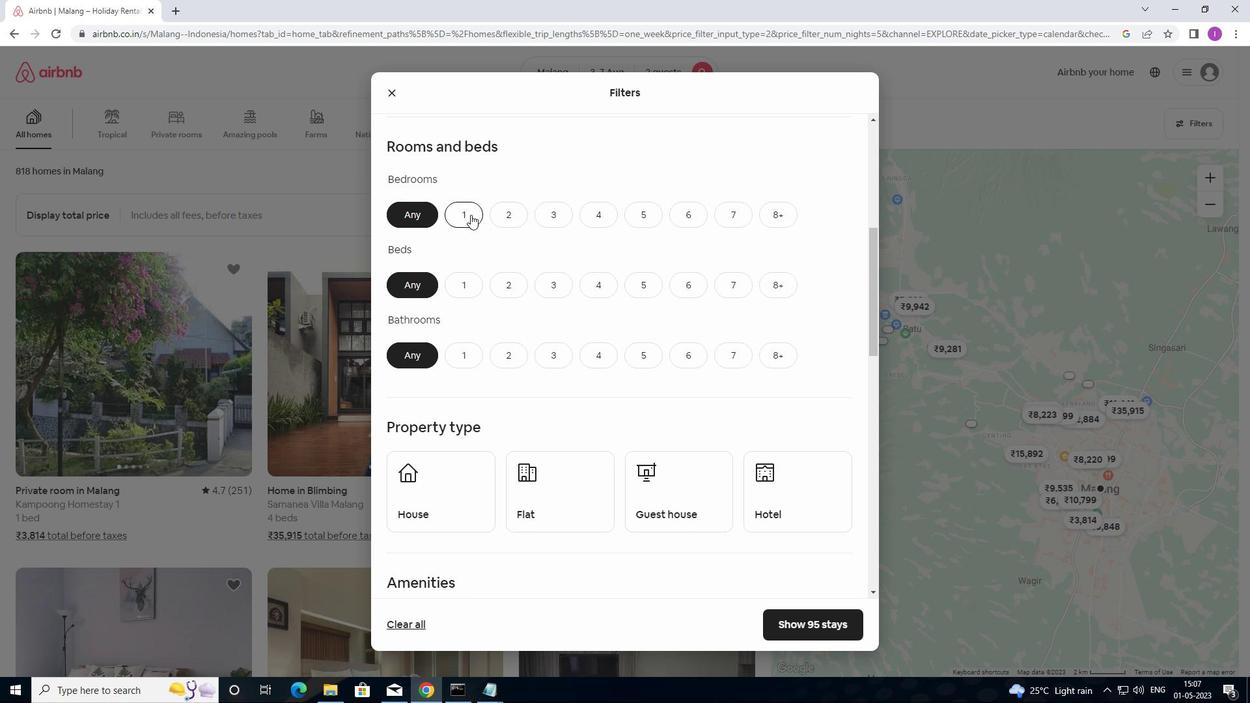 
Action: Mouse moved to (476, 284)
Screenshot: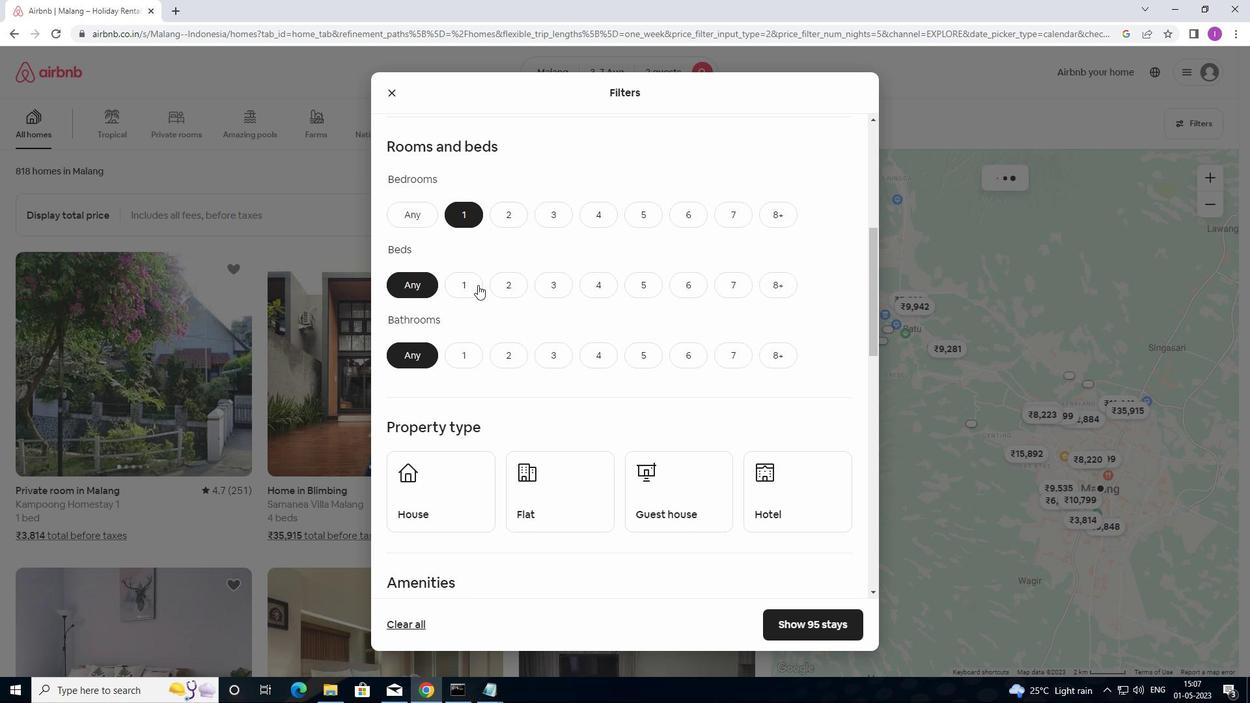 
Action: Mouse pressed left at (476, 284)
Screenshot: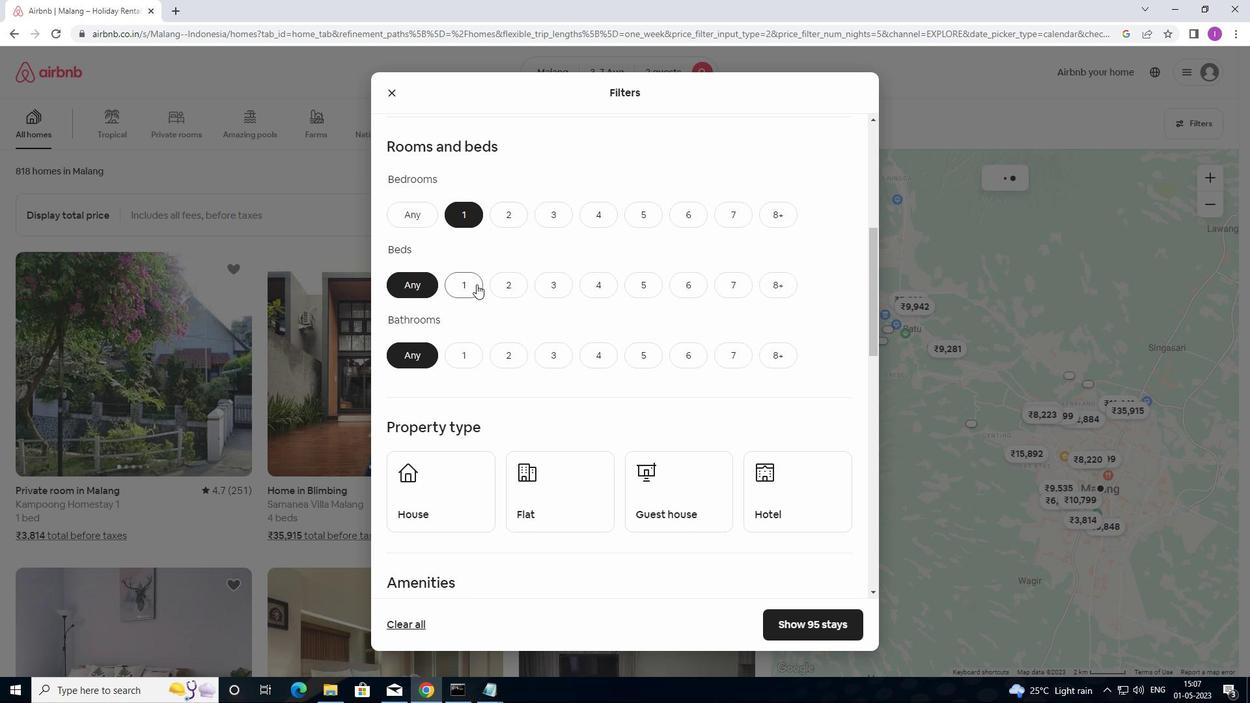 
Action: Mouse moved to (469, 354)
Screenshot: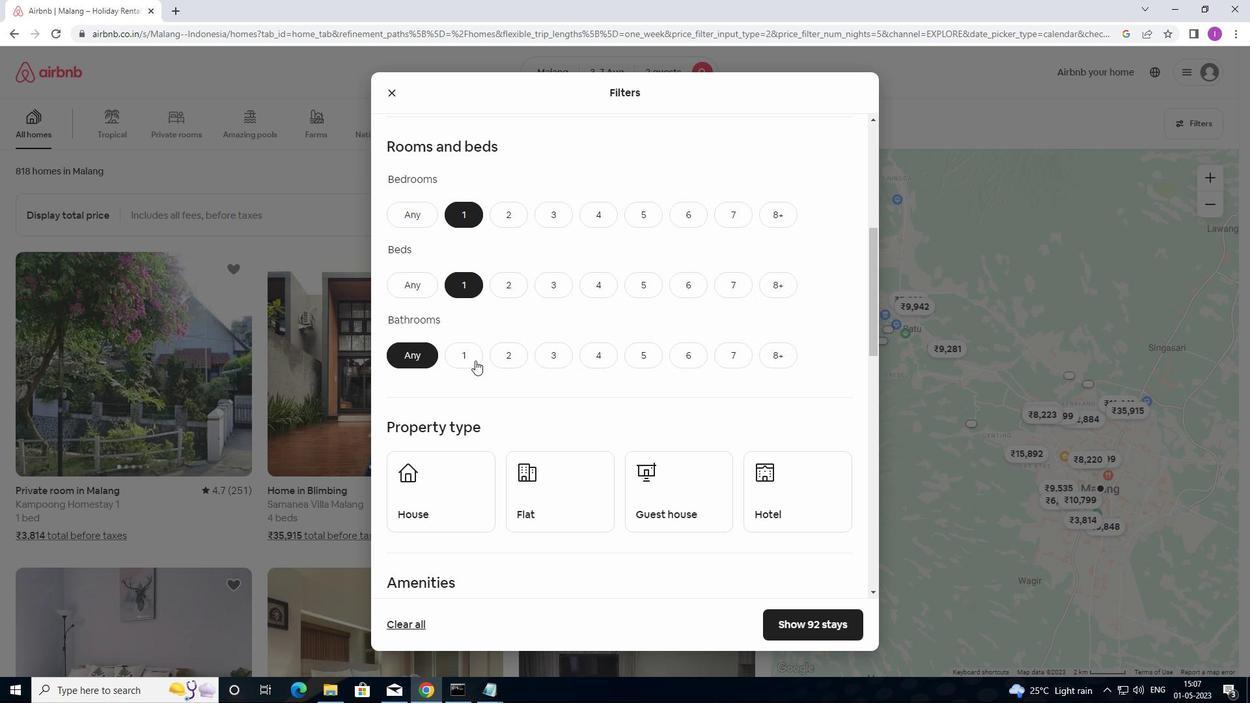 
Action: Mouse pressed left at (469, 354)
Screenshot: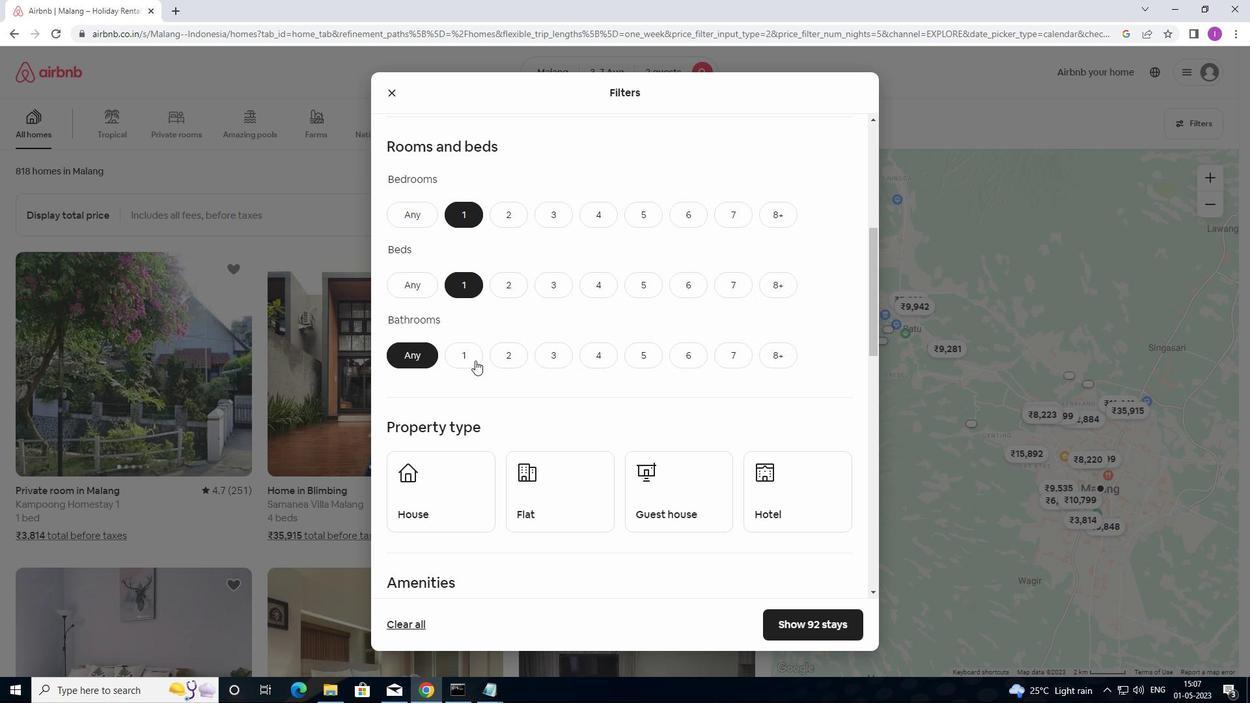 
Action: Mouse moved to (456, 472)
Screenshot: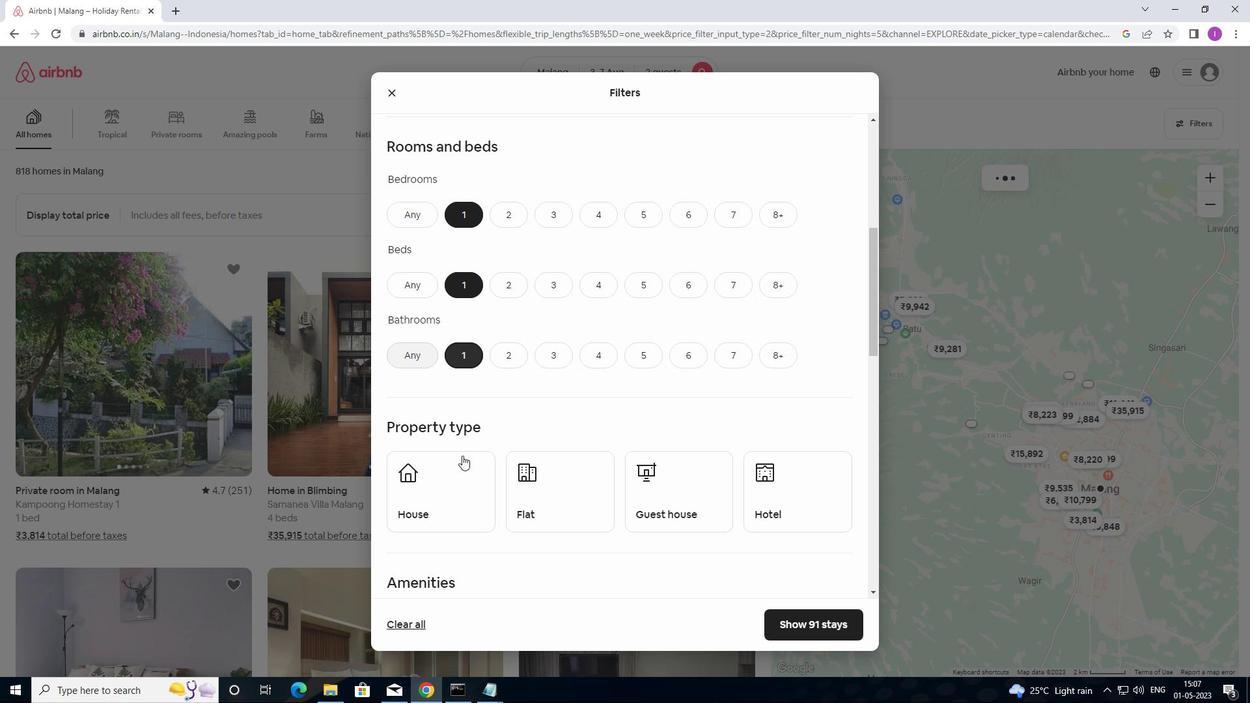 
Action: Mouse pressed left at (456, 472)
Screenshot: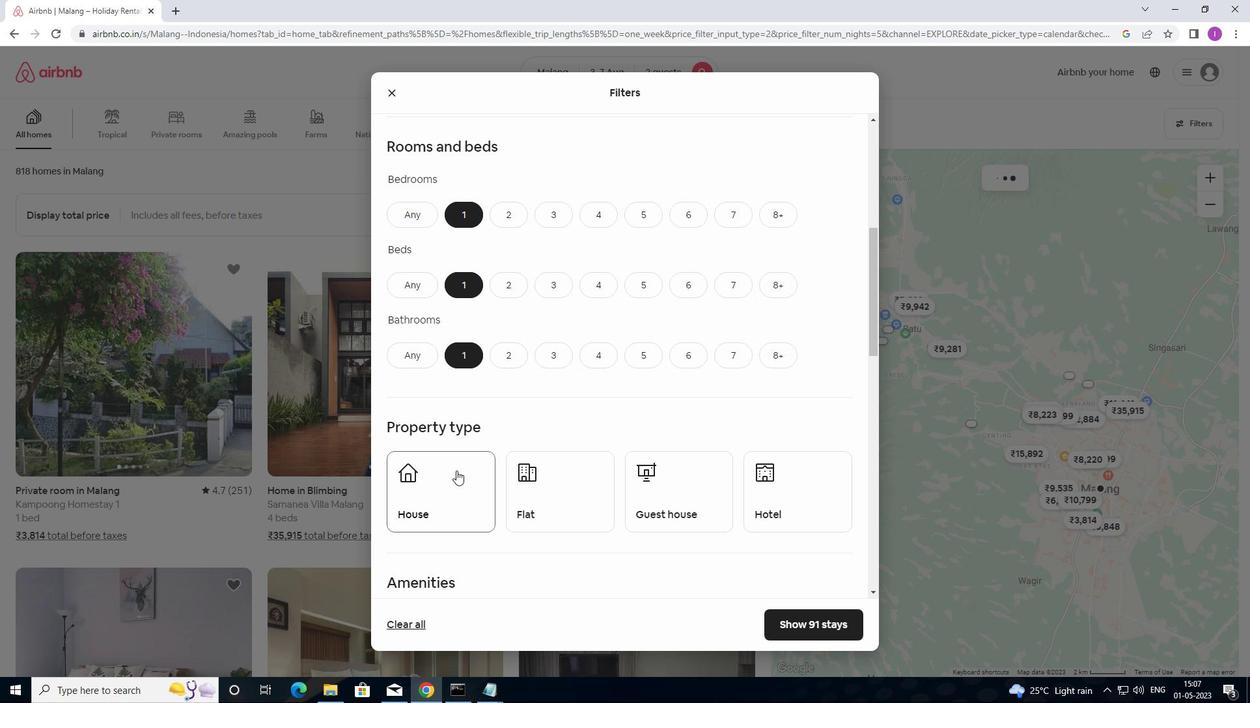 
Action: Mouse moved to (531, 491)
Screenshot: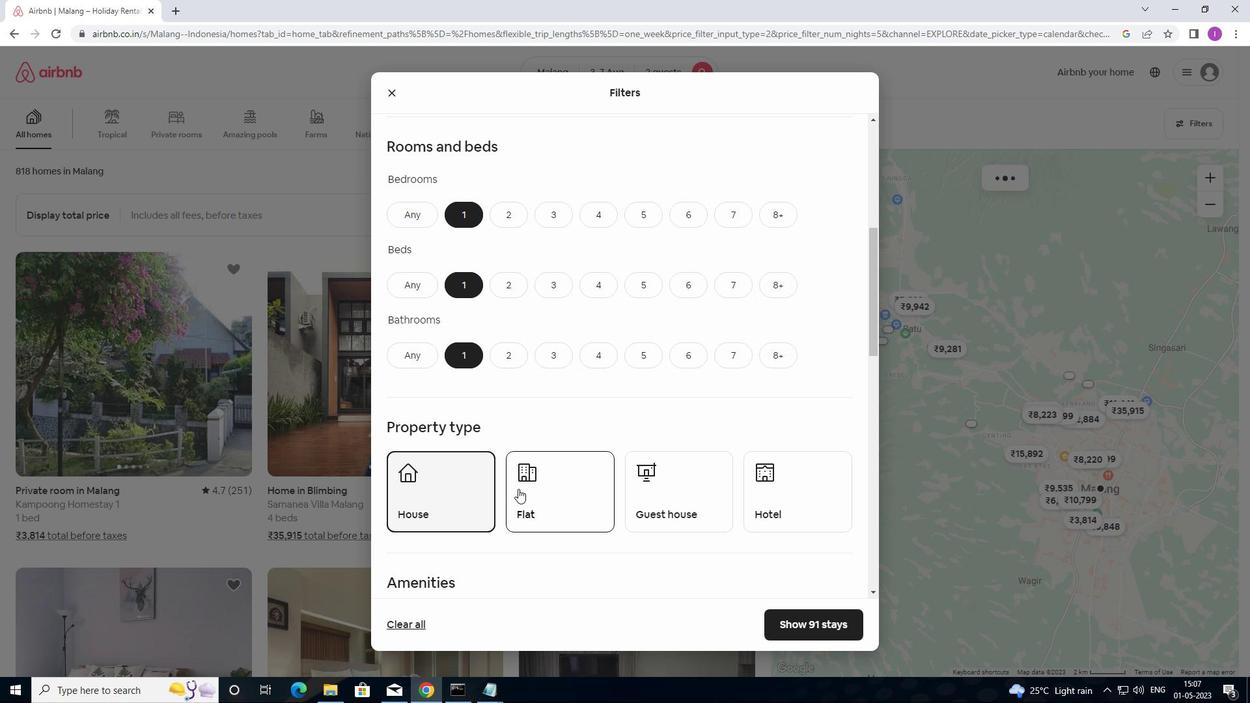 
Action: Mouse pressed left at (531, 491)
Screenshot: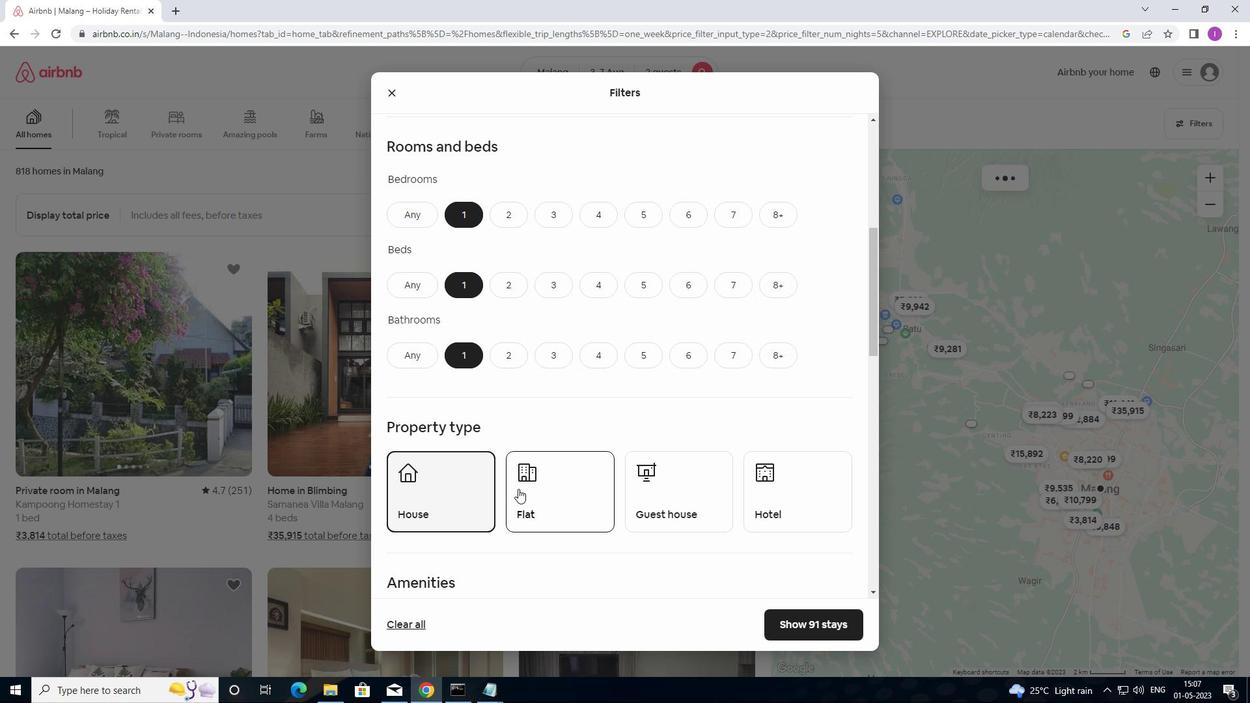
Action: Mouse moved to (656, 495)
Screenshot: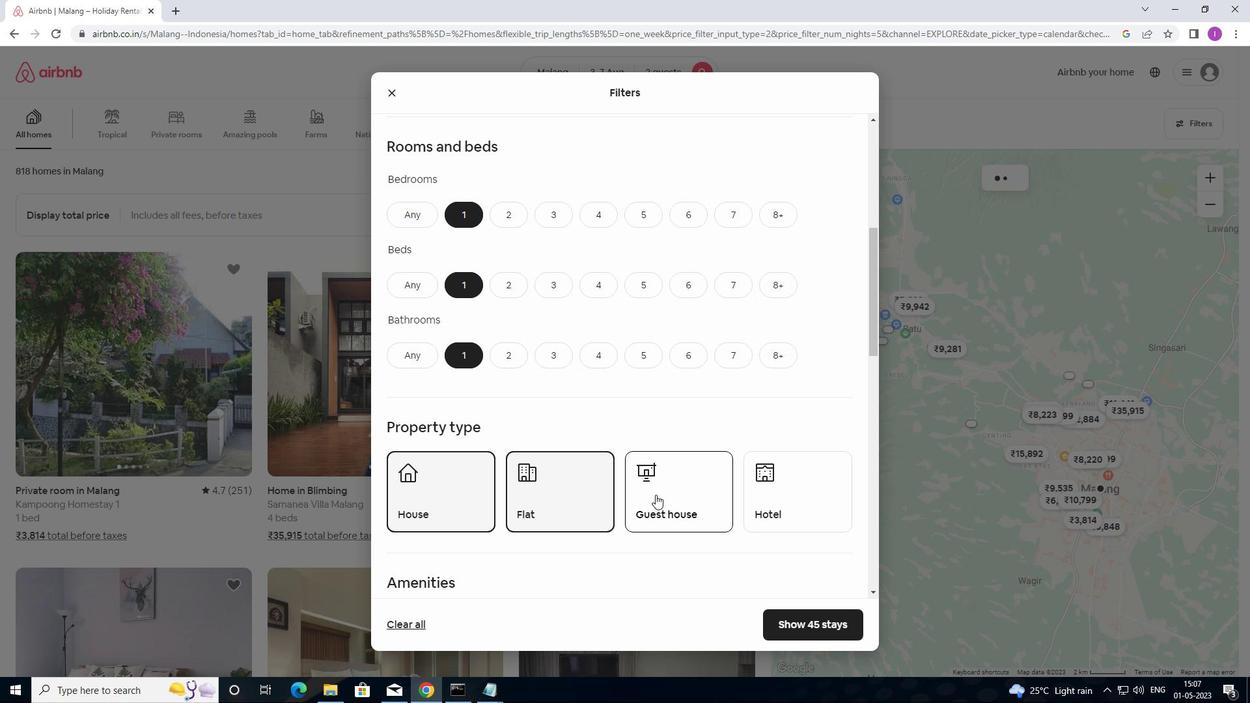 
Action: Mouse pressed left at (656, 495)
Screenshot: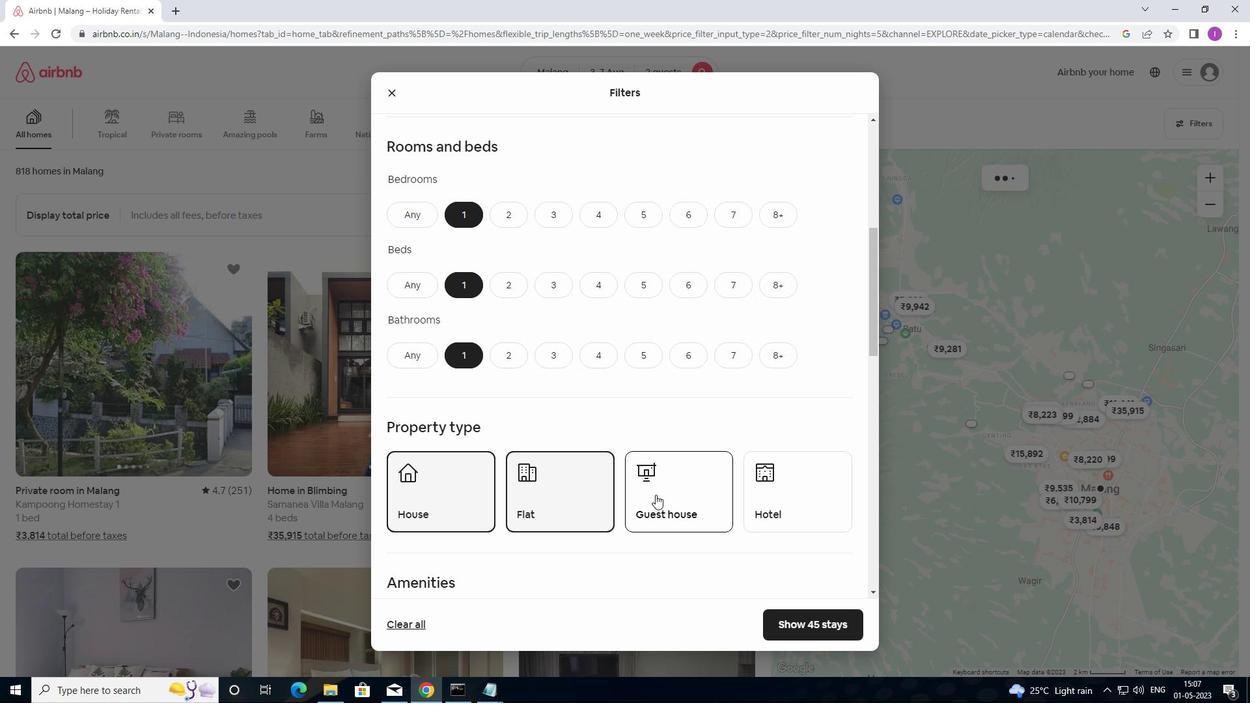 
Action: Mouse moved to (749, 493)
Screenshot: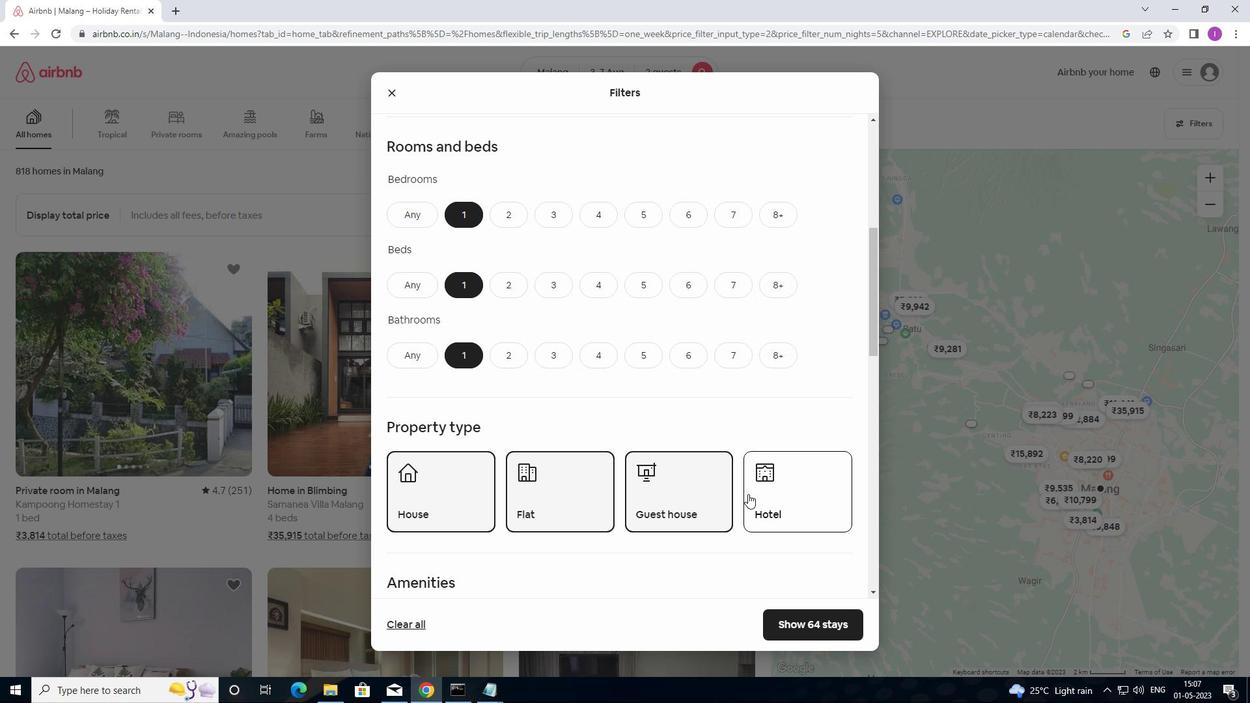 
Action: Mouse scrolled (749, 493) with delta (0, 0)
Screenshot: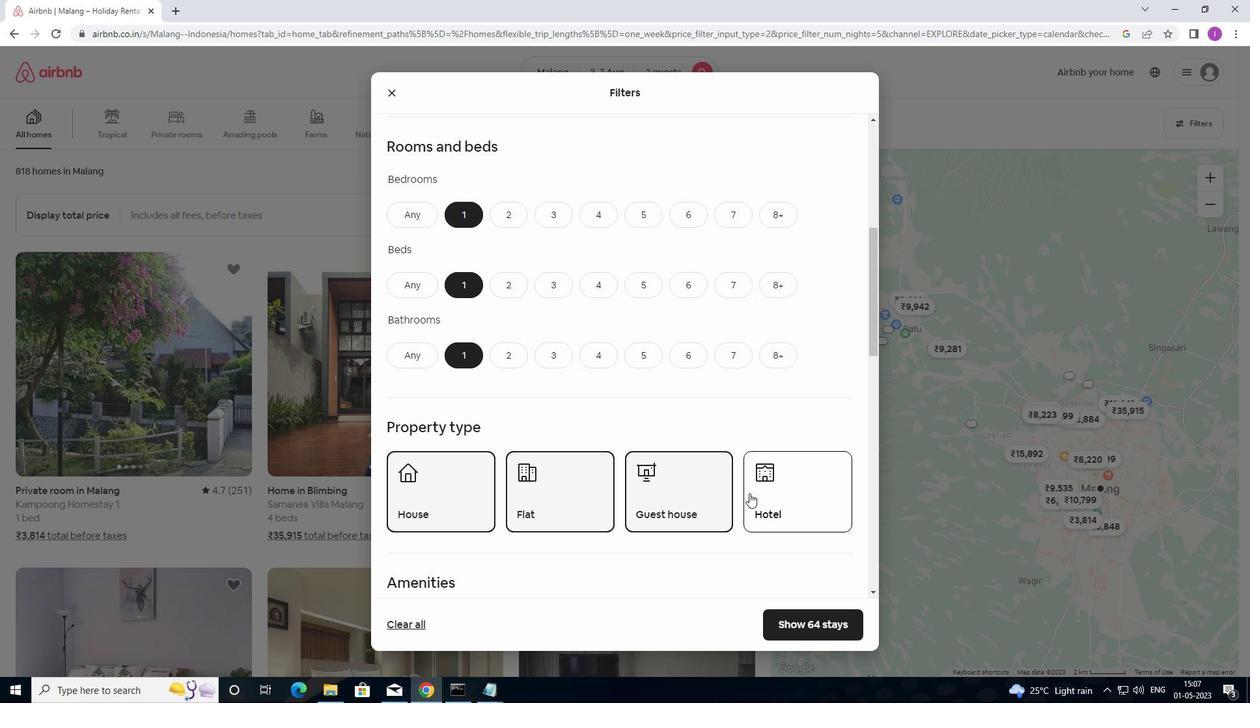 
Action: Mouse moved to (775, 411)
Screenshot: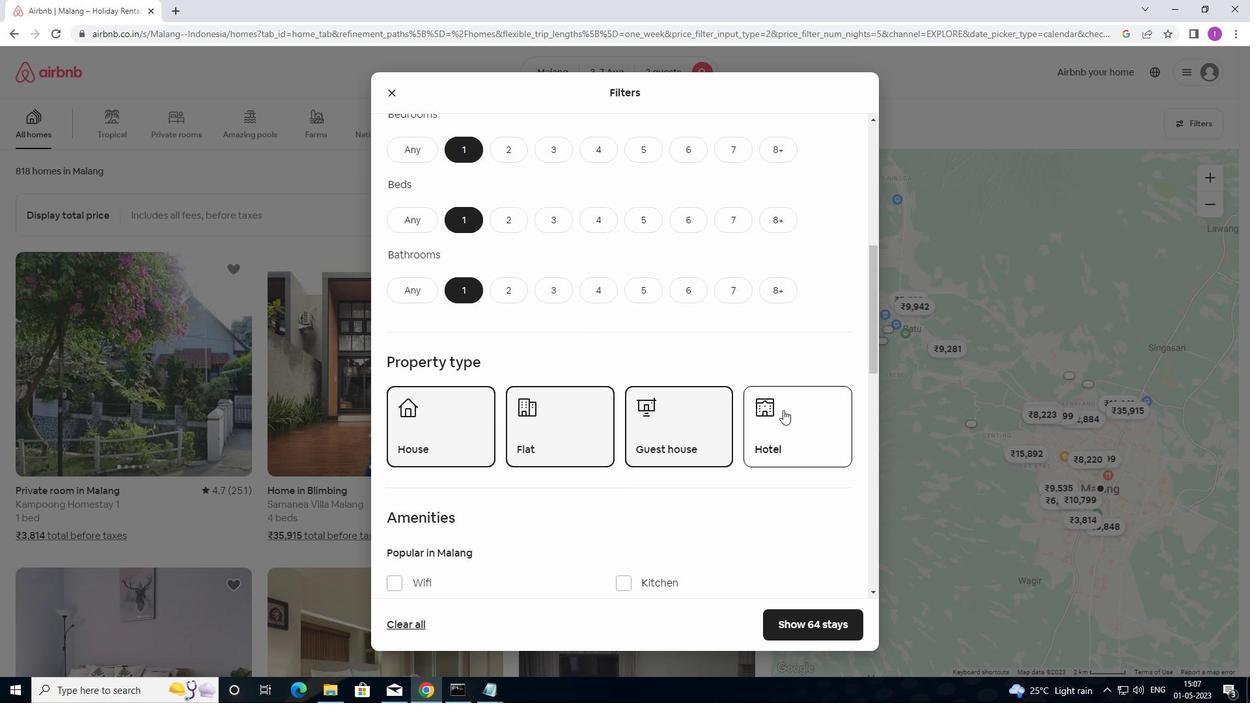 
Action: Mouse pressed left at (775, 411)
Screenshot: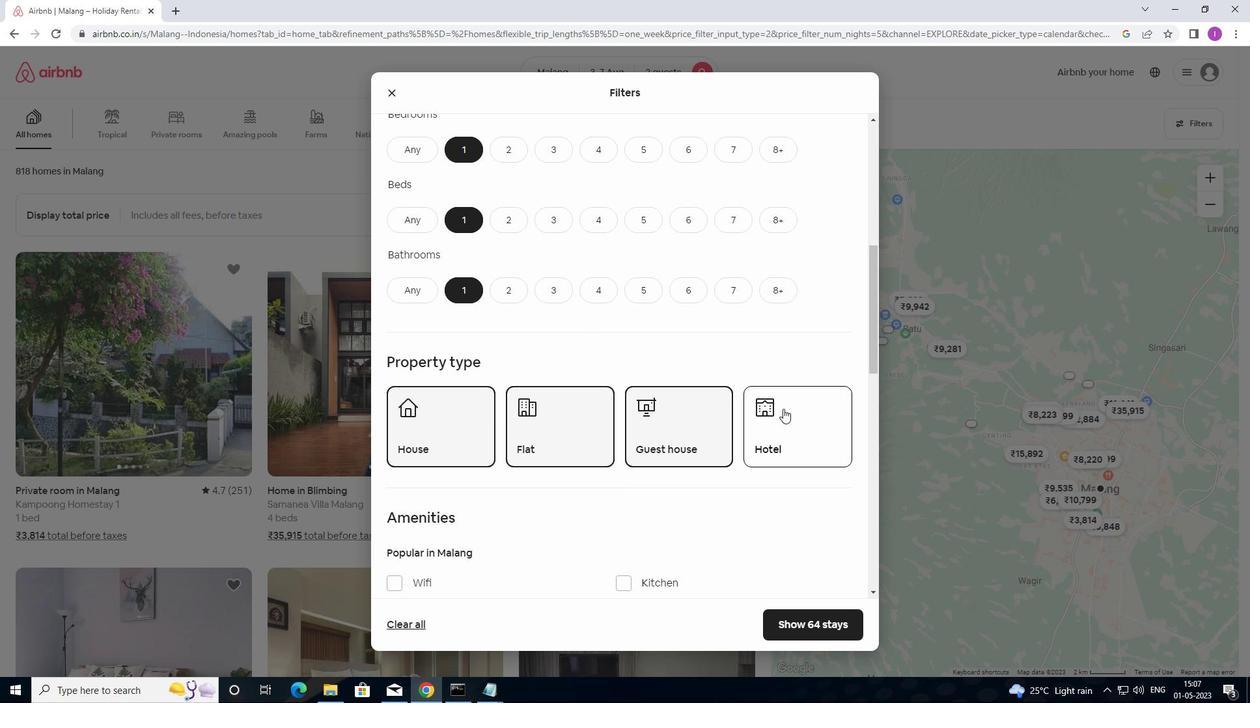 
Action: Mouse moved to (588, 467)
Screenshot: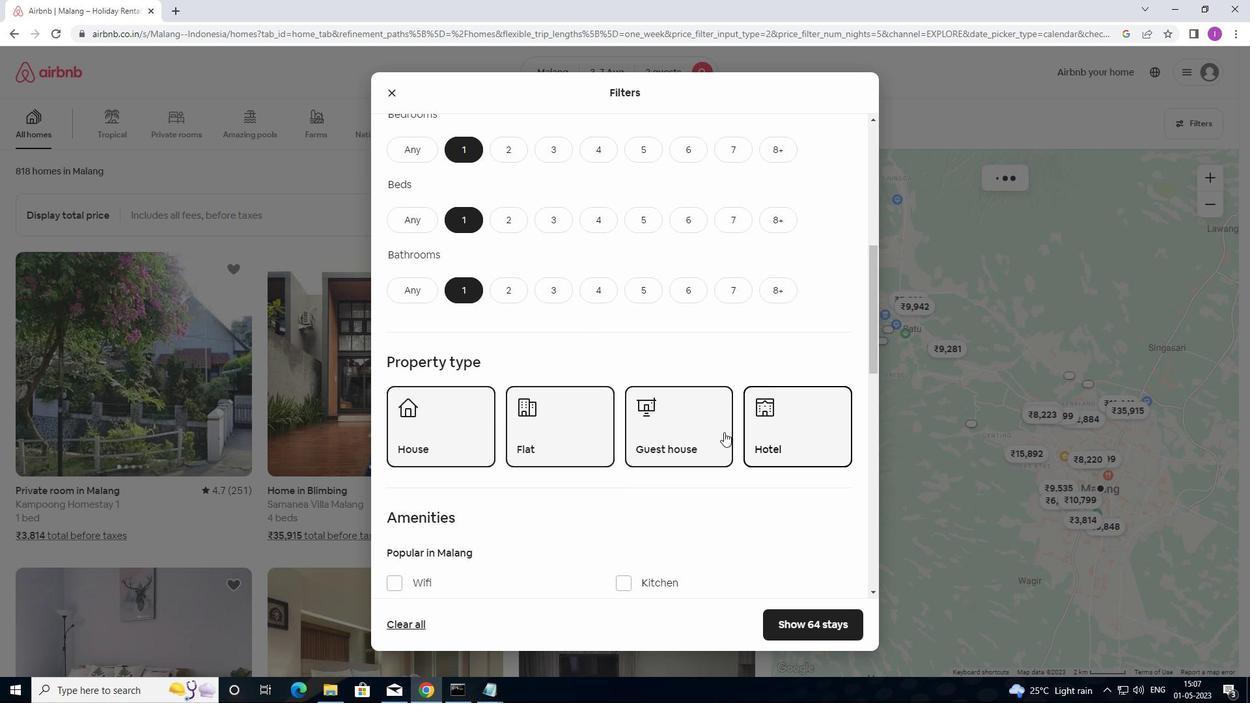 
Action: Mouse scrolled (588, 466) with delta (0, 0)
Screenshot: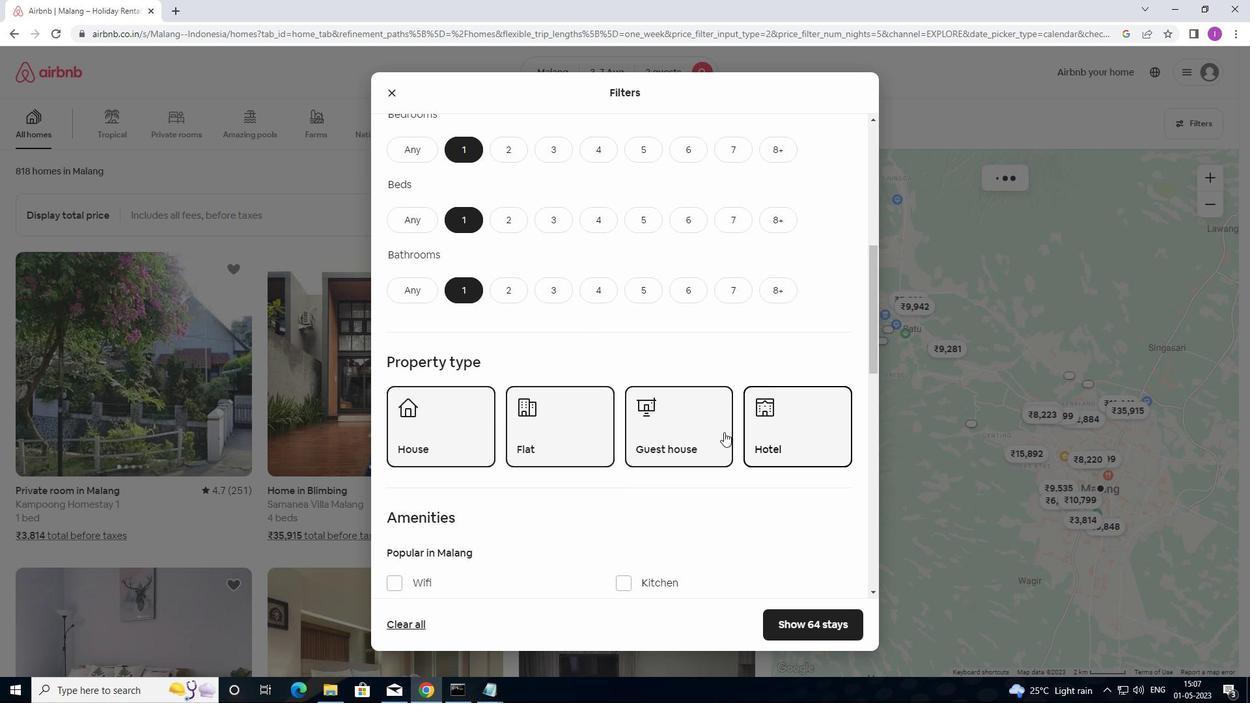 
Action: Mouse moved to (586, 469)
Screenshot: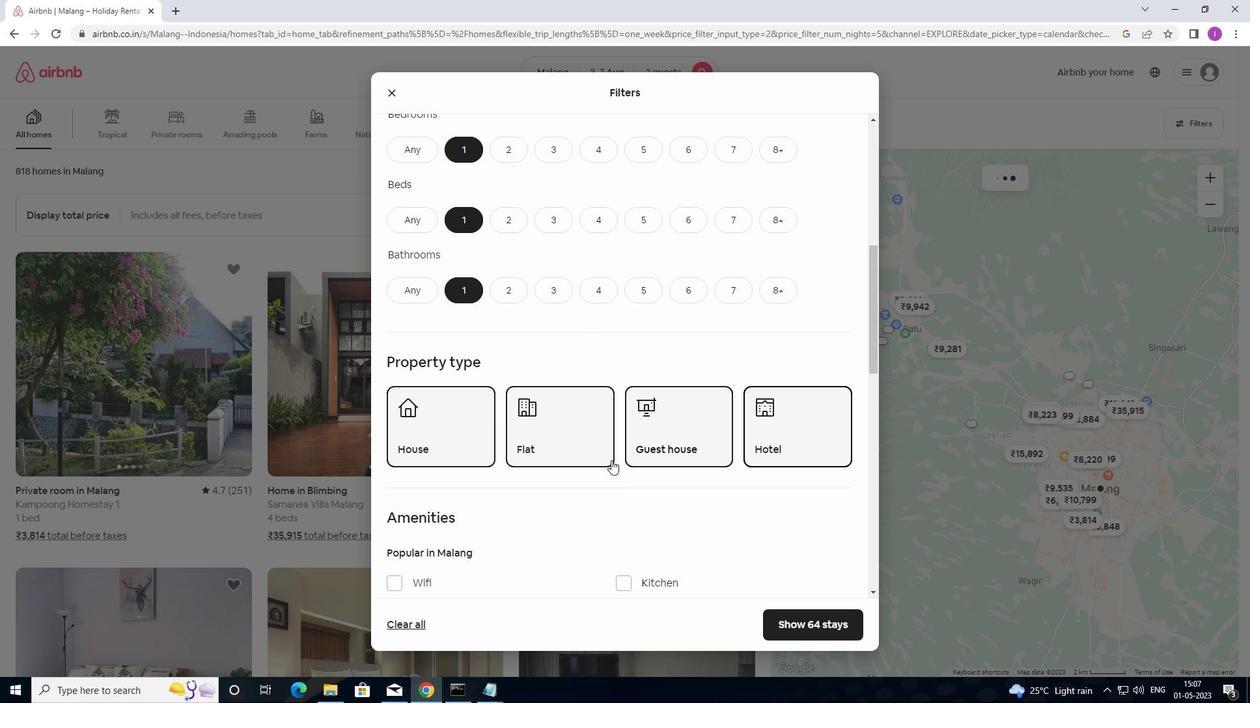 
Action: Mouse scrolled (586, 468) with delta (0, 0)
Screenshot: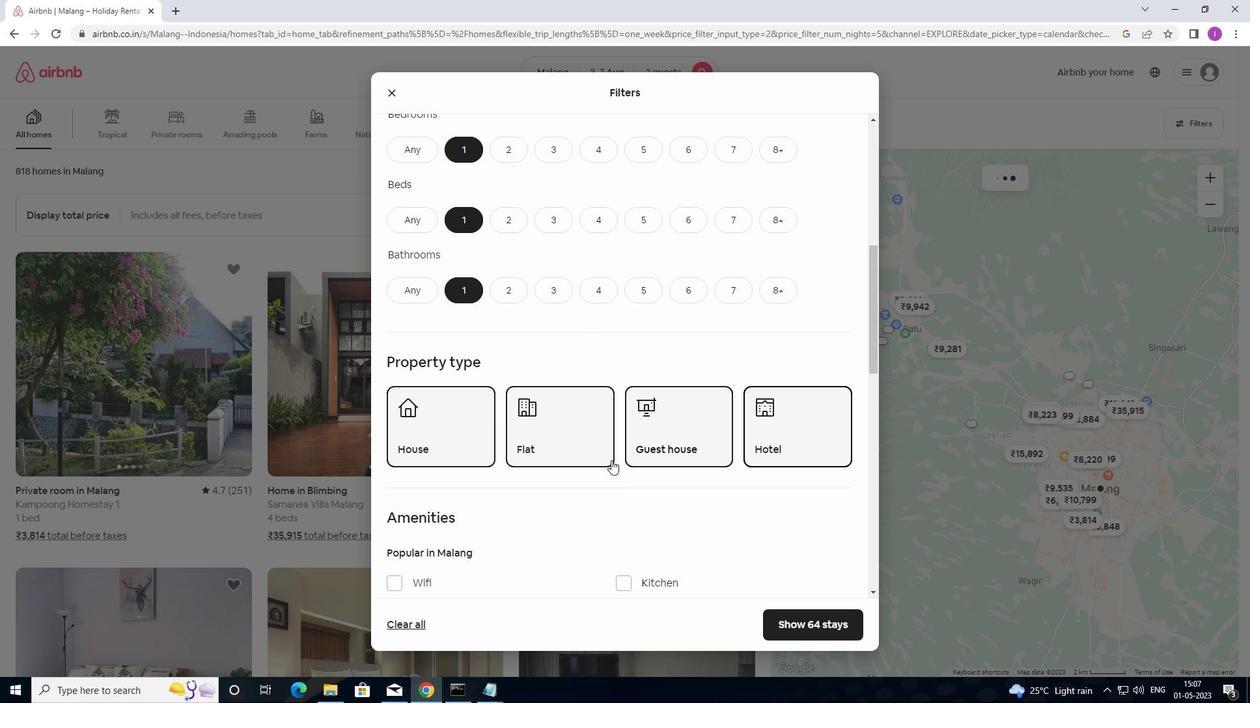 
Action: Mouse moved to (585, 469)
Screenshot: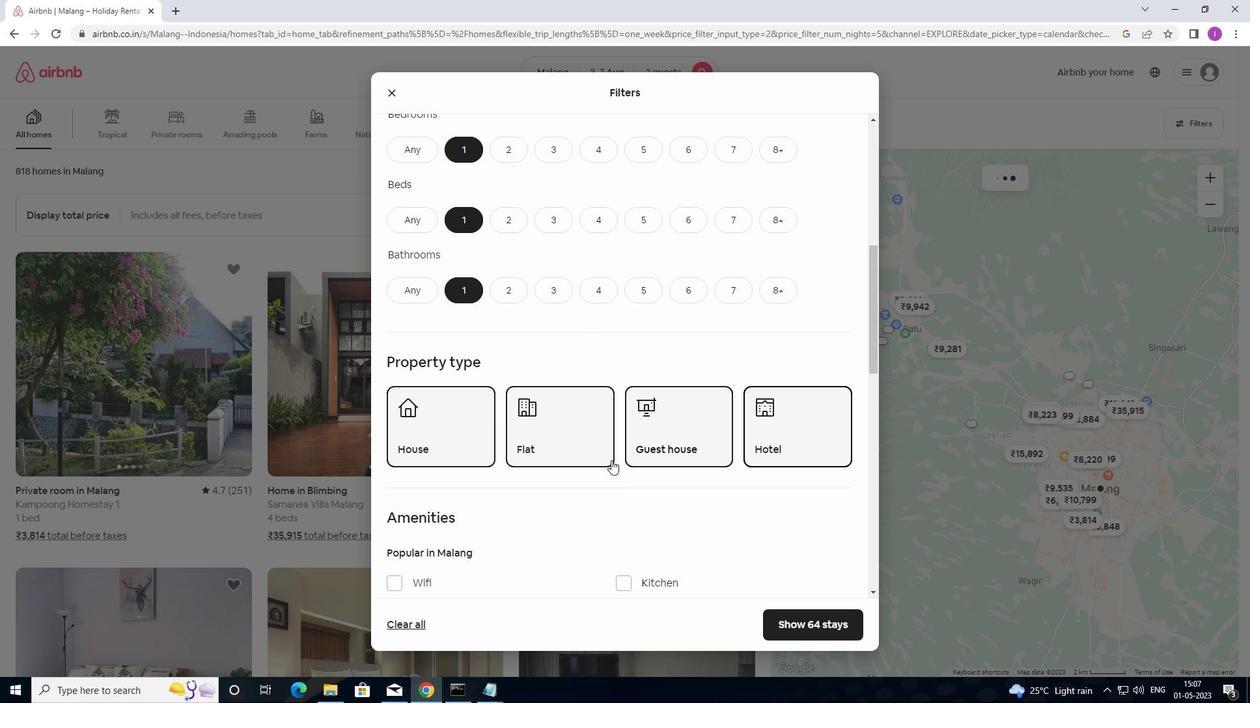 
Action: Mouse scrolled (585, 468) with delta (0, 0)
Screenshot: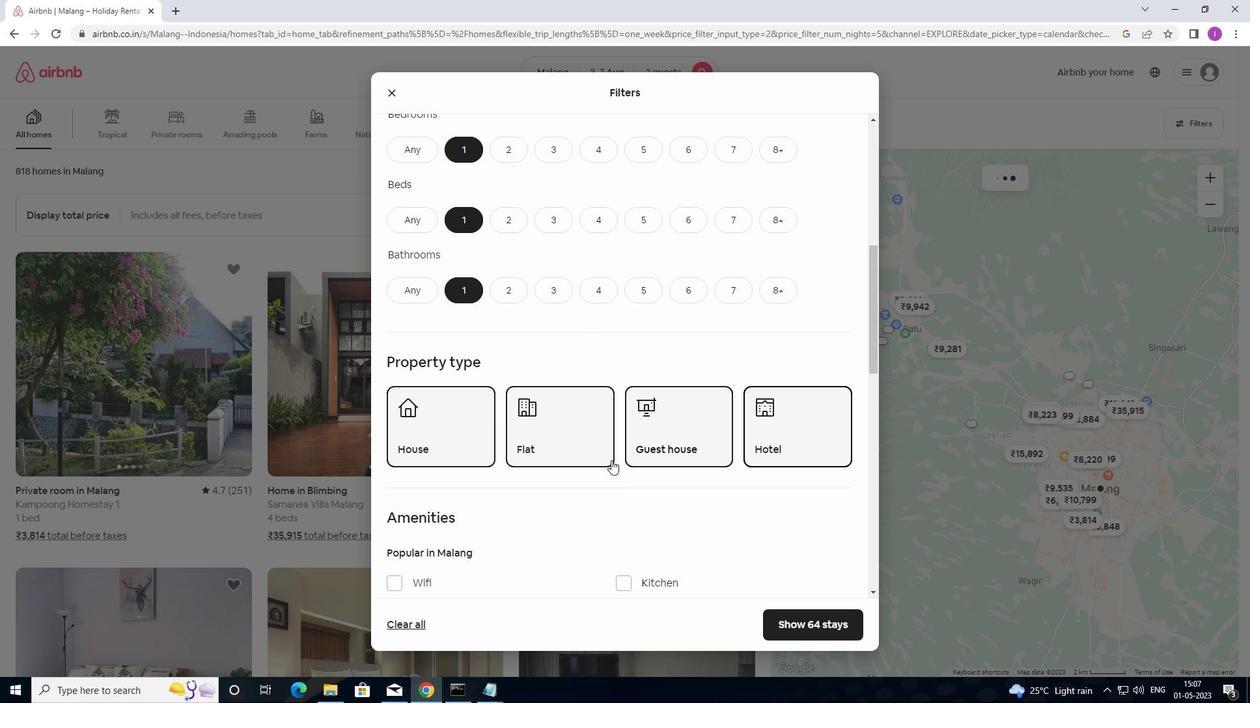 
Action: Mouse moved to (583, 469)
Screenshot: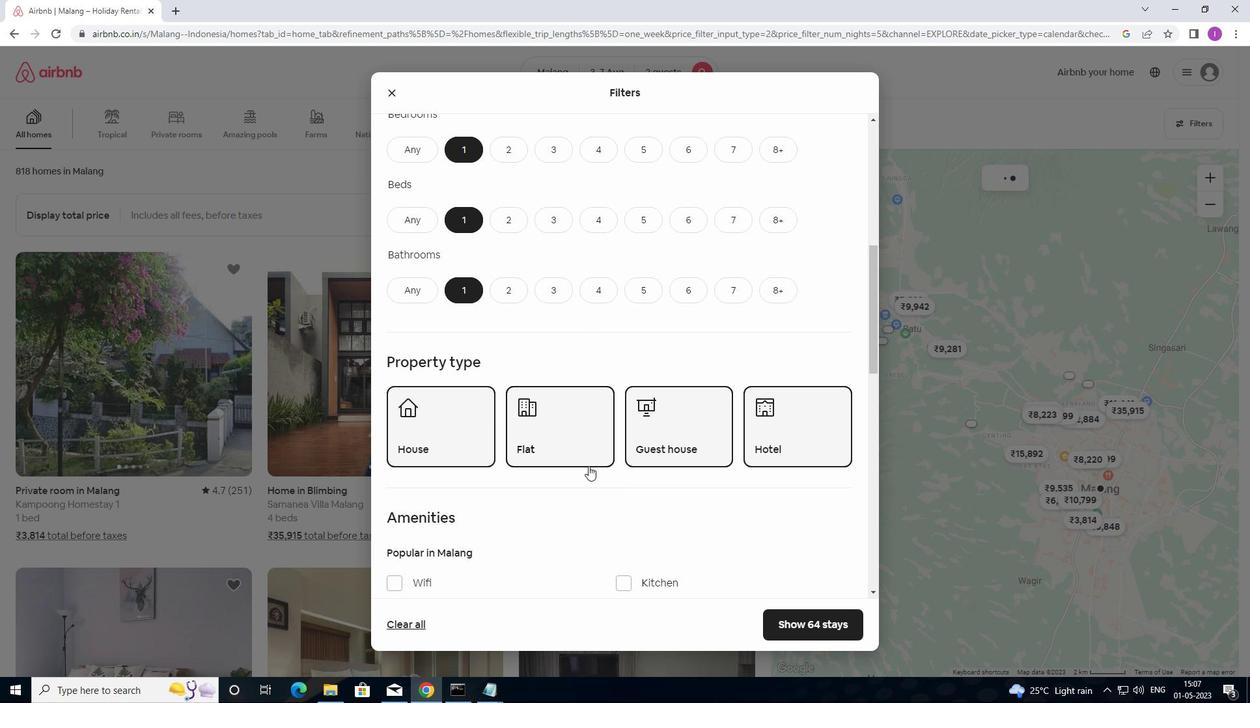 
Action: Mouse scrolled (583, 468) with delta (0, 0)
Screenshot: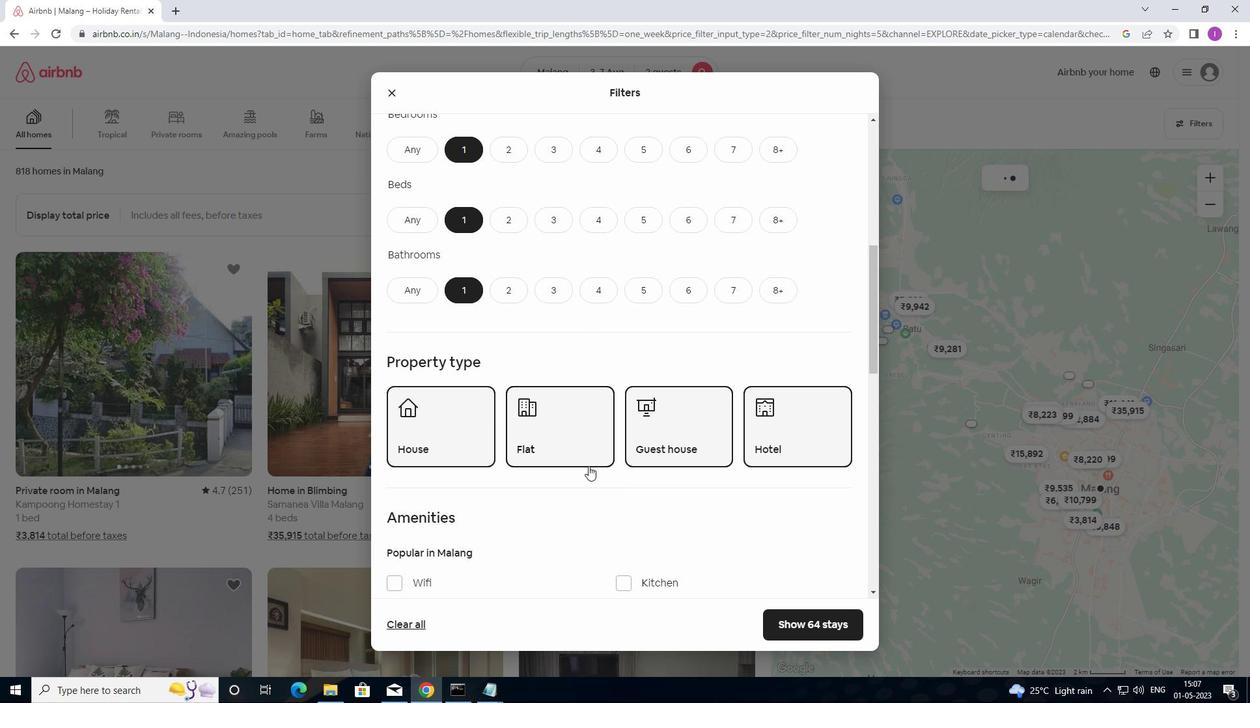 
Action: Mouse moved to (605, 441)
Screenshot: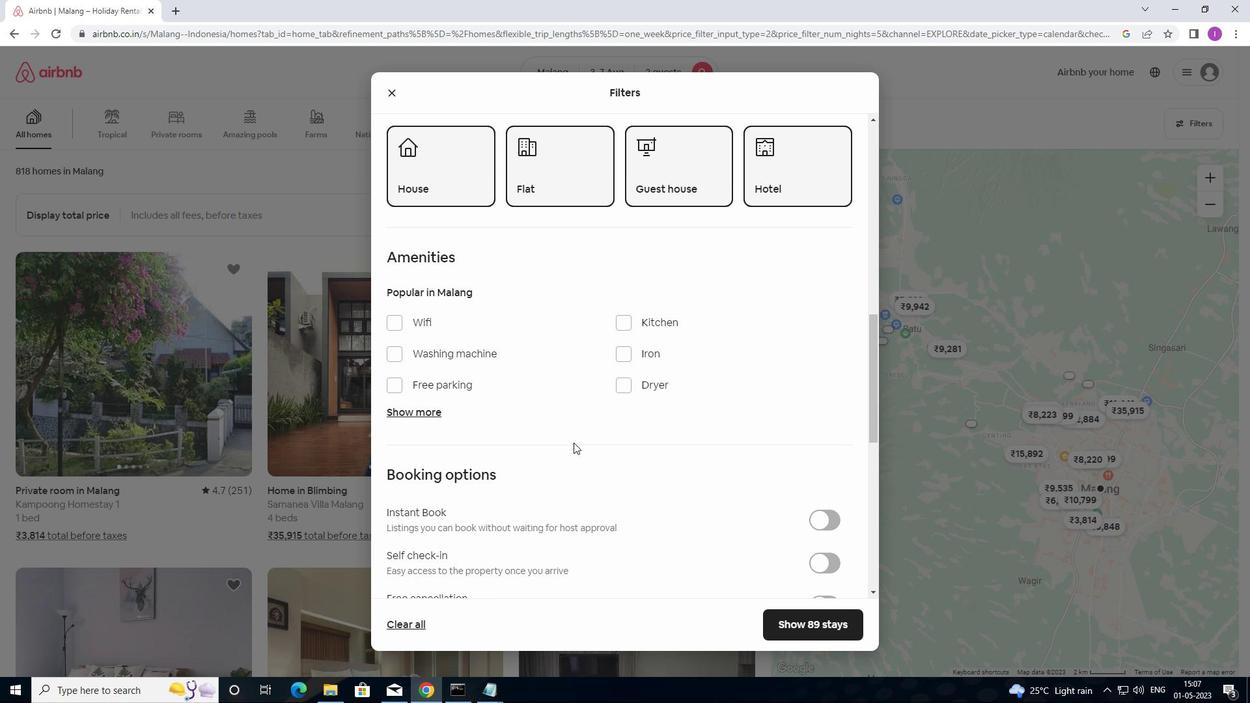 
Action: Mouse scrolled (605, 441) with delta (0, 0)
Screenshot: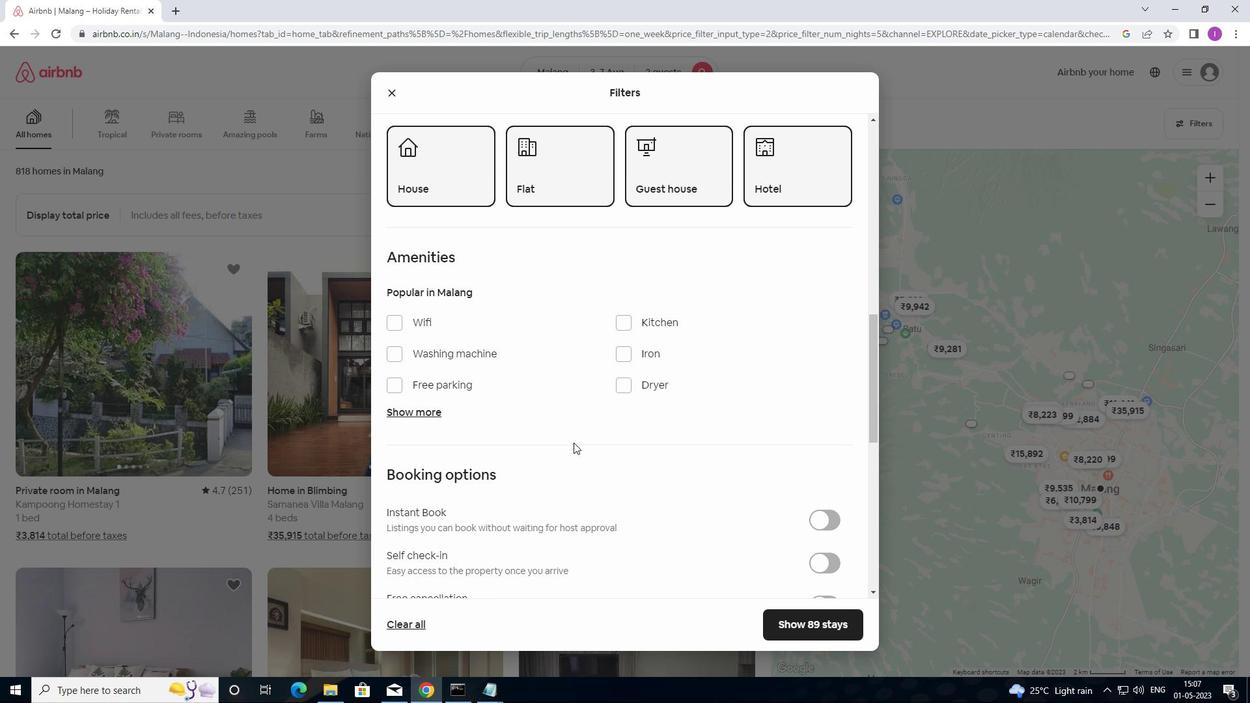 
Action: Mouse moved to (662, 446)
Screenshot: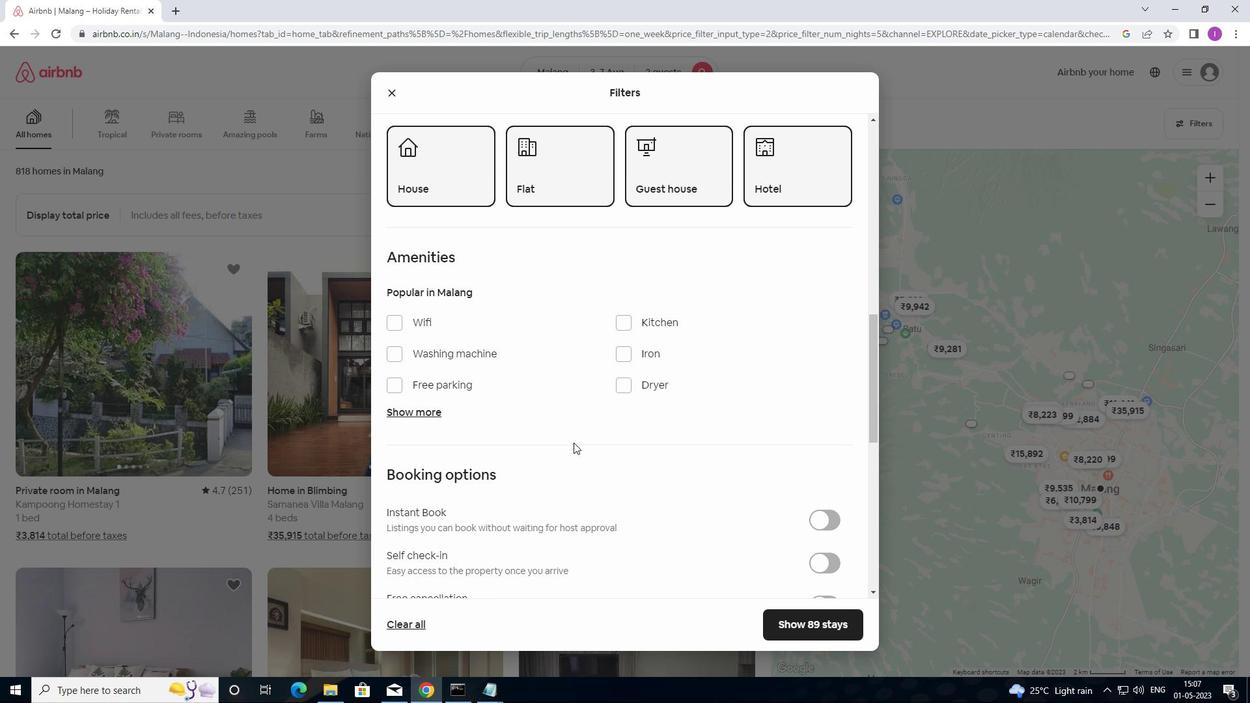 
Action: Mouse scrolled (662, 446) with delta (0, 0)
Screenshot: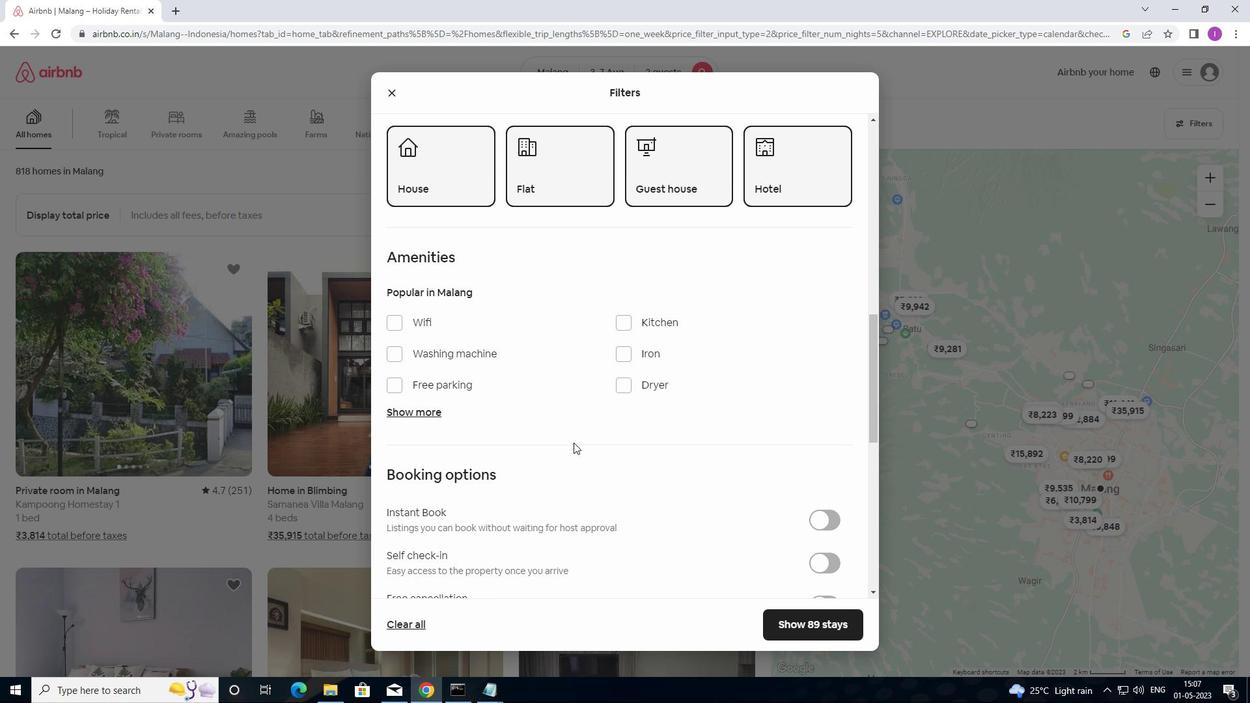 
Action: Mouse moved to (726, 454)
Screenshot: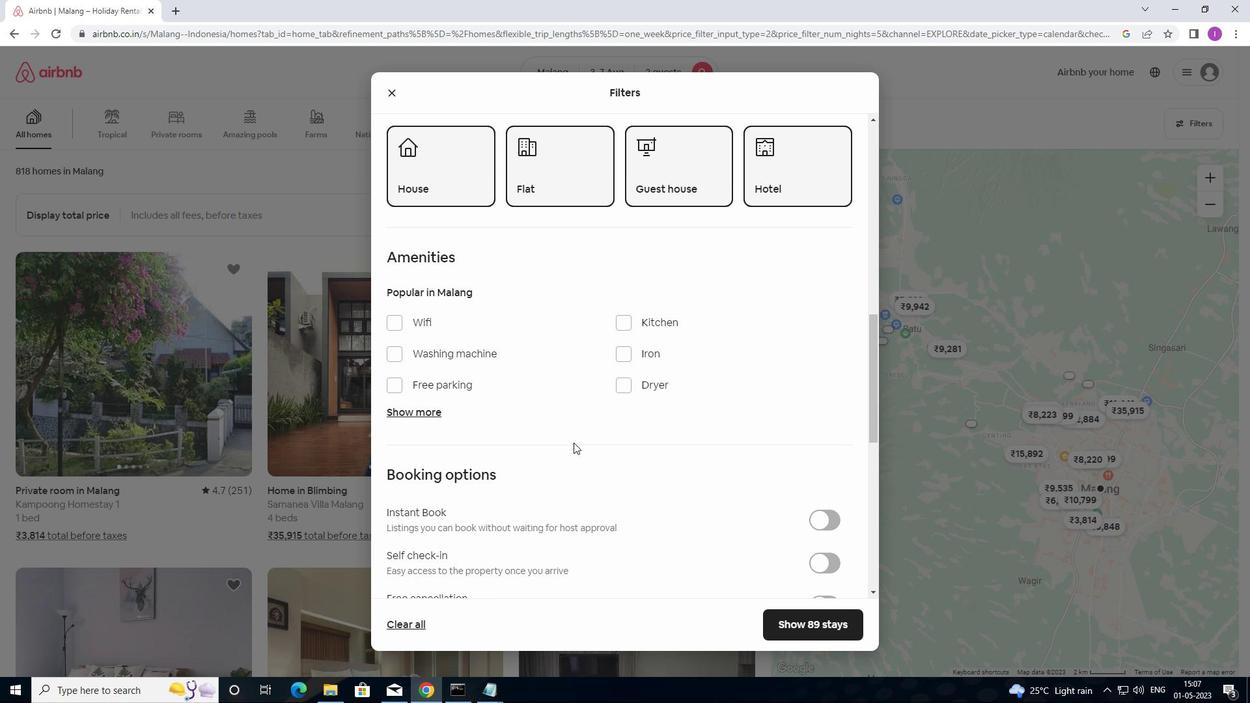
Action: Mouse scrolled (726, 454) with delta (0, 0)
Screenshot: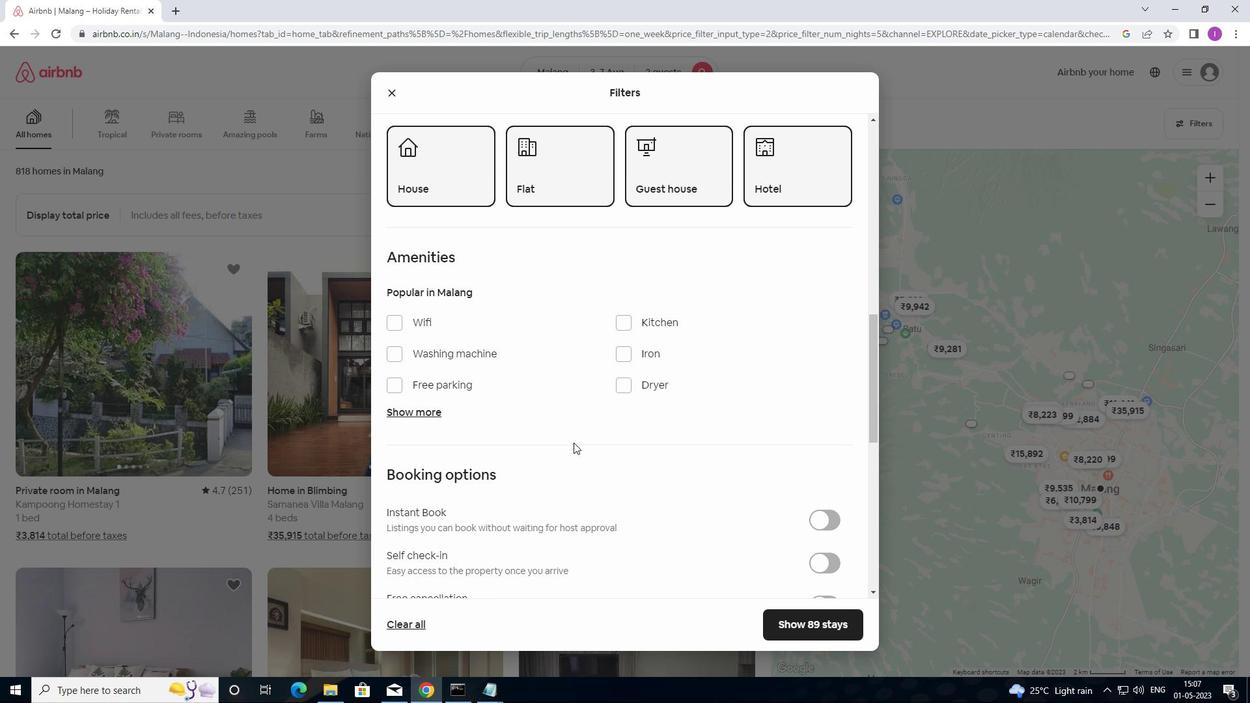 
Action: Mouse moved to (751, 459)
Screenshot: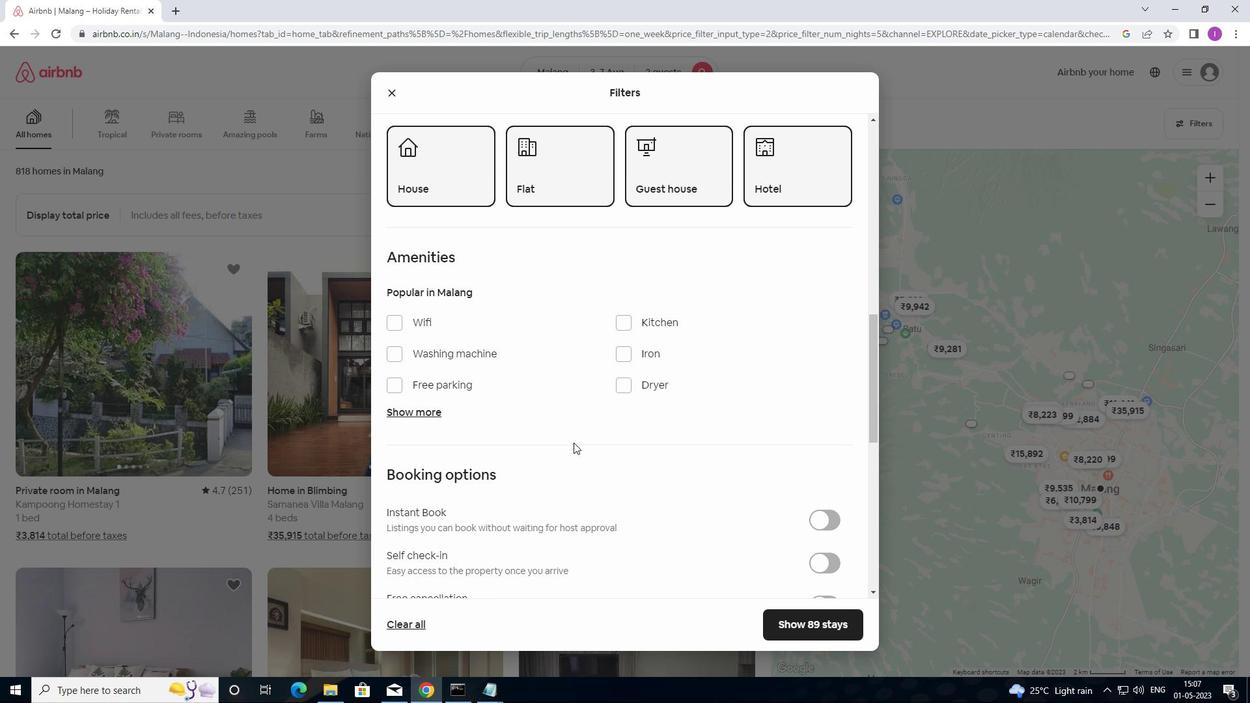 
Action: Mouse scrolled (751, 458) with delta (0, 0)
Screenshot: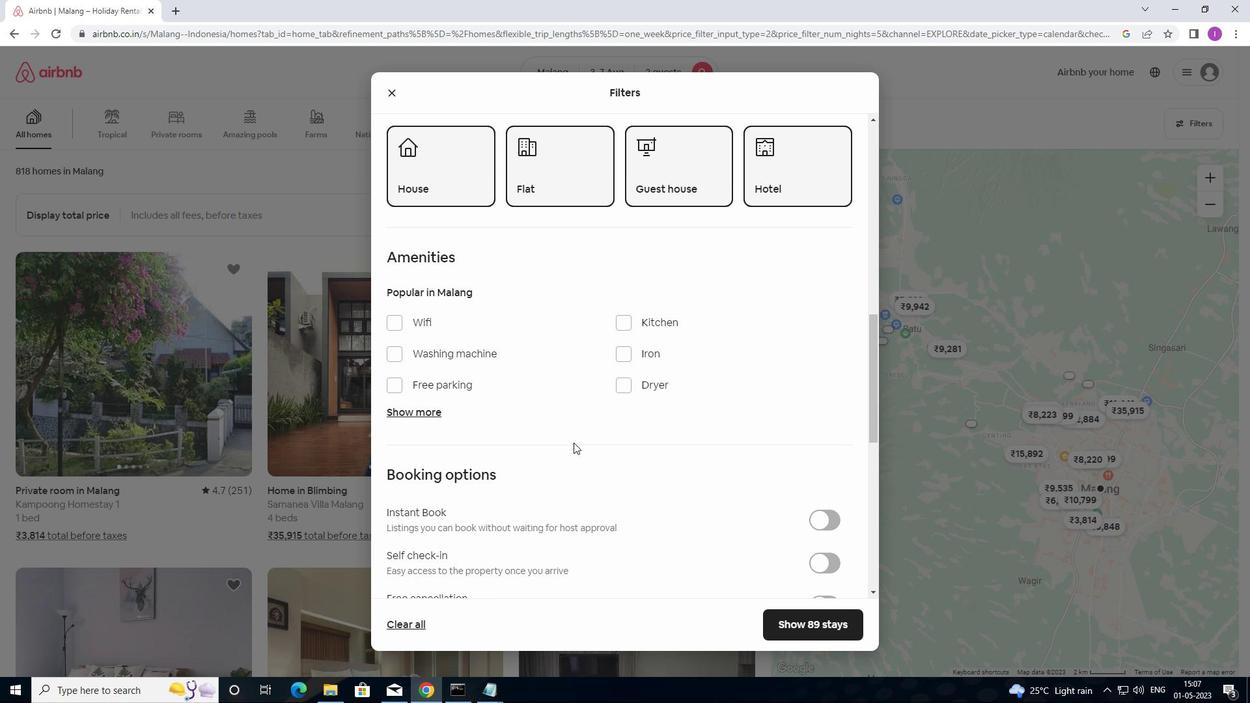 
Action: Mouse moved to (764, 459)
Screenshot: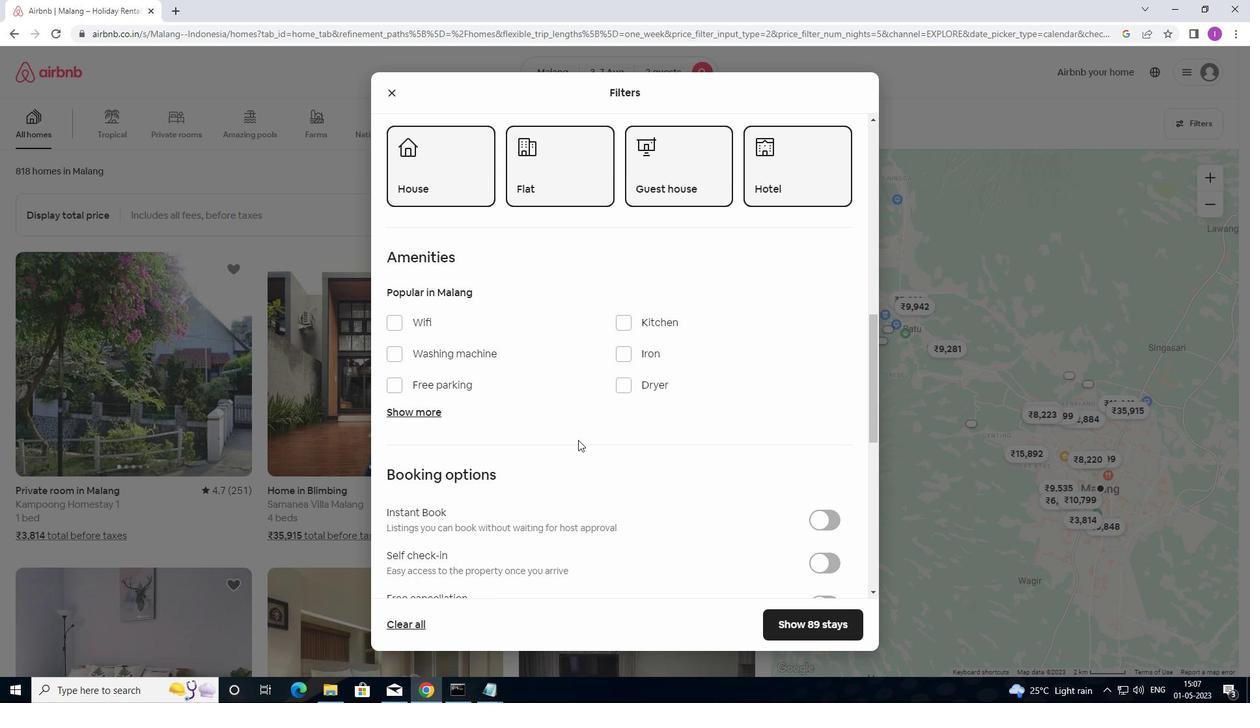 
Action: Mouse scrolled (764, 458) with delta (0, 0)
Screenshot: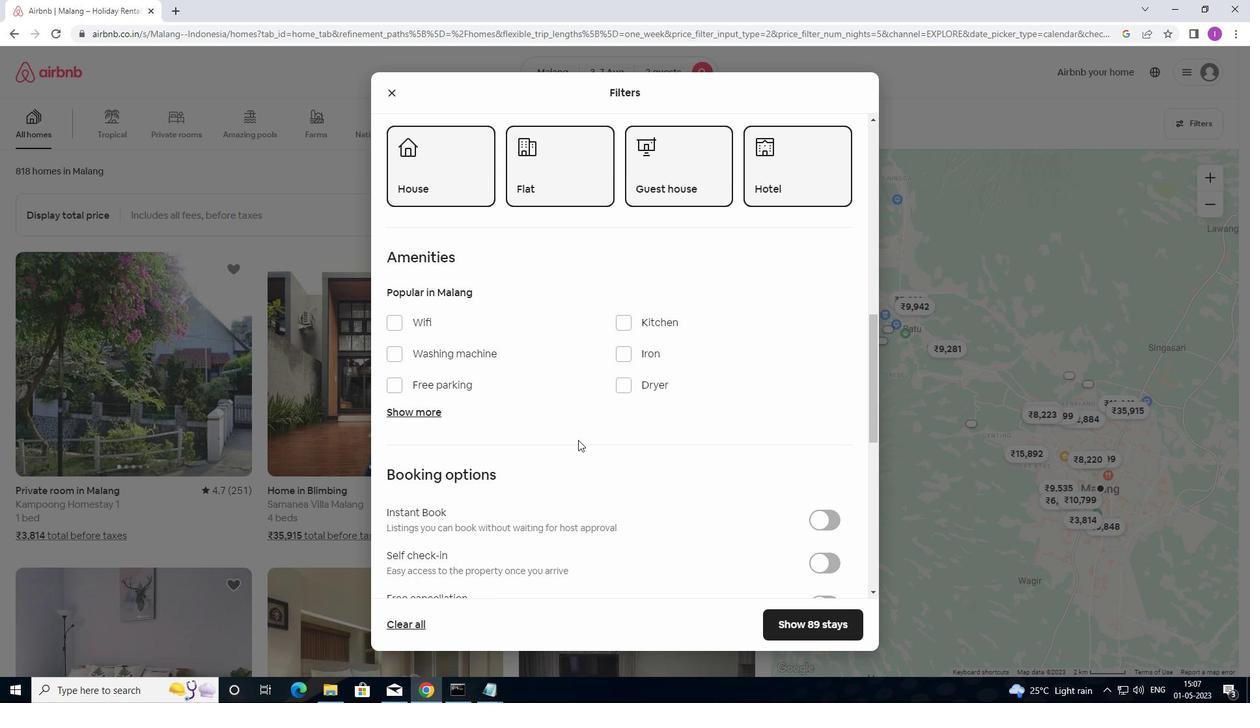 
Action: Mouse moved to (831, 241)
Screenshot: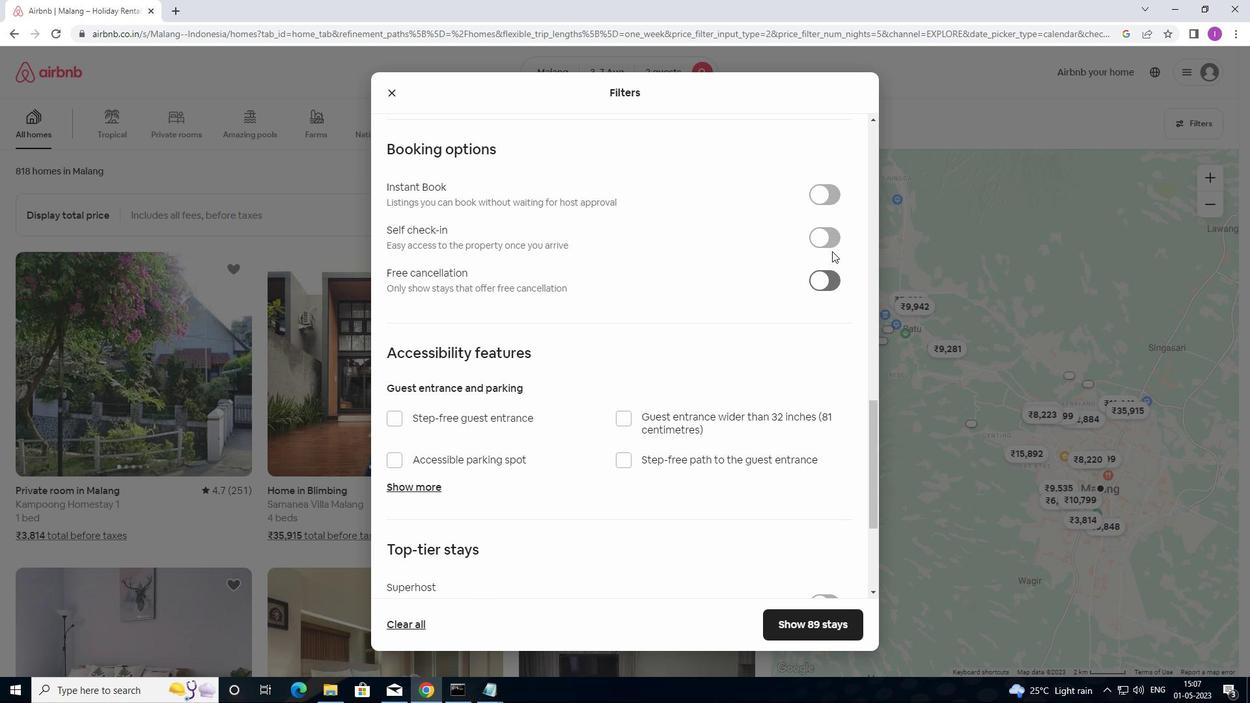 
Action: Mouse pressed left at (831, 241)
Screenshot: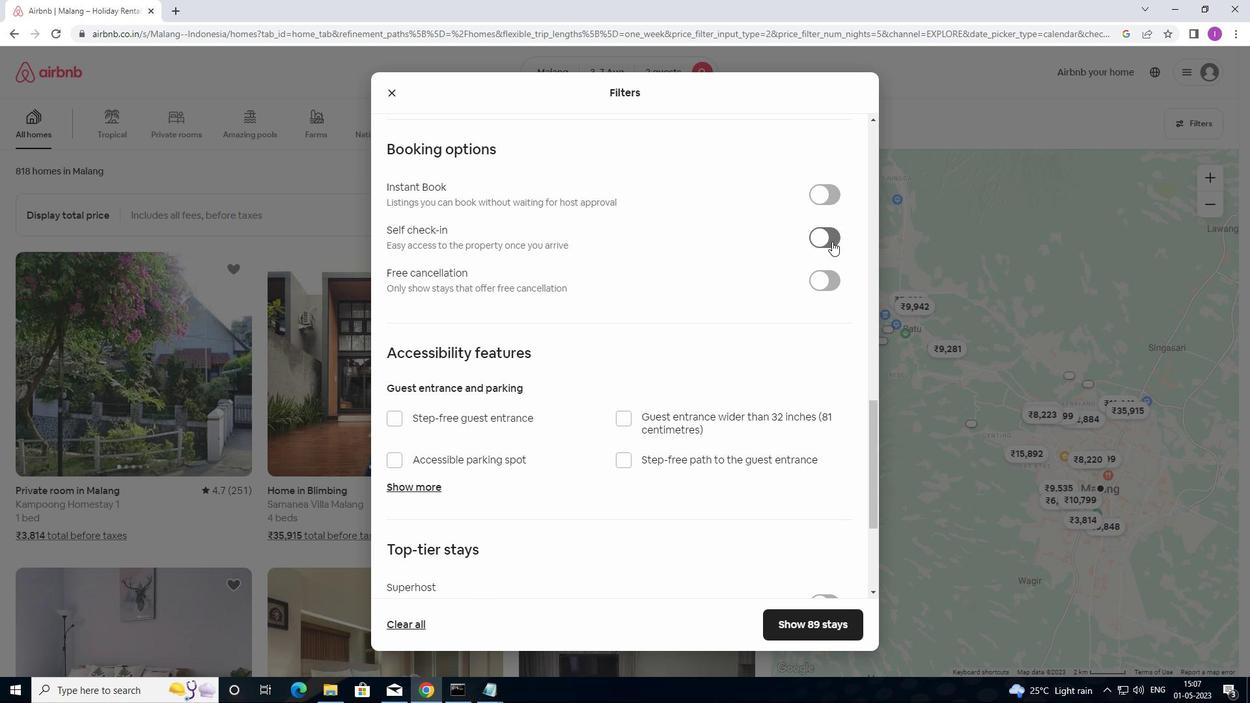 
Action: Mouse moved to (517, 463)
Screenshot: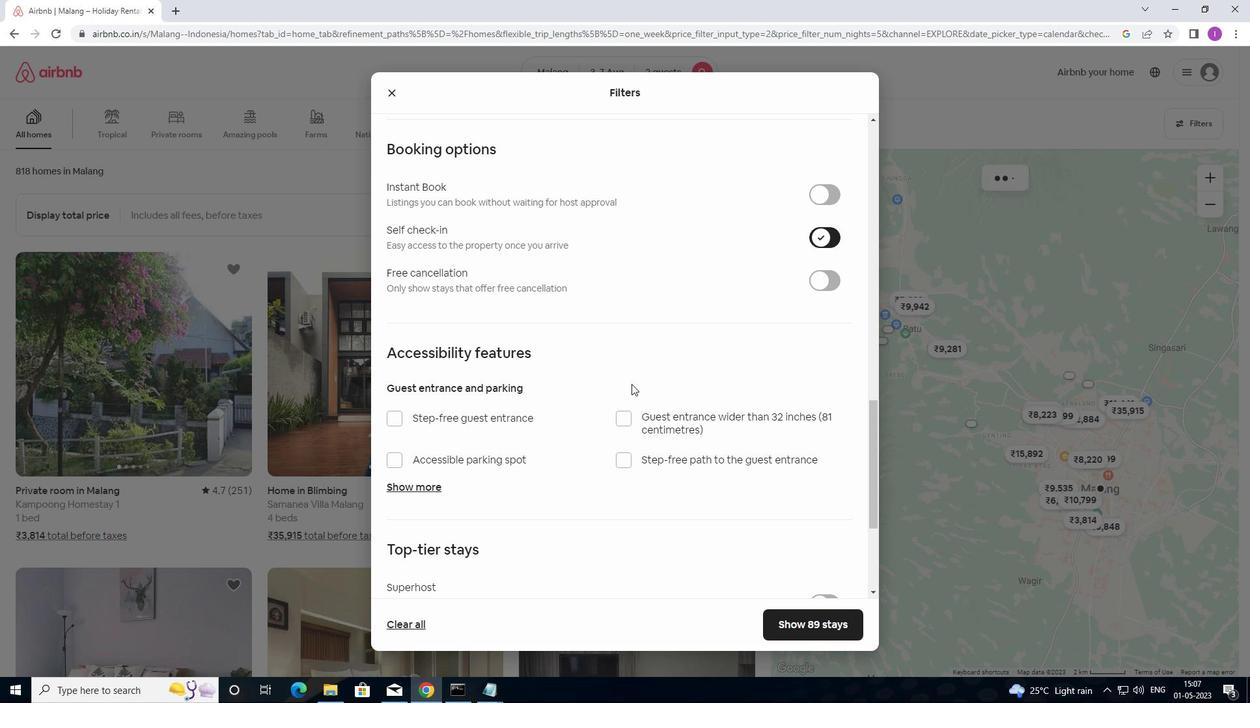 
Action: Mouse scrolled (517, 463) with delta (0, 0)
Screenshot: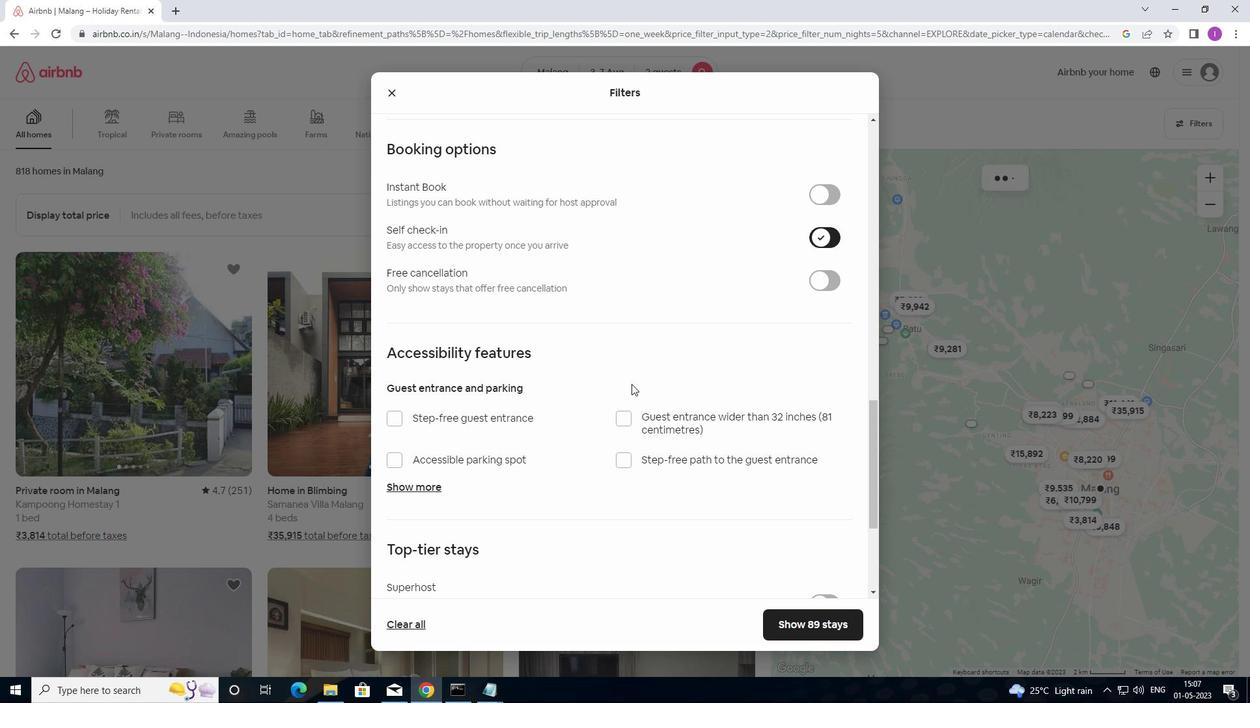 
Action: Mouse moved to (517, 468)
Screenshot: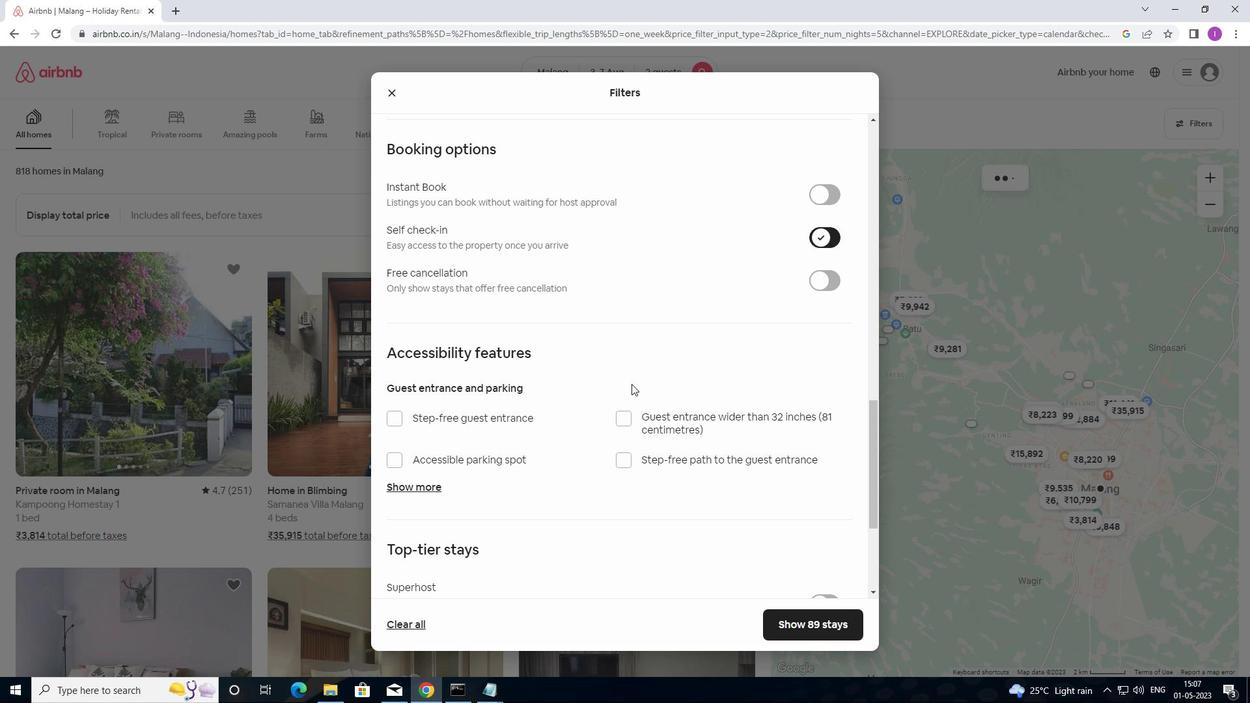 
Action: Mouse scrolled (517, 467) with delta (0, 0)
Screenshot: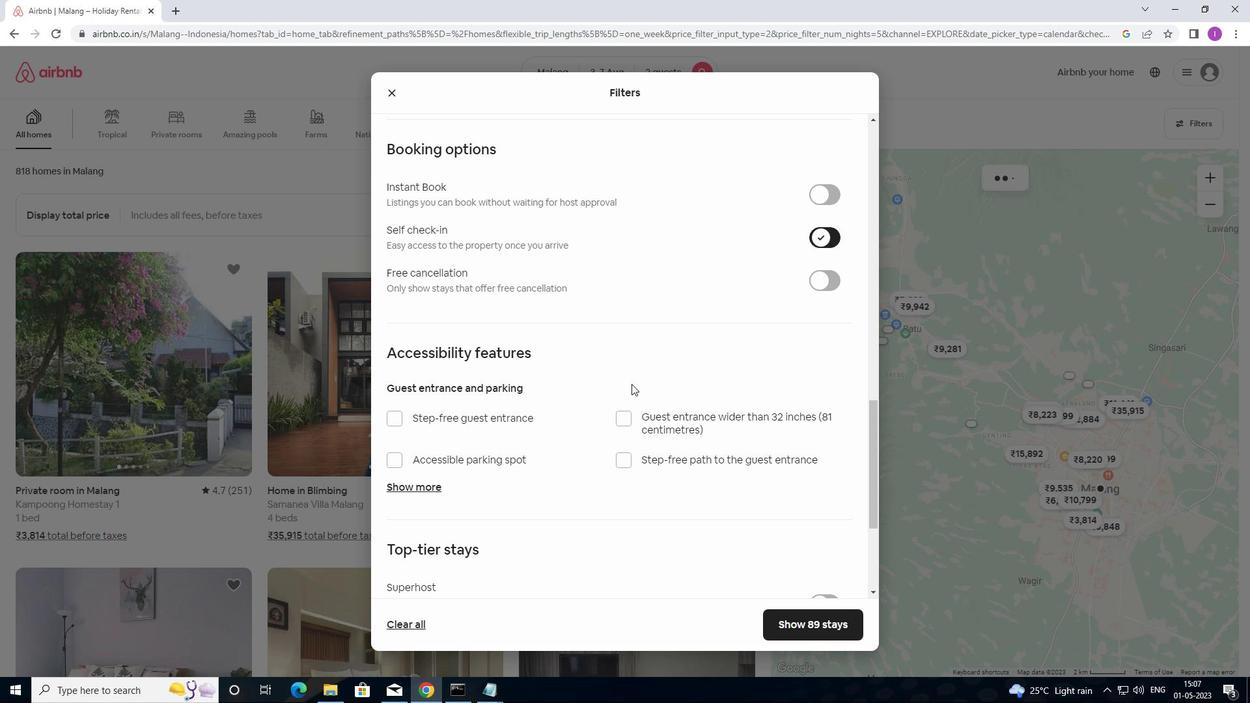 
Action: Mouse moved to (517, 471)
Screenshot: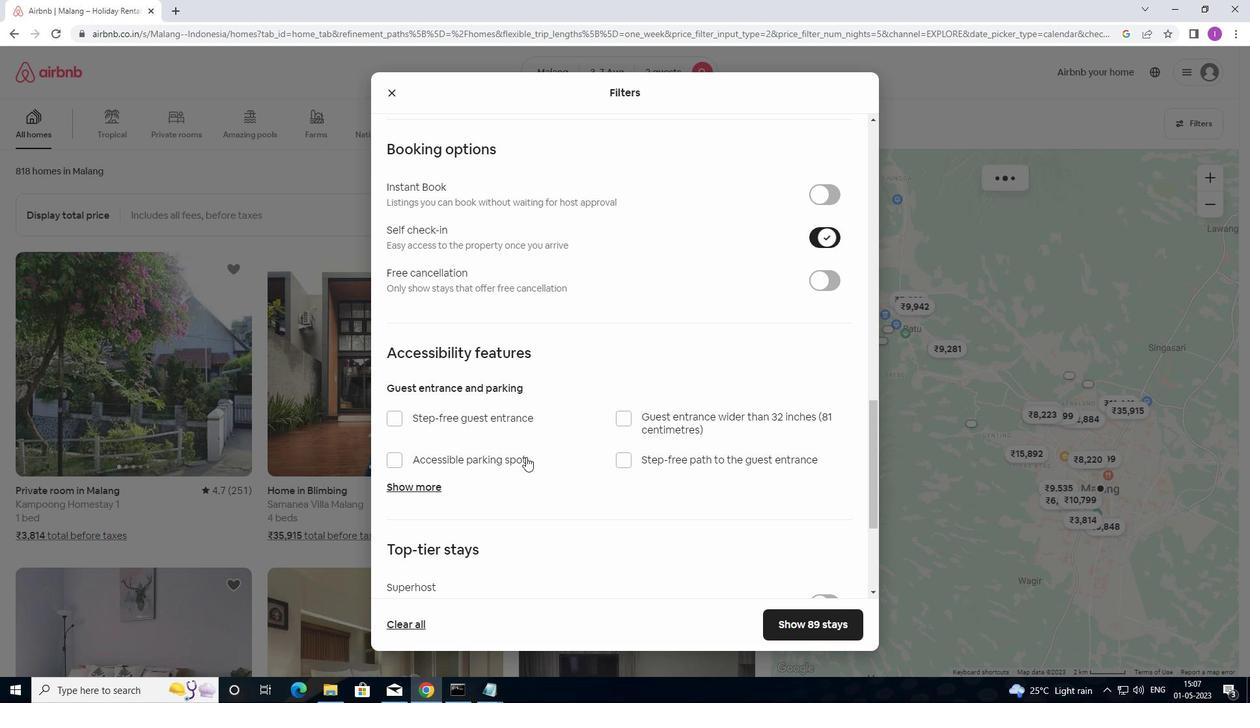 
Action: Mouse scrolled (517, 470) with delta (0, 0)
Screenshot: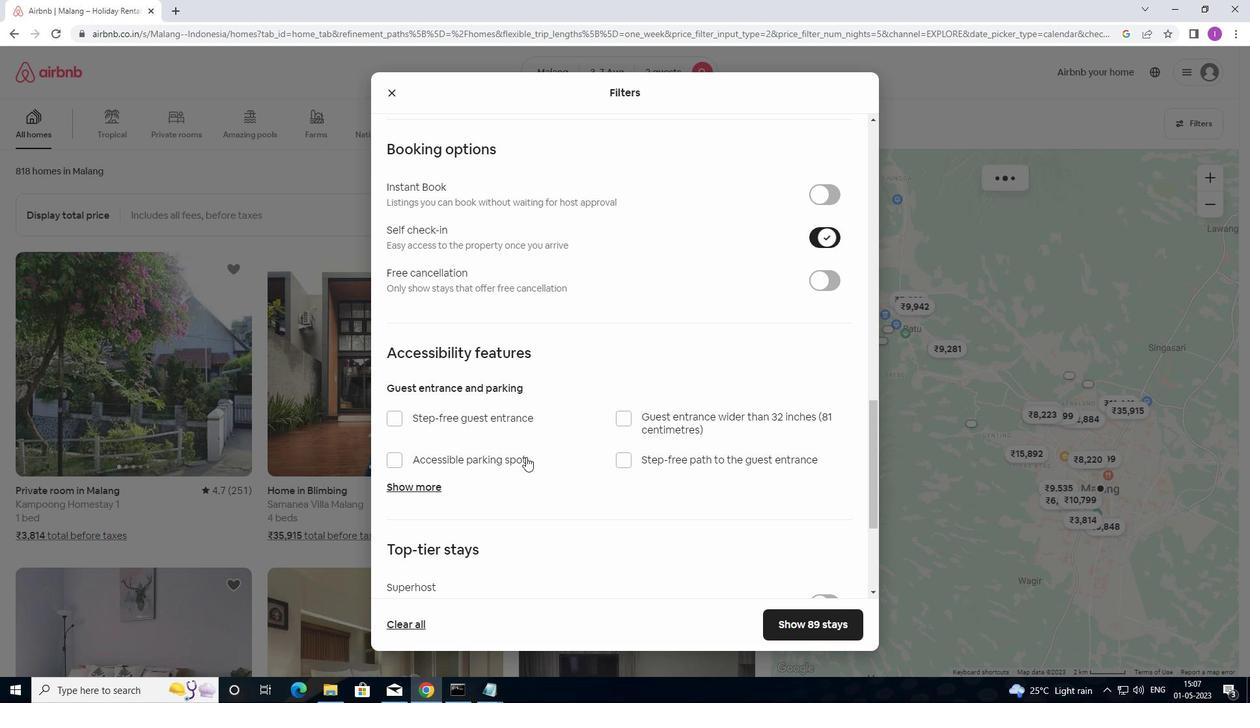 
Action: Mouse moved to (517, 473)
Screenshot: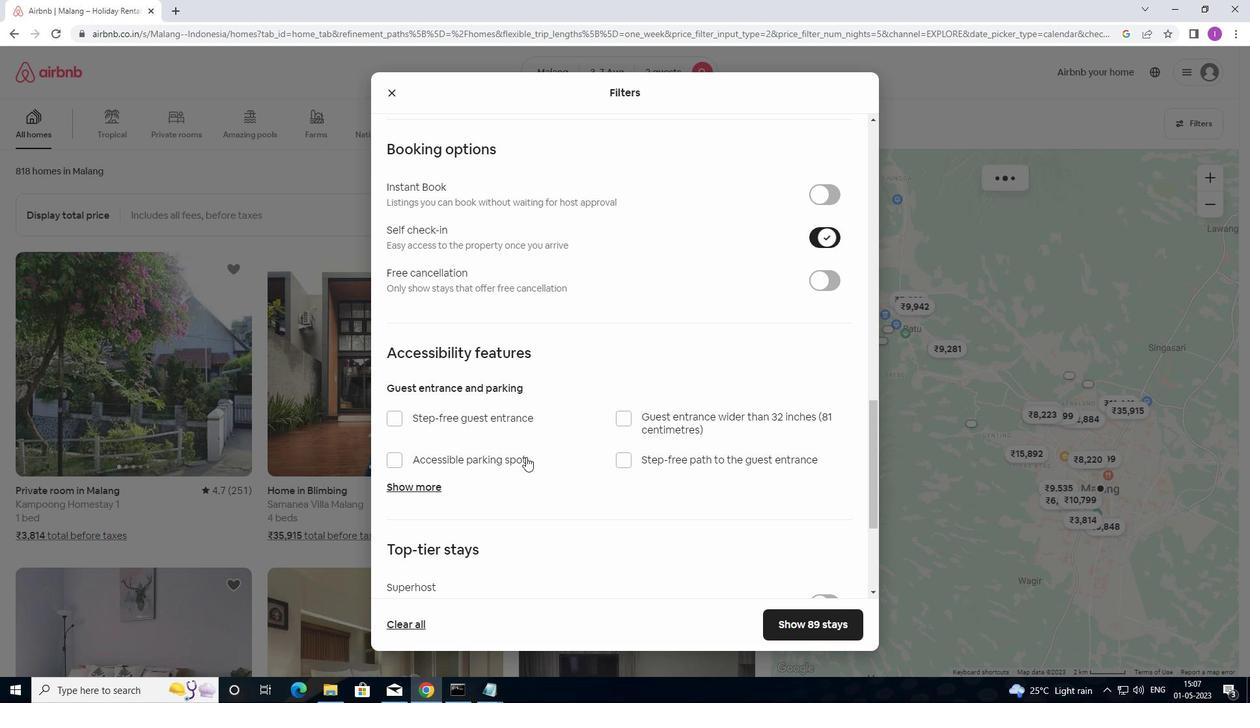 
Action: Mouse scrolled (517, 472) with delta (0, 0)
Screenshot: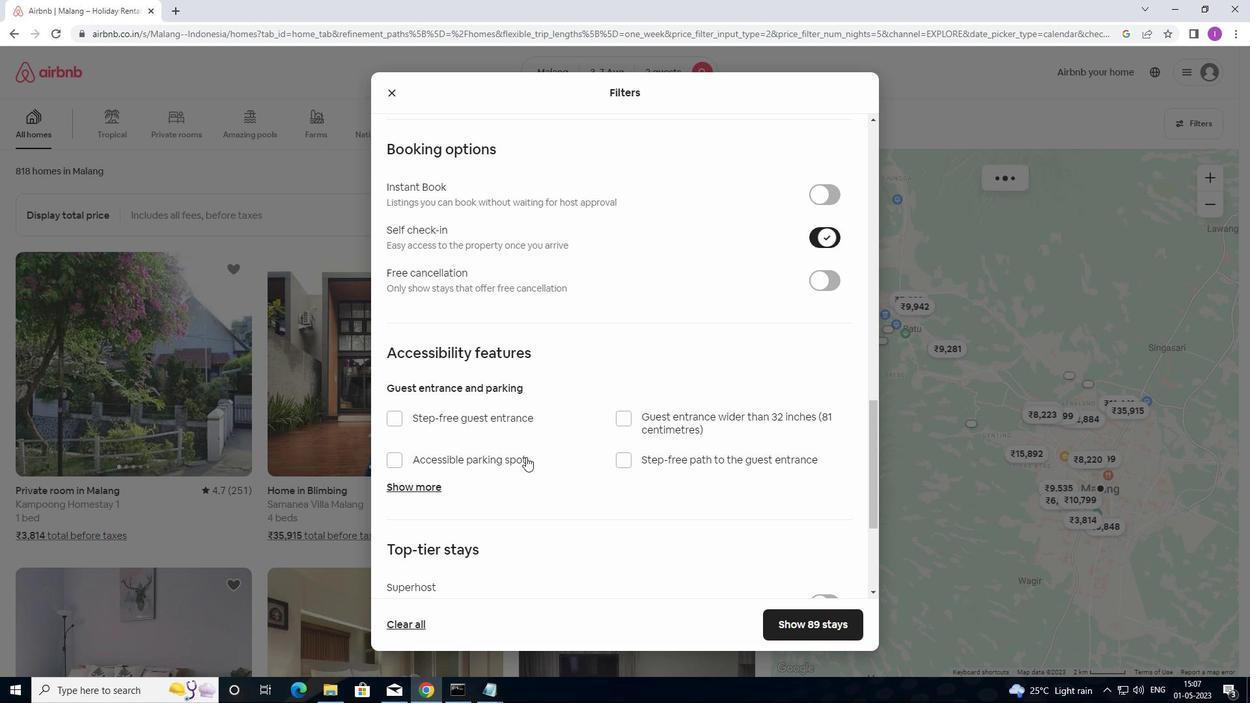 
Action: Mouse moved to (517, 473)
Screenshot: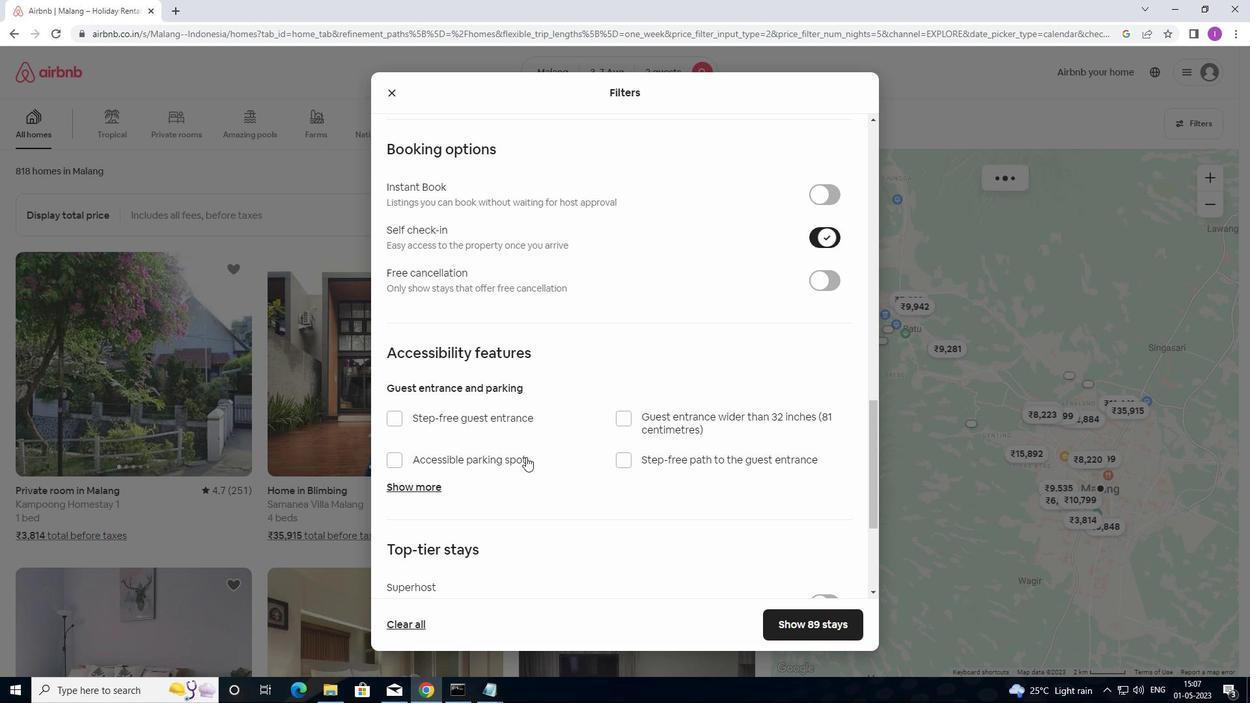 
Action: Mouse scrolled (517, 472) with delta (0, 0)
Screenshot: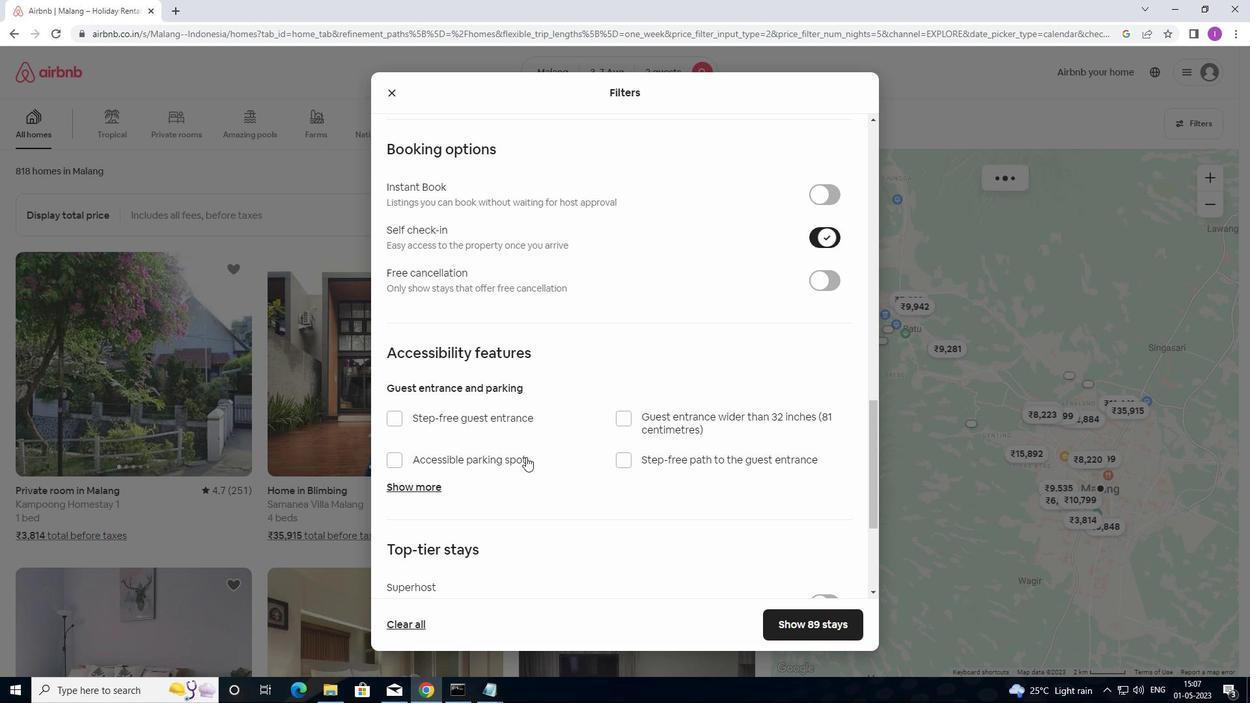 
Action: Mouse moved to (516, 474)
Screenshot: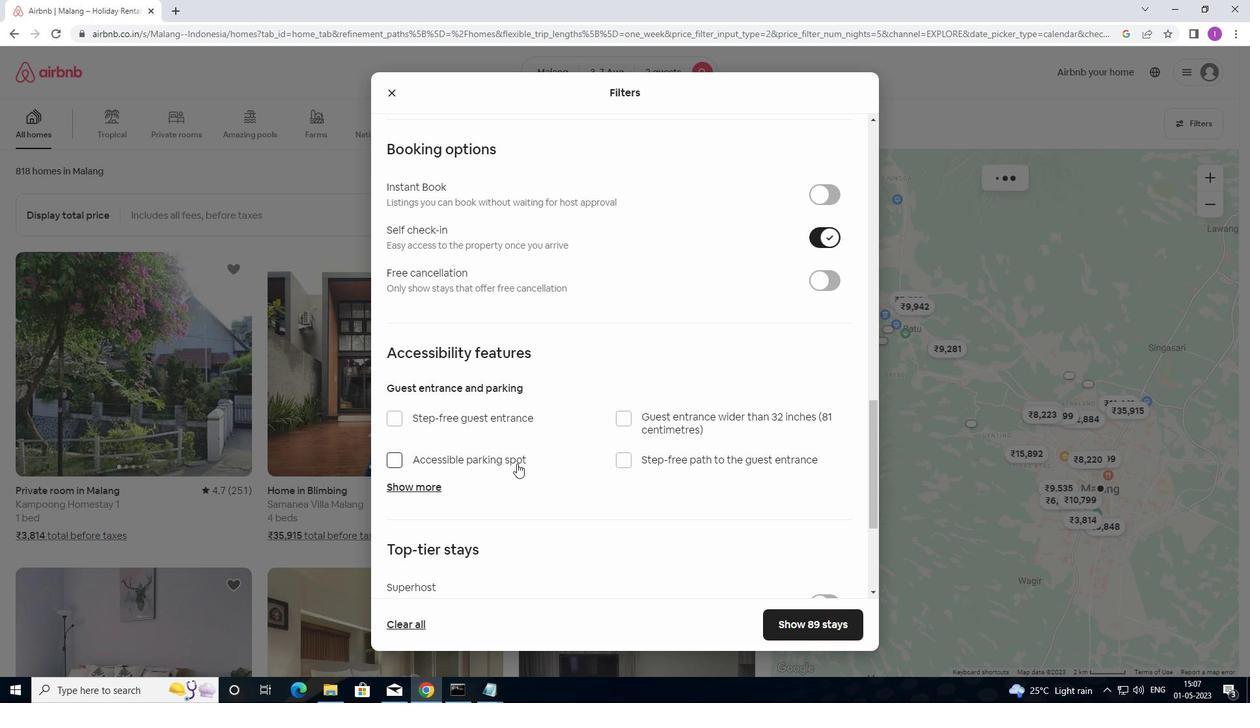 
Action: Mouse scrolled (516, 473) with delta (0, 0)
Screenshot: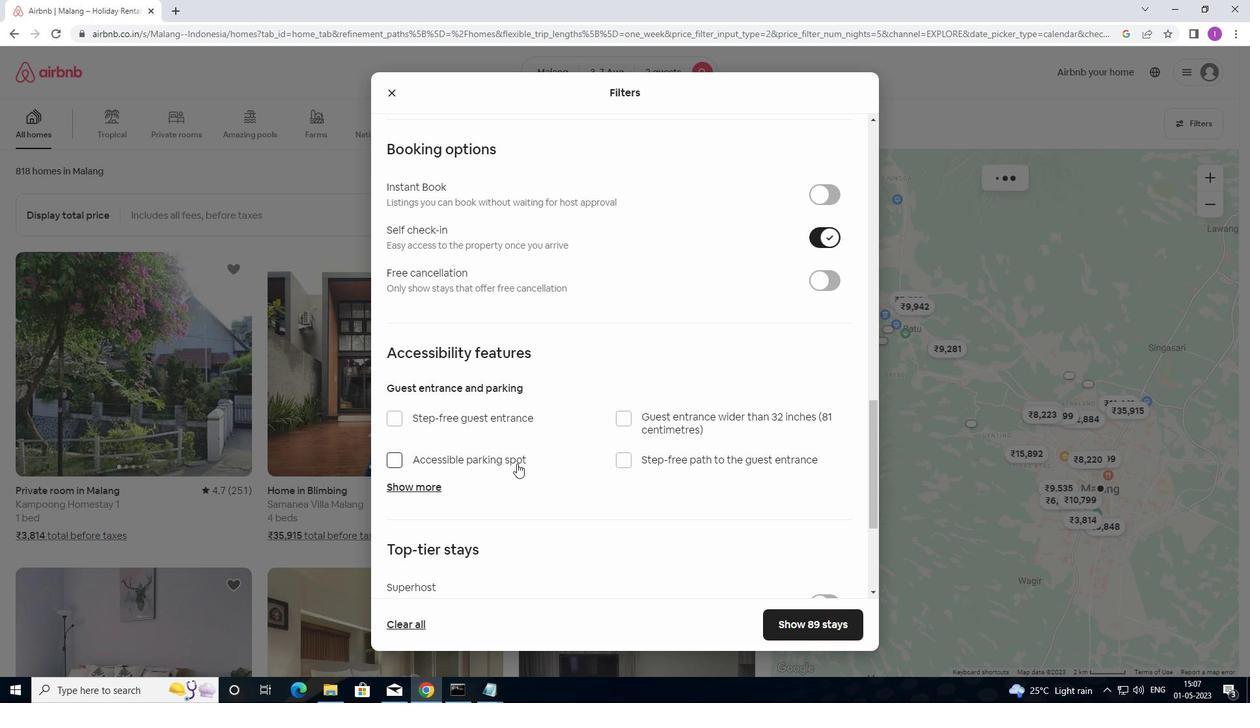 
Action: Mouse moved to (510, 477)
Screenshot: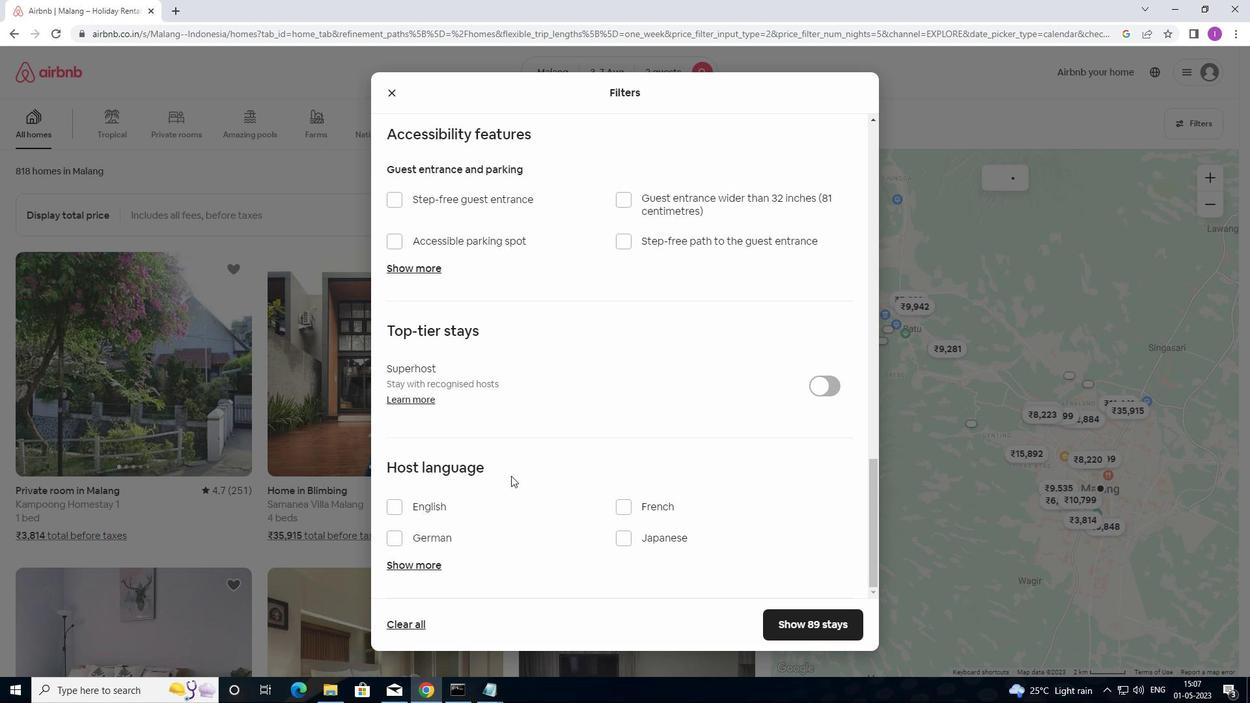 
Action: Mouse scrolled (510, 476) with delta (0, 0)
Screenshot: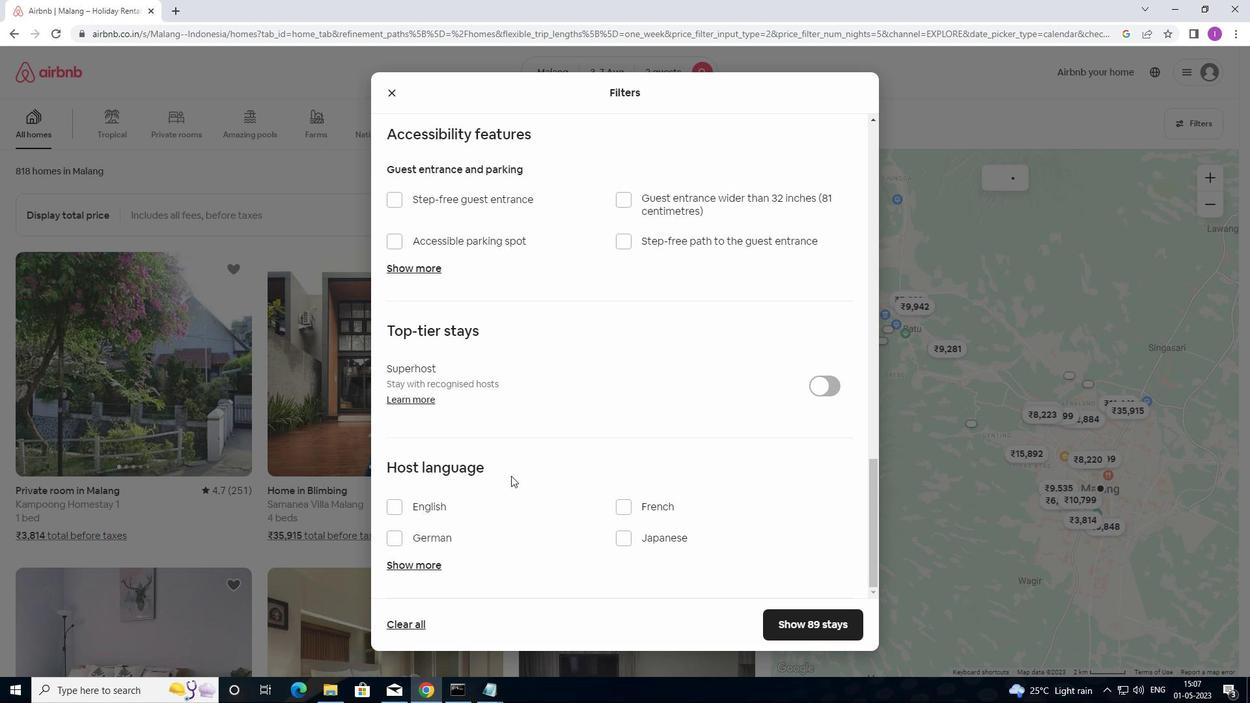 
Action: Mouse moved to (510, 478)
Screenshot: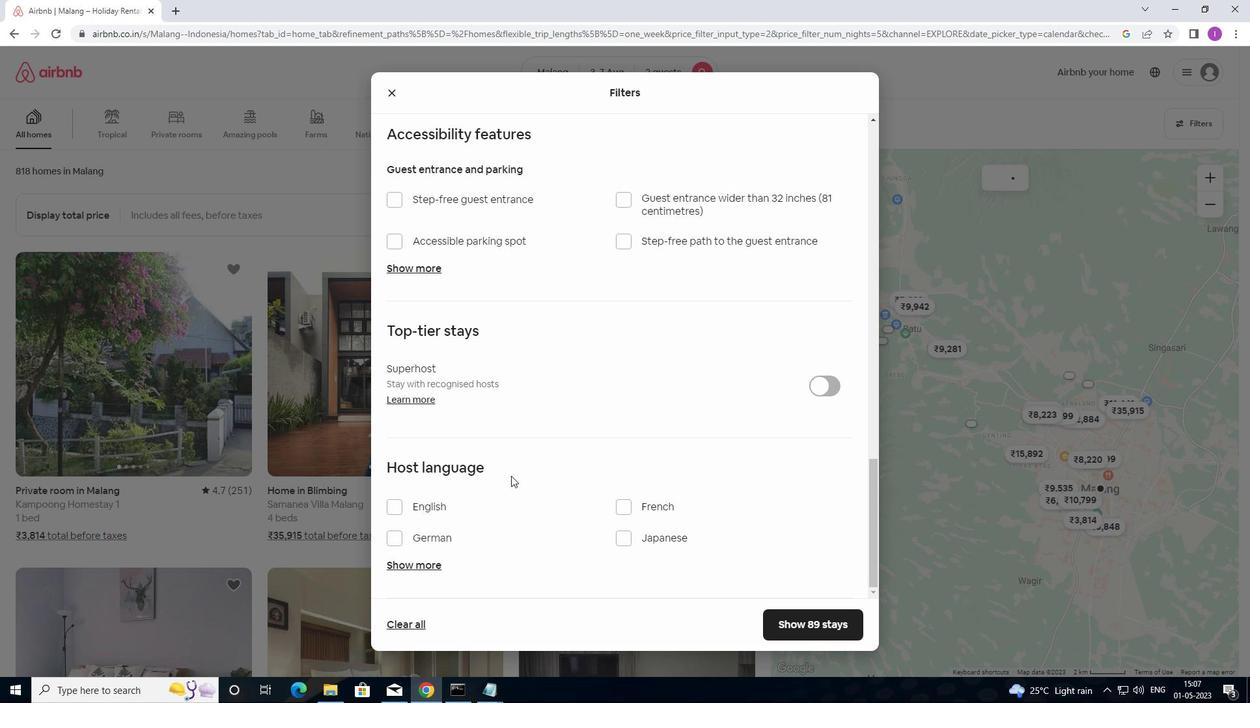 
Action: Mouse scrolled (510, 478) with delta (0, 0)
Screenshot: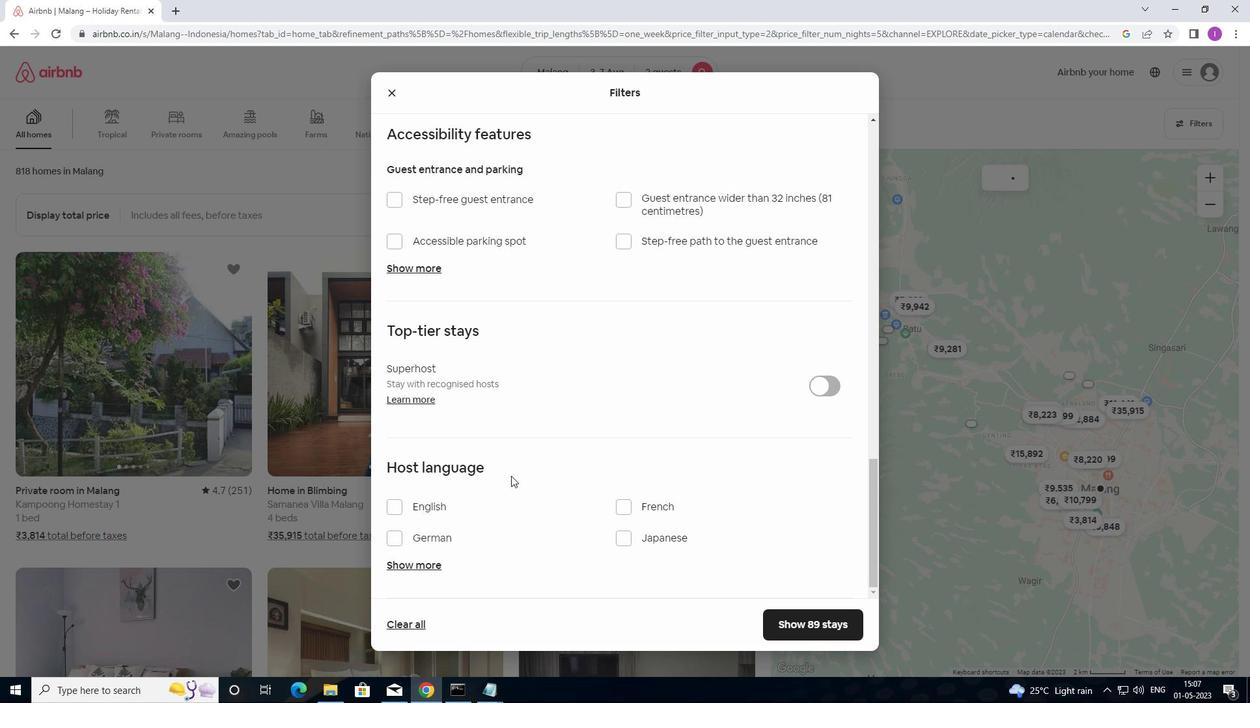 
Action: Mouse moved to (510, 481)
Screenshot: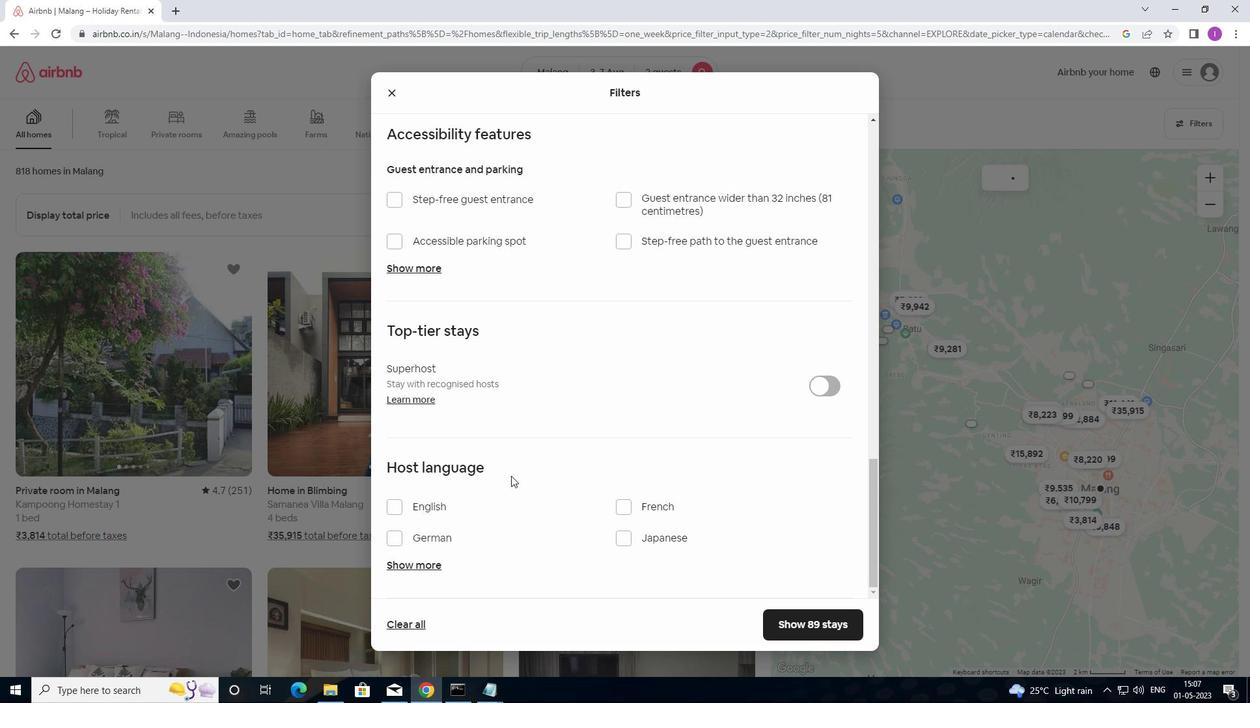 
Action: Mouse scrolled (510, 480) with delta (0, 0)
Screenshot: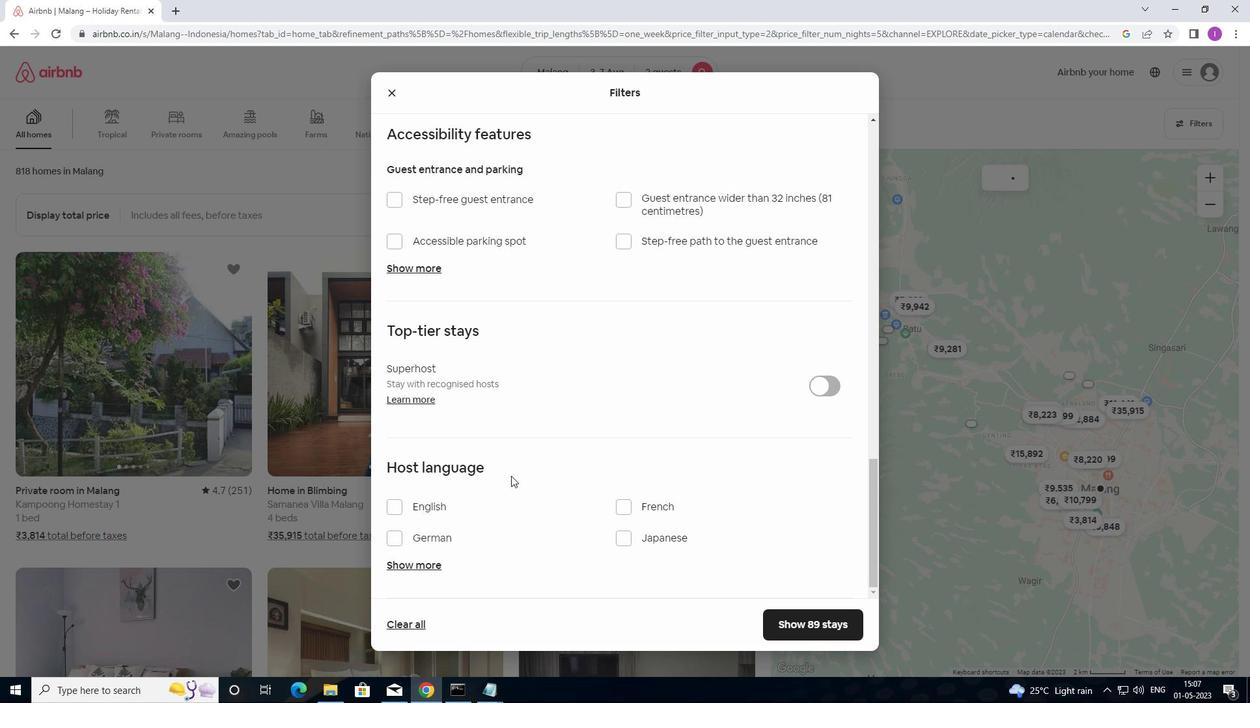 
Action: Mouse moved to (510, 481)
Screenshot: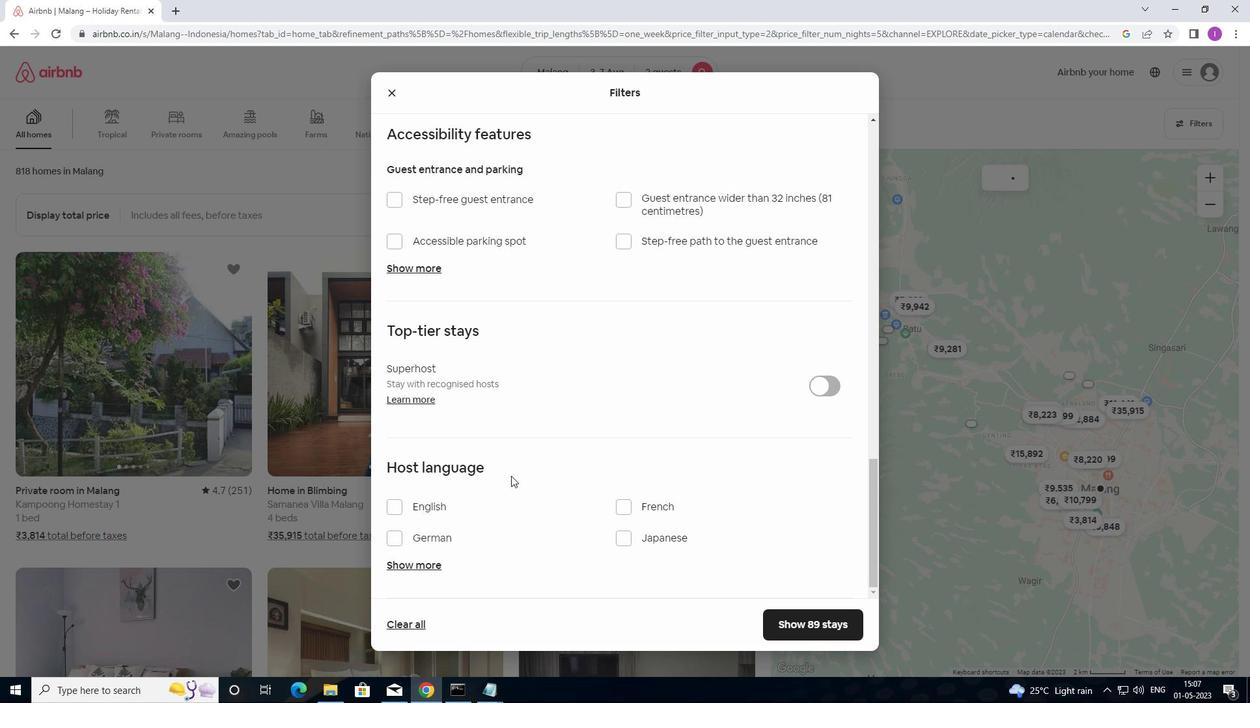 
Action: Mouse scrolled (510, 480) with delta (0, 0)
Screenshot: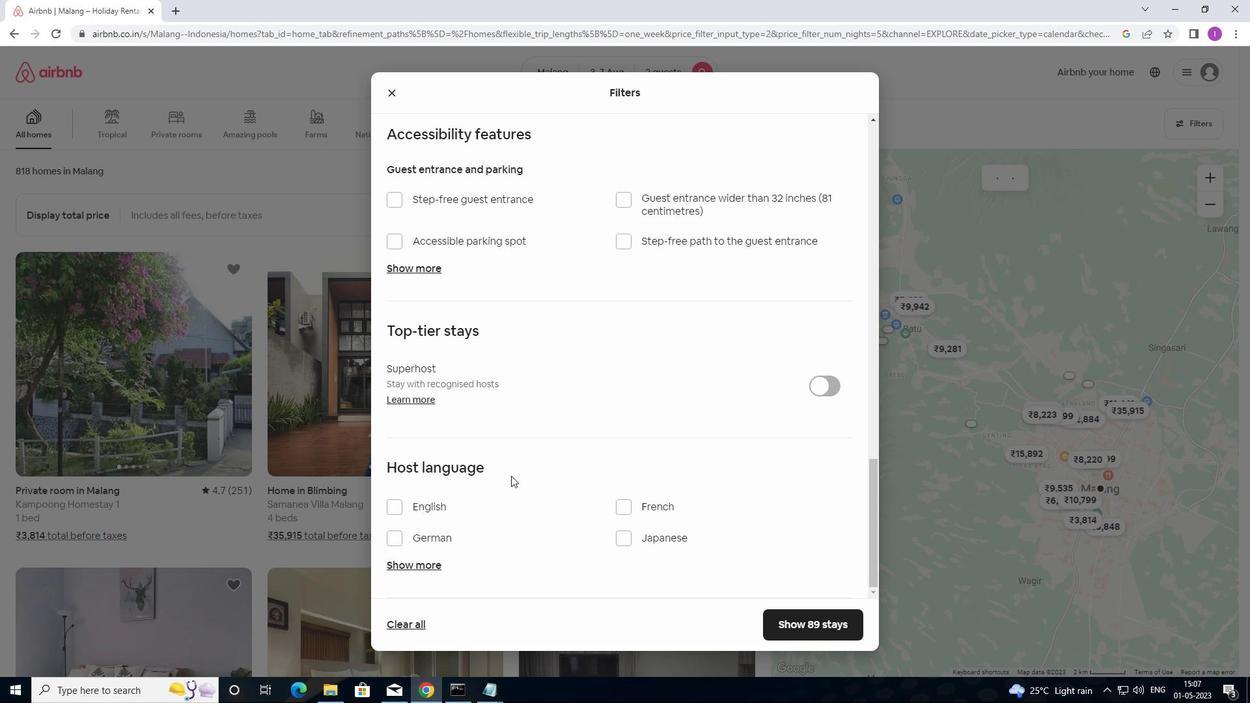 
Action: Mouse scrolled (510, 480) with delta (0, 0)
Screenshot: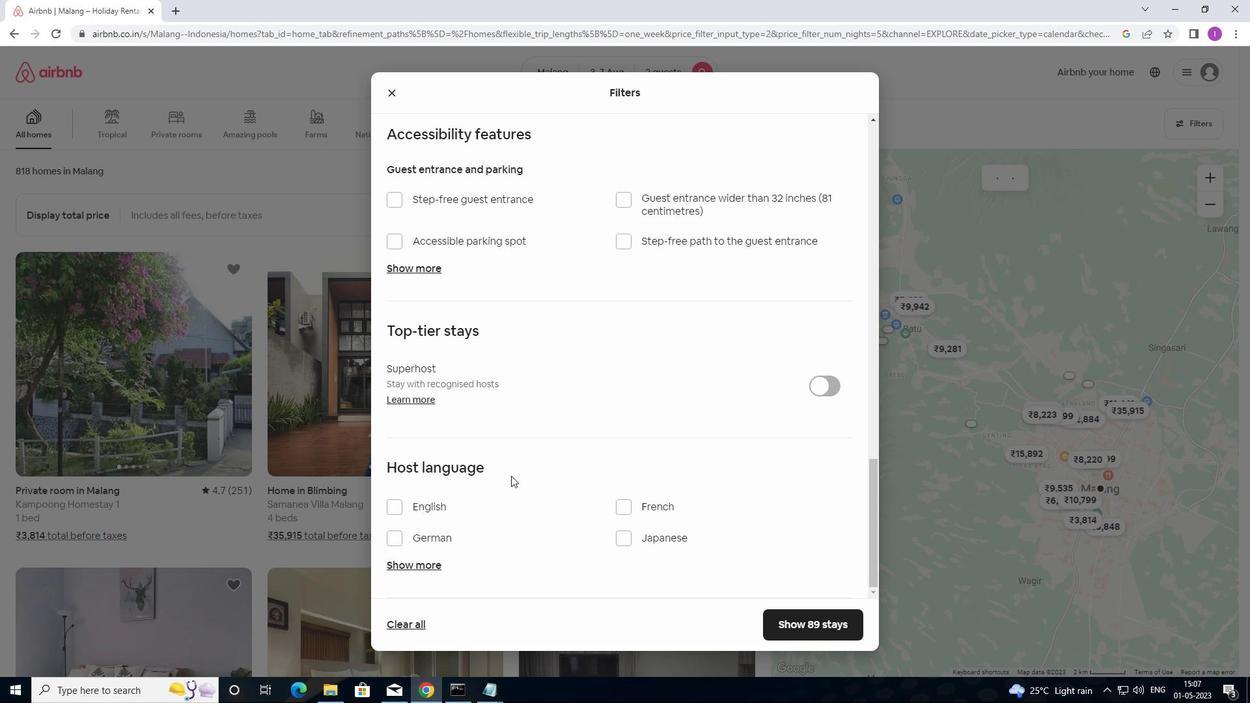 
Action: Mouse moved to (403, 508)
Screenshot: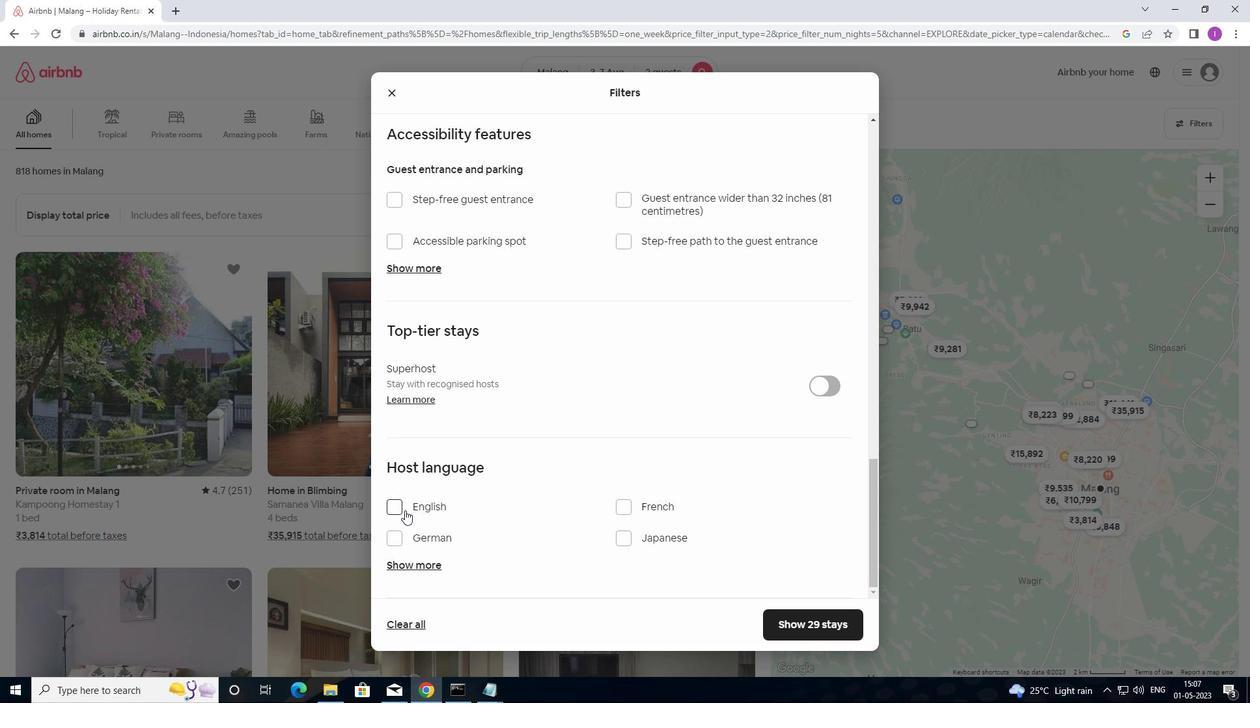 
Action: Mouse pressed left at (403, 508)
Screenshot: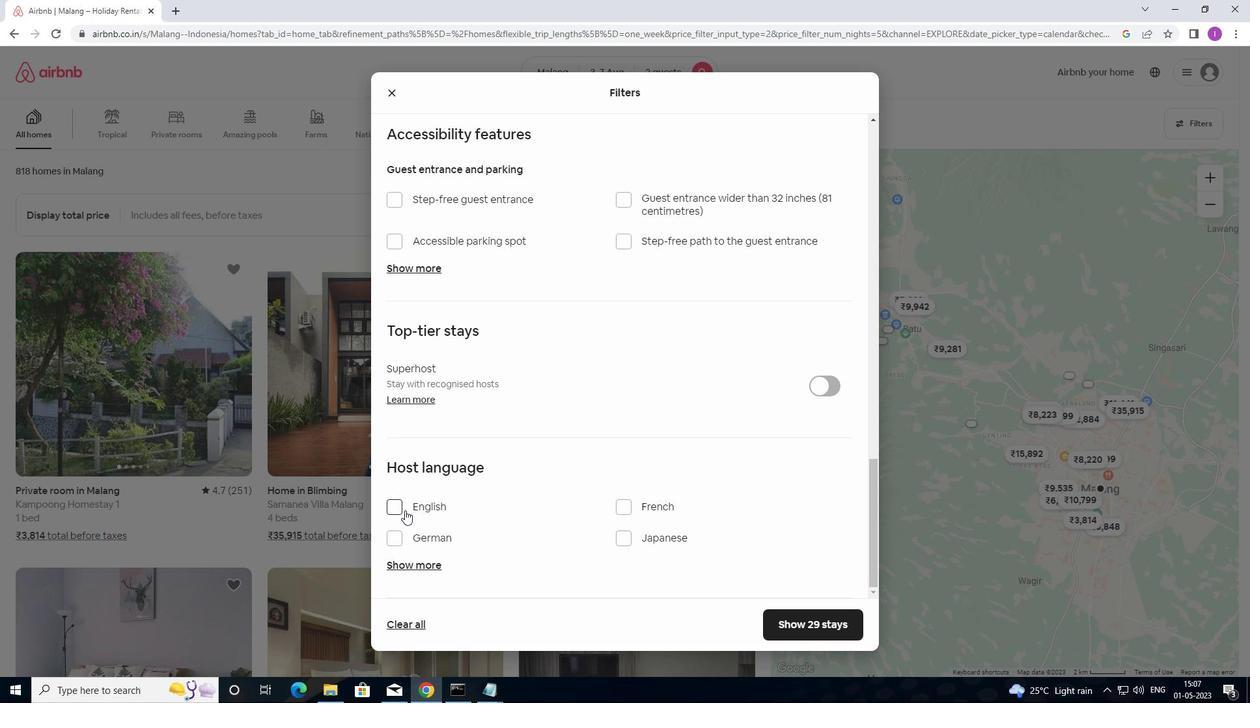 
Action: Mouse moved to (800, 620)
Screenshot: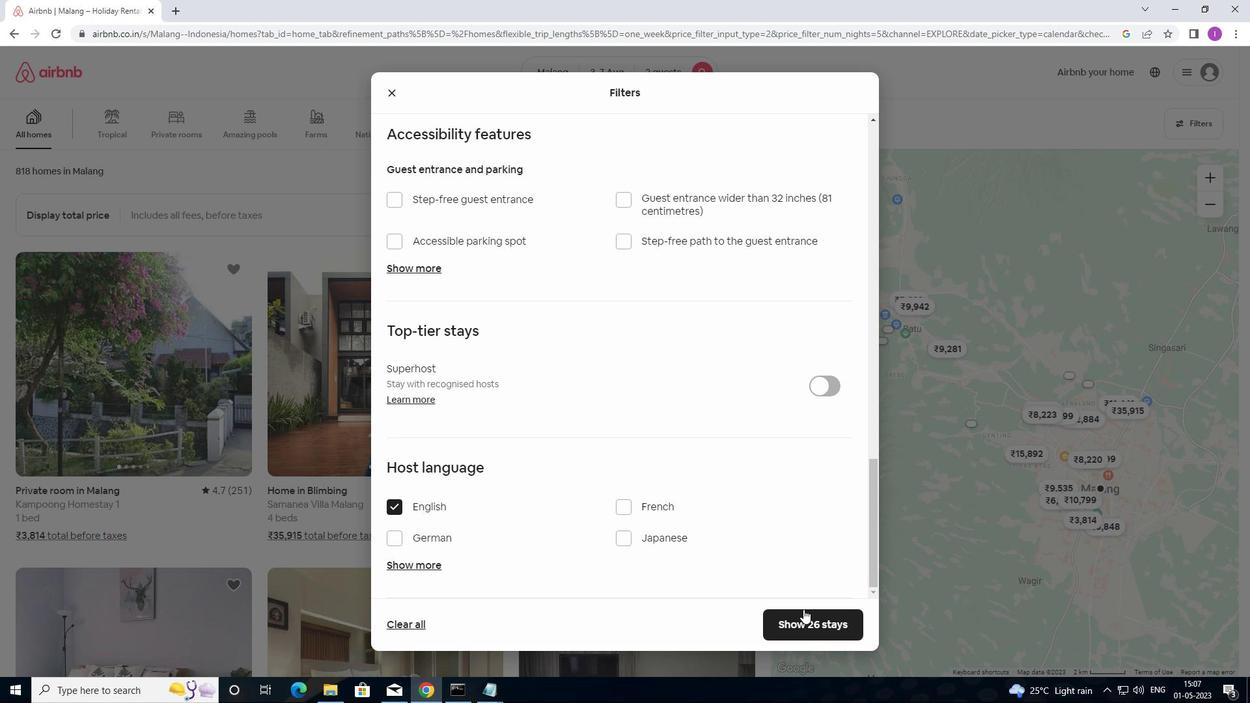 
Action: Mouse pressed left at (800, 620)
Screenshot: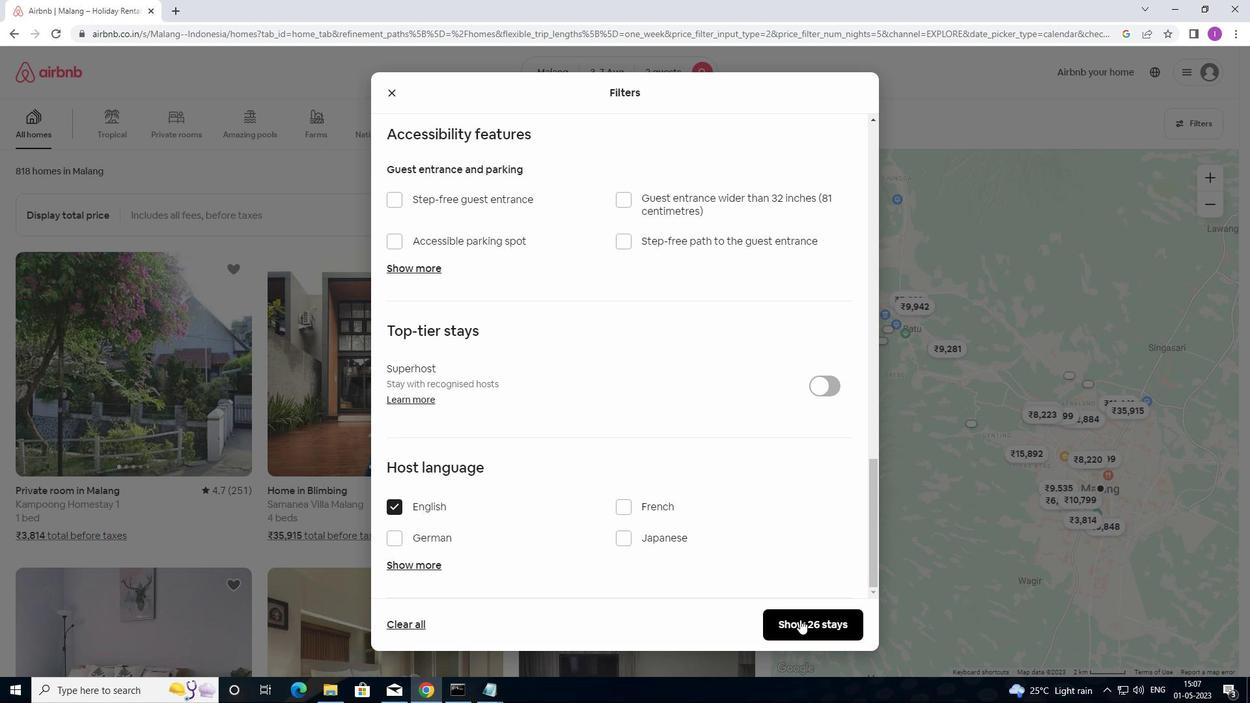 
Action: Mouse moved to (708, 548)
Screenshot: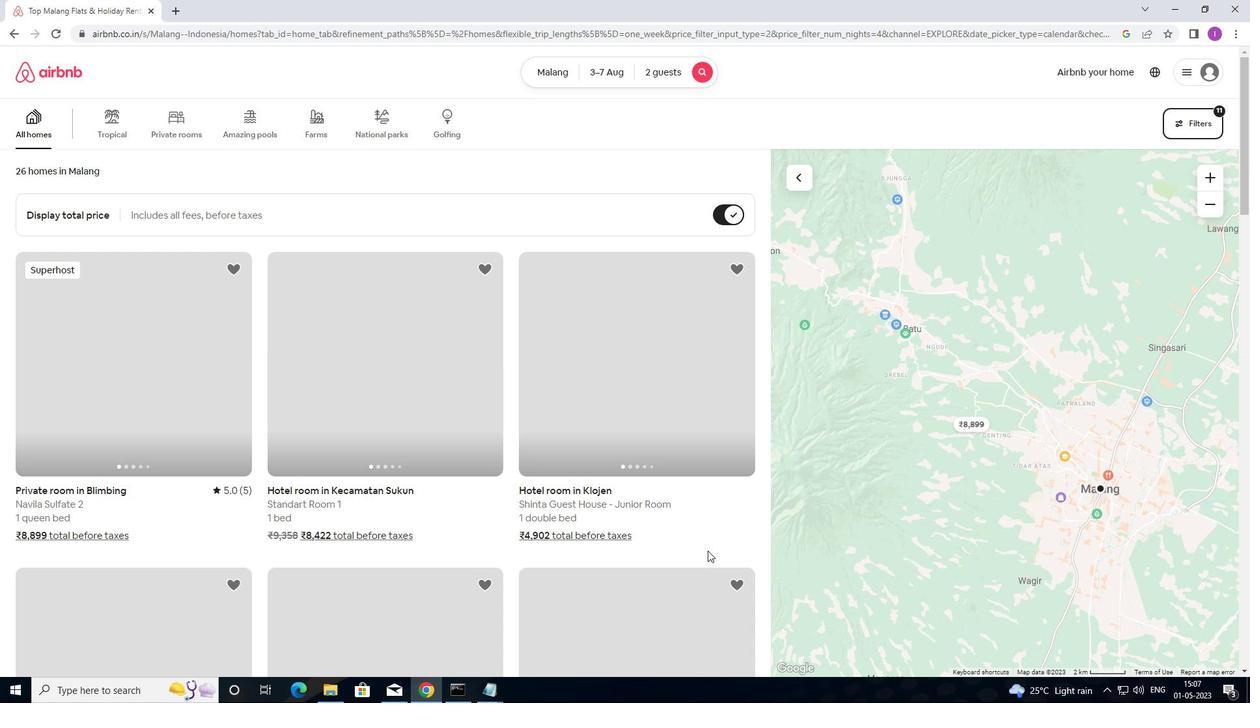 
